 Task: Look for space in Lustenau, Austria from 12th June, 2023 to 15th June, 2023 for 2 adults in price range Rs.10000 to Rs.15000. Place can be entire place with 1  bedroom having 1 bed and 1 bathroom. Property type can be hotel. Amenities needed are: heating, . Booking option can be shelf check-in. Required host language is English.
Action: Mouse moved to (479, 111)
Screenshot: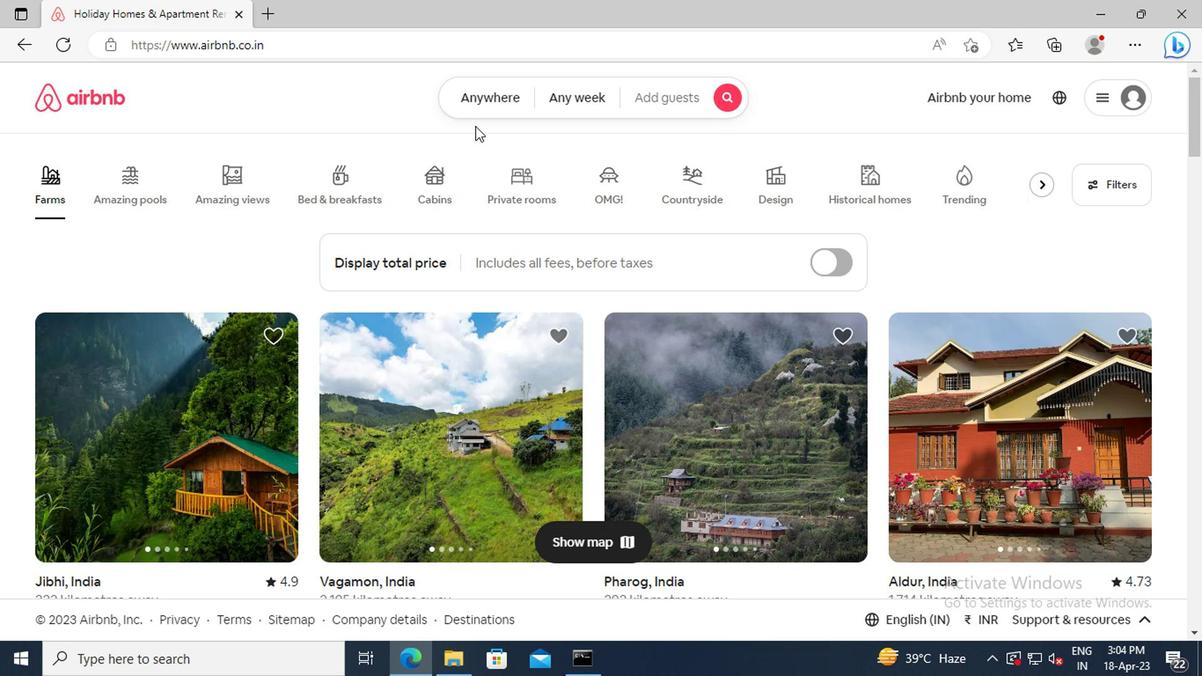 
Action: Mouse pressed left at (479, 111)
Screenshot: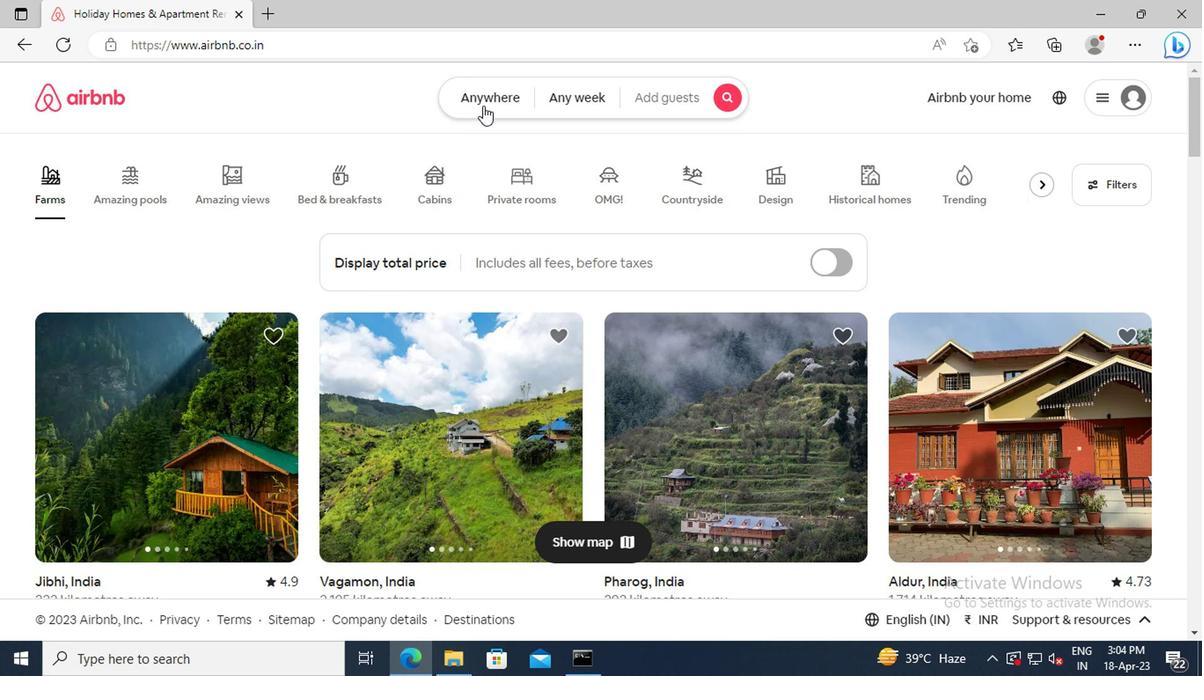 
Action: Mouse moved to (339, 179)
Screenshot: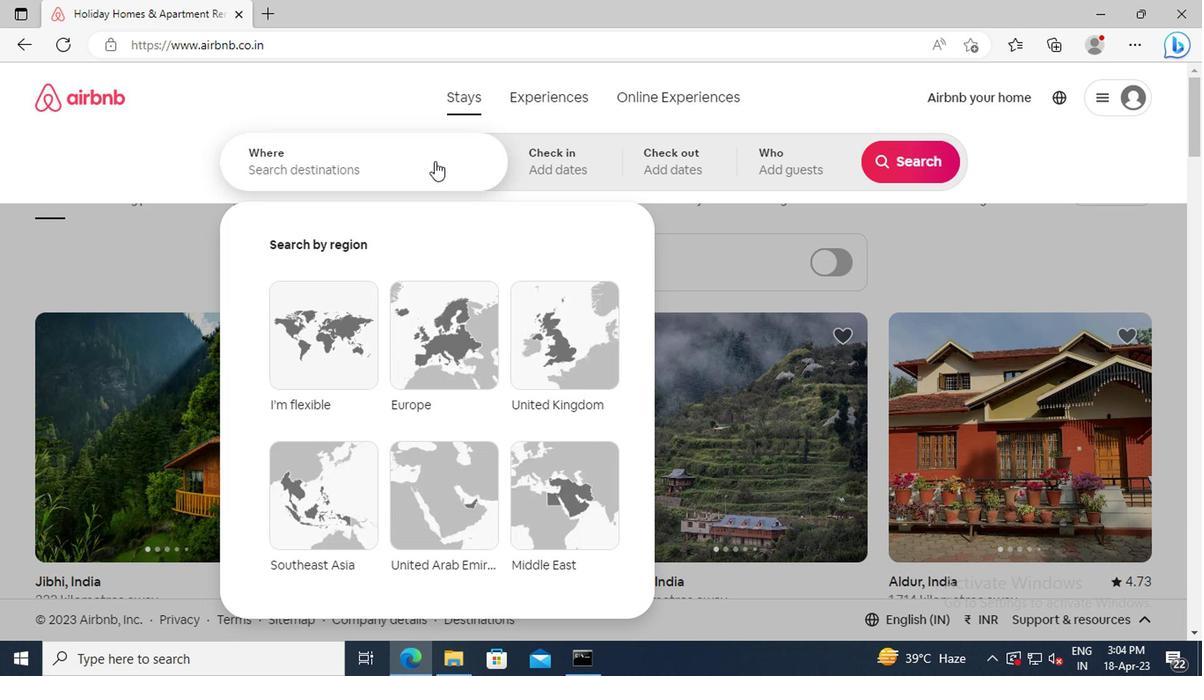 
Action: Mouse pressed left at (339, 179)
Screenshot: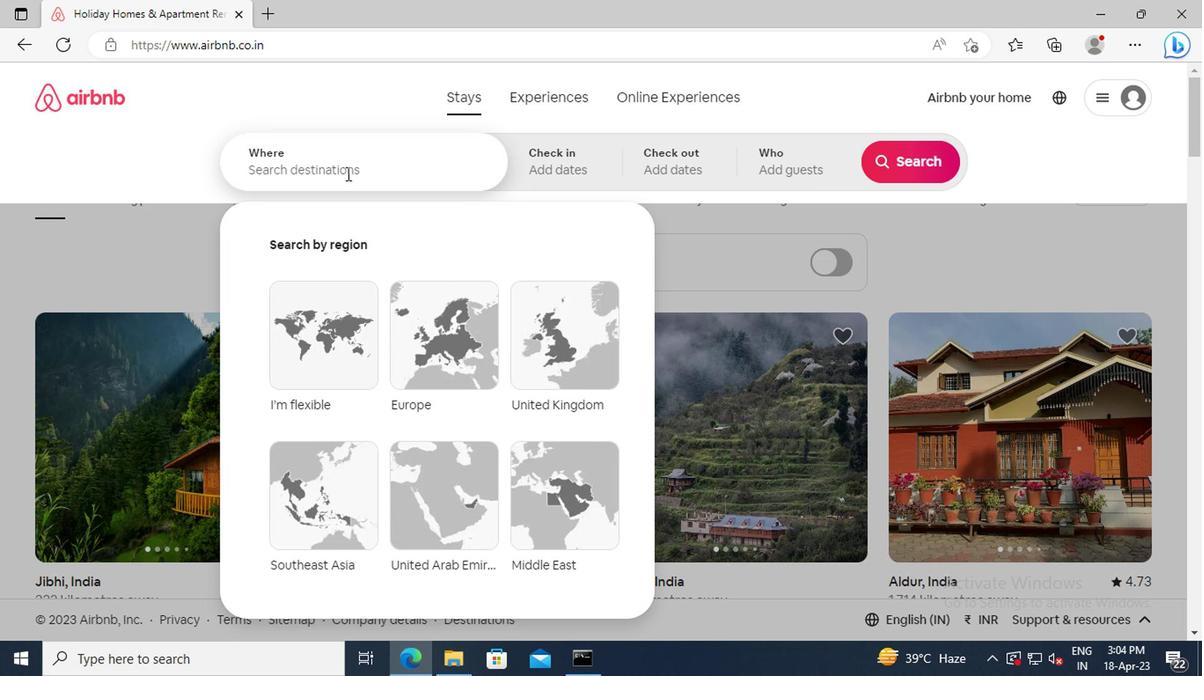 
Action: Key pressed <Key.shift>LUSTENAU,<Key.space><Key.shift_r>AUSTRIA<Key.enter>
Screenshot: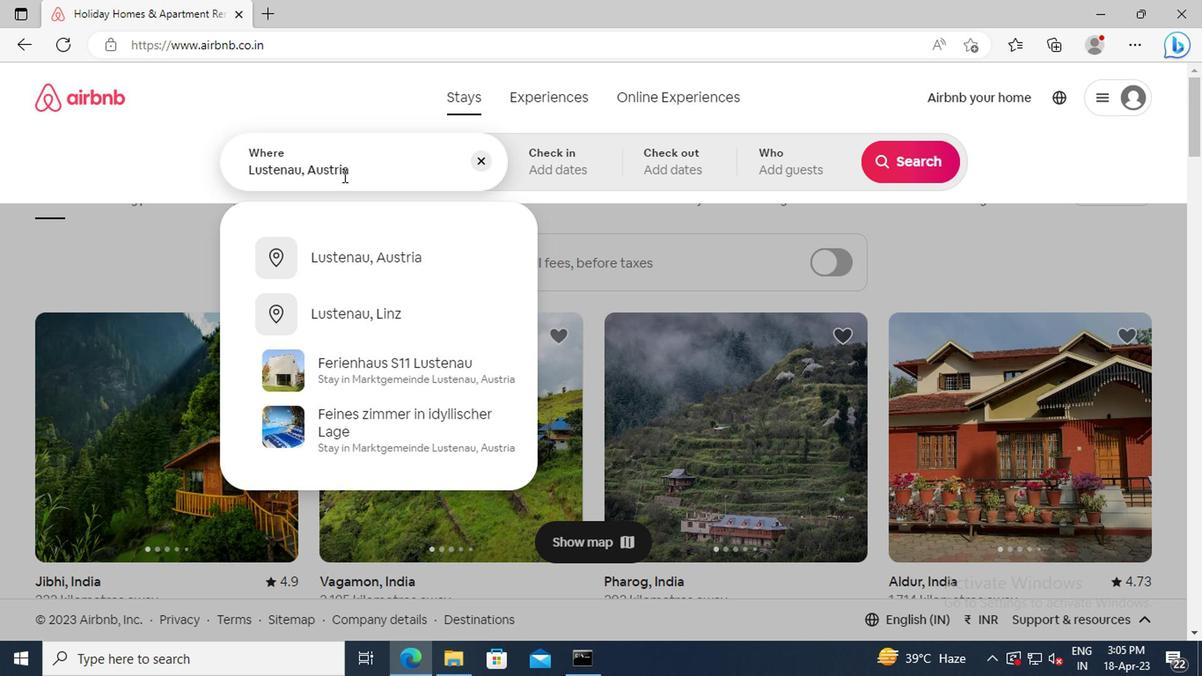 
Action: Mouse moved to (891, 295)
Screenshot: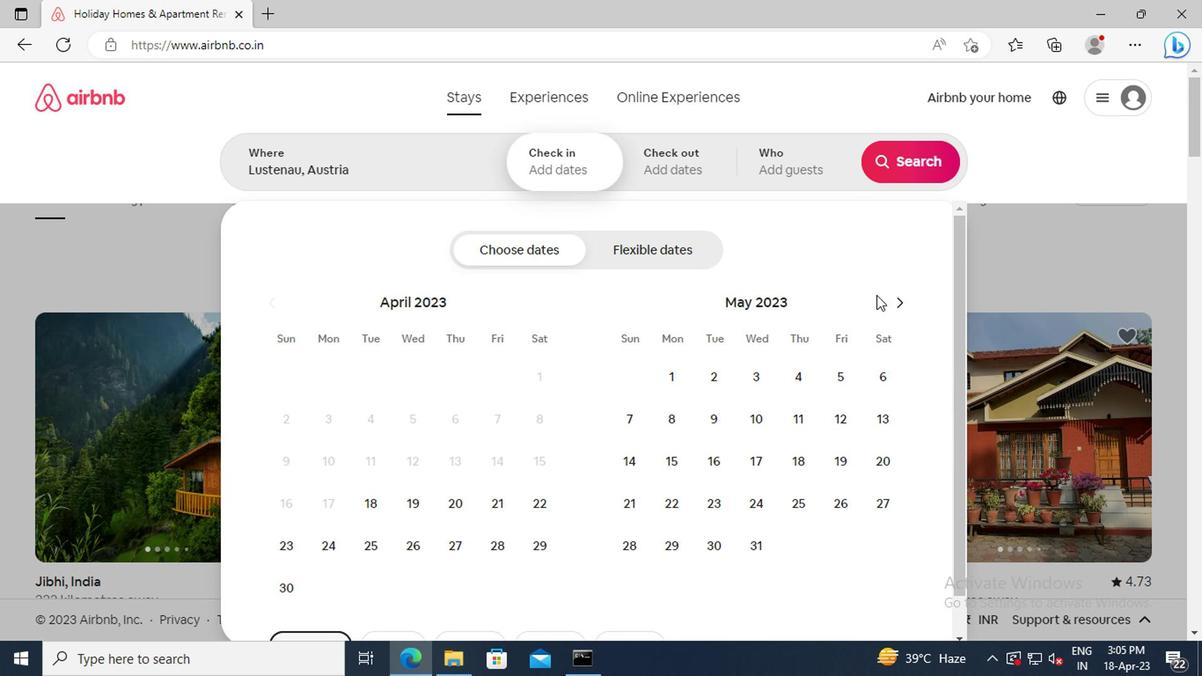 
Action: Mouse pressed left at (891, 295)
Screenshot: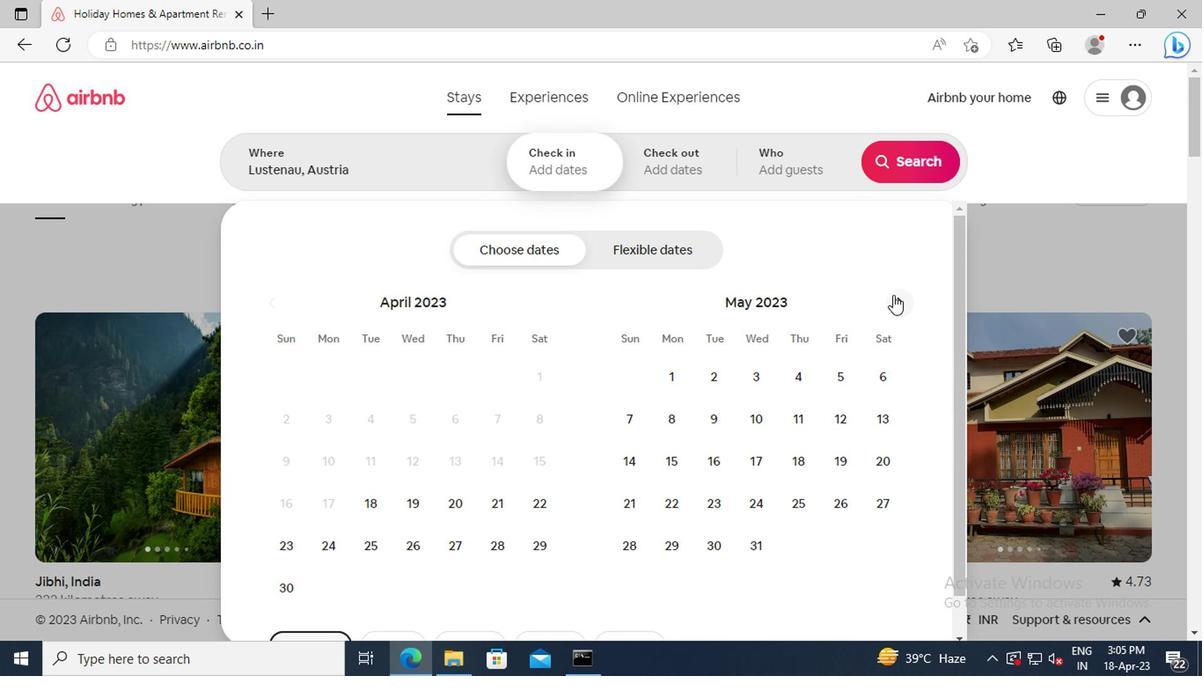 
Action: Mouse moved to (678, 451)
Screenshot: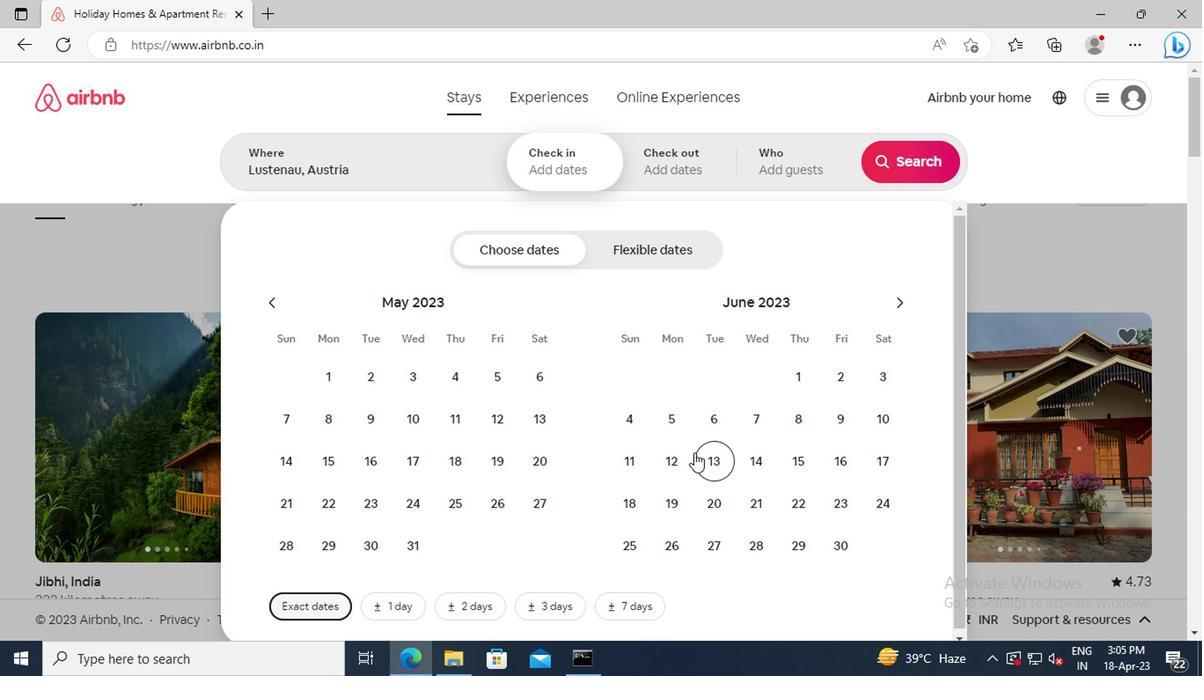 
Action: Mouse pressed left at (678, 451)
Screenshot: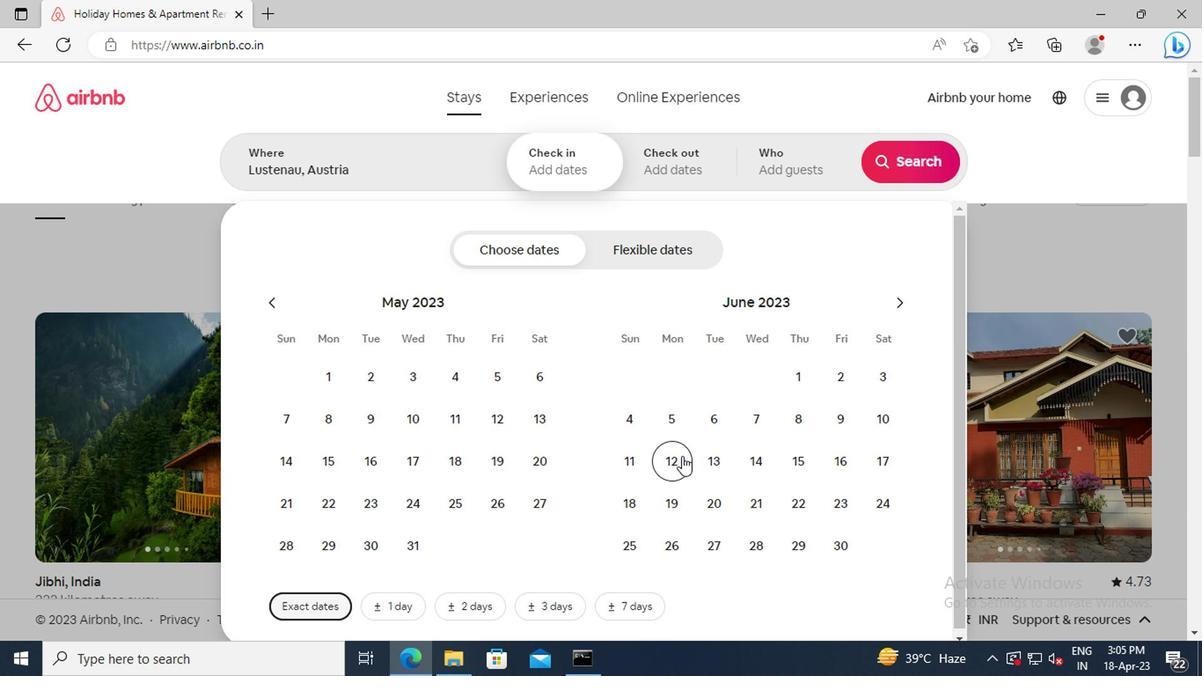 
Action: Mouse moved to (804, 463)
Screenshot: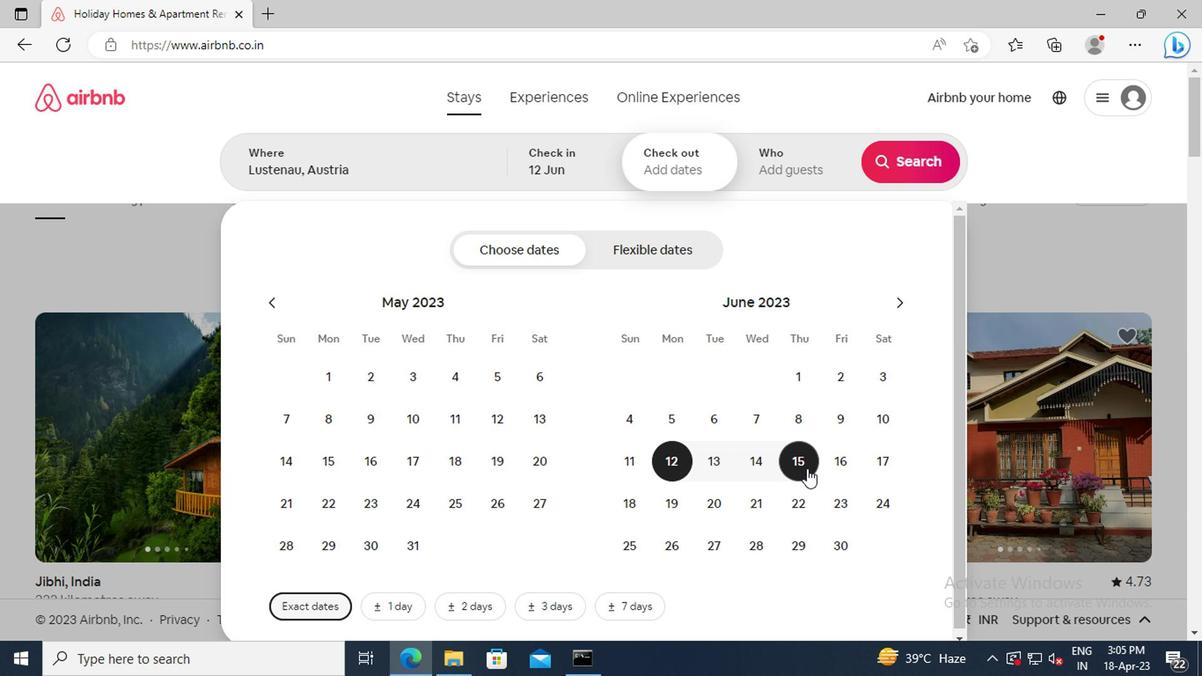 
Action: Mouse pressed left at (804, 463)
Screenshot: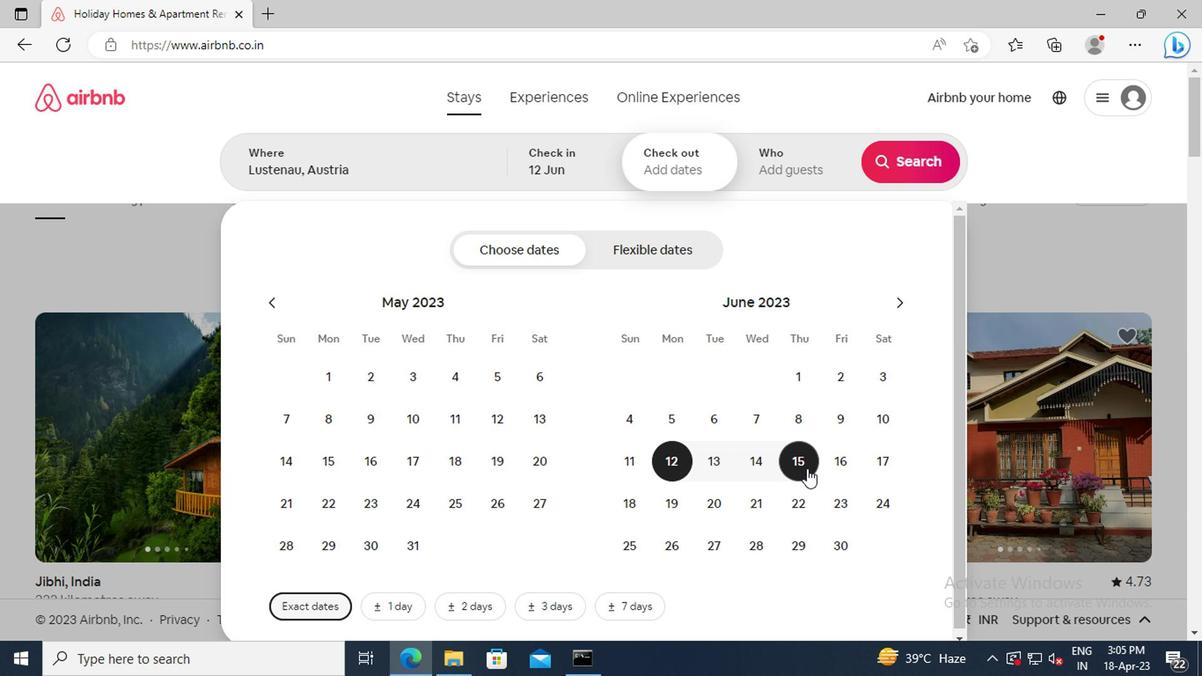 
Action: Mouse moved to (776, 174)
Screenshot: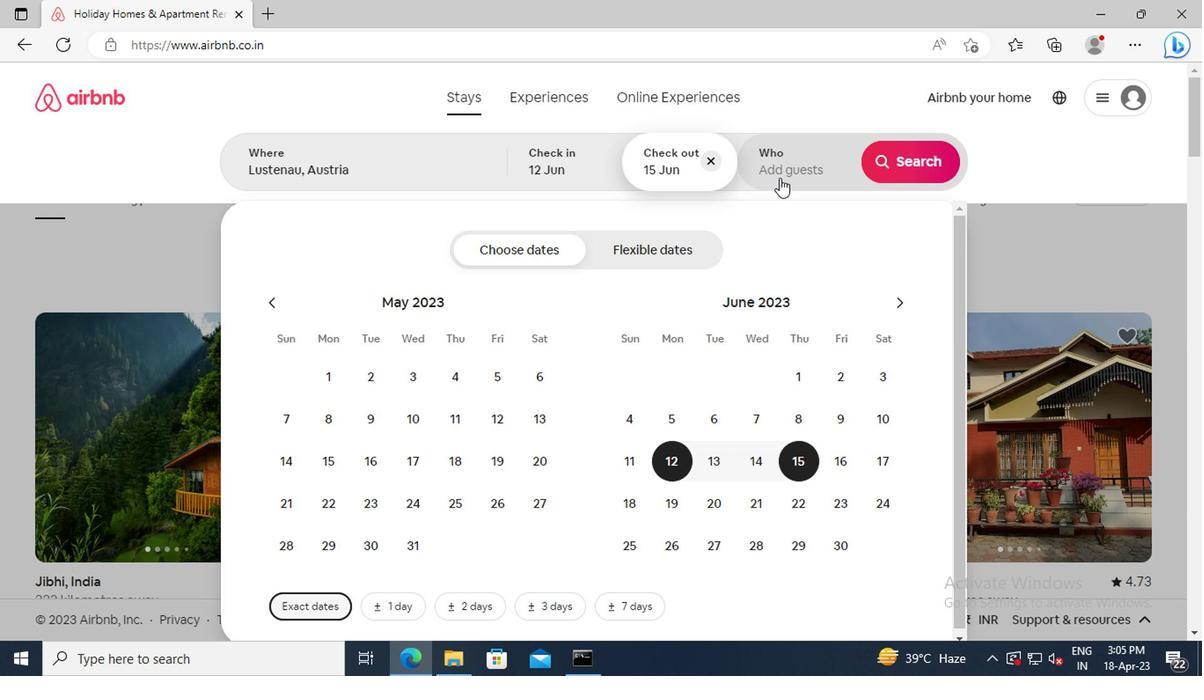 
Action: Mouse pressed left at (776, 174)
Screenshot: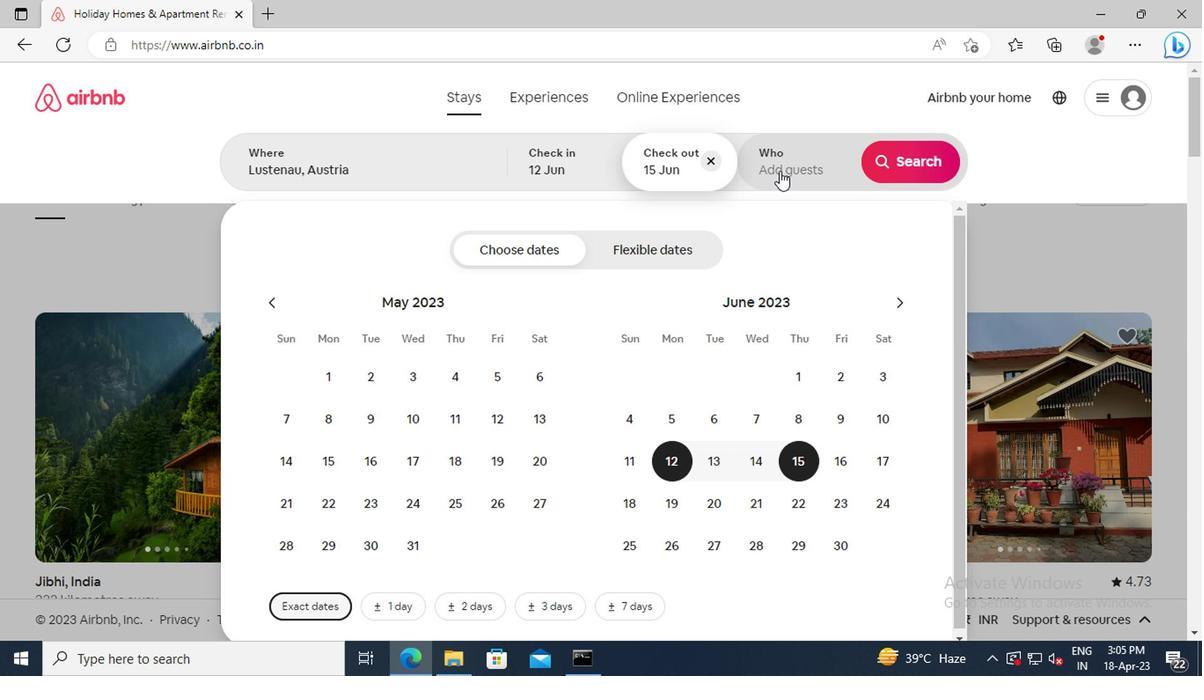 
Action: Mouse moved to (902, 254)
Screenshot: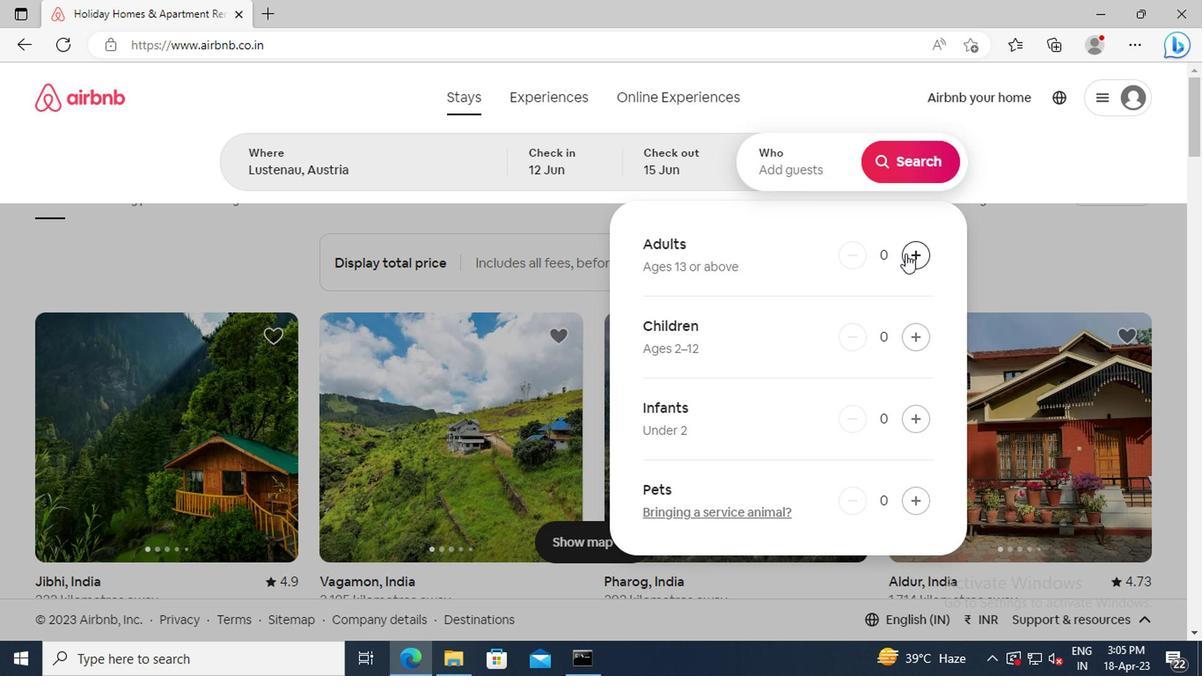 
Action: Mouse pressed left at (902, 254)
Screenshot: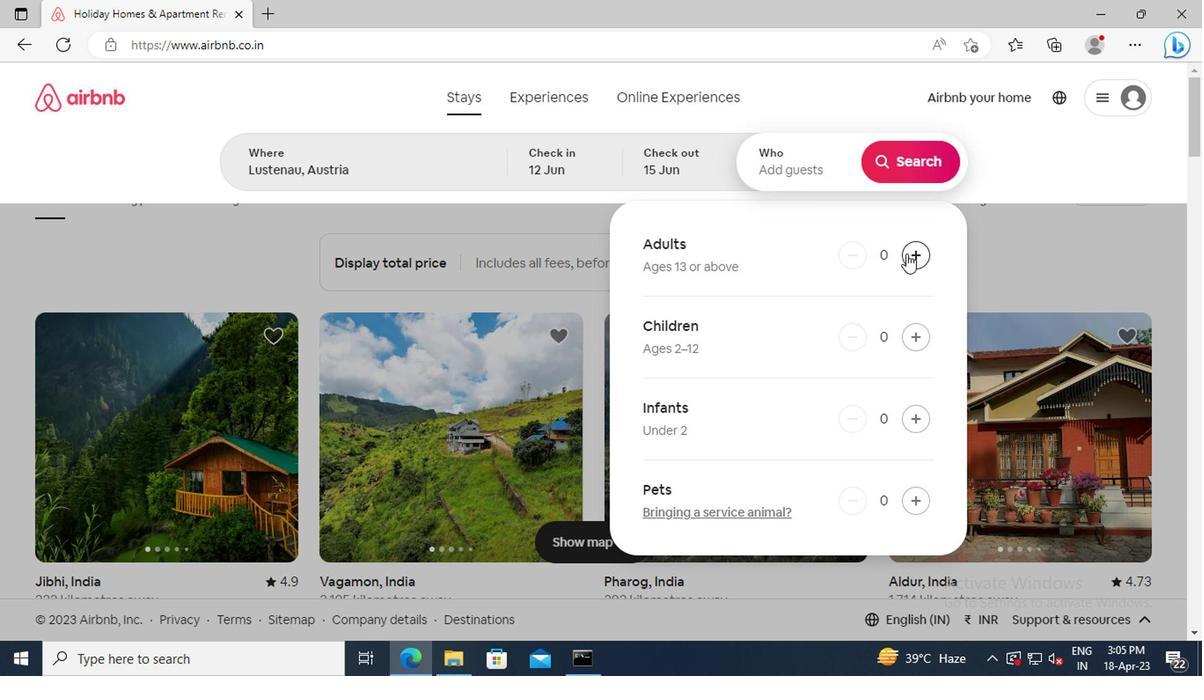 
Action: Mouse pressed left at (902, 254)
Screenshot: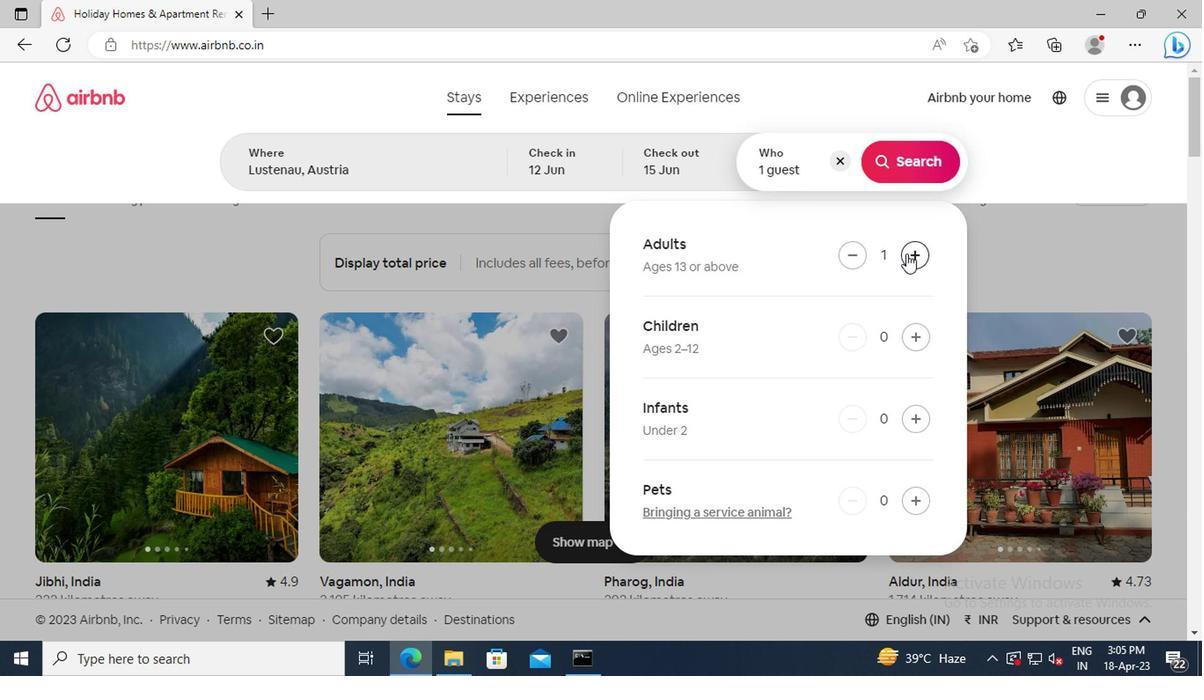 
Action: Mouse moved to (913, 164)
Screenshot: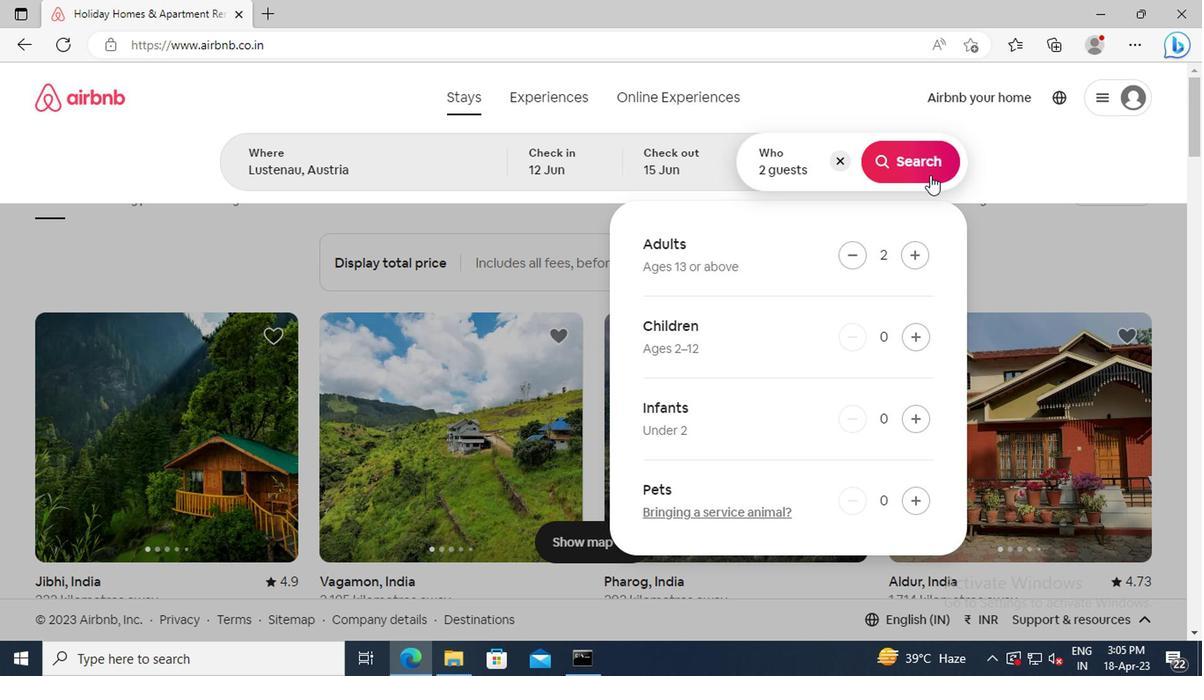 
Action: Mouse pressed left at (913, 164)
Screenshot: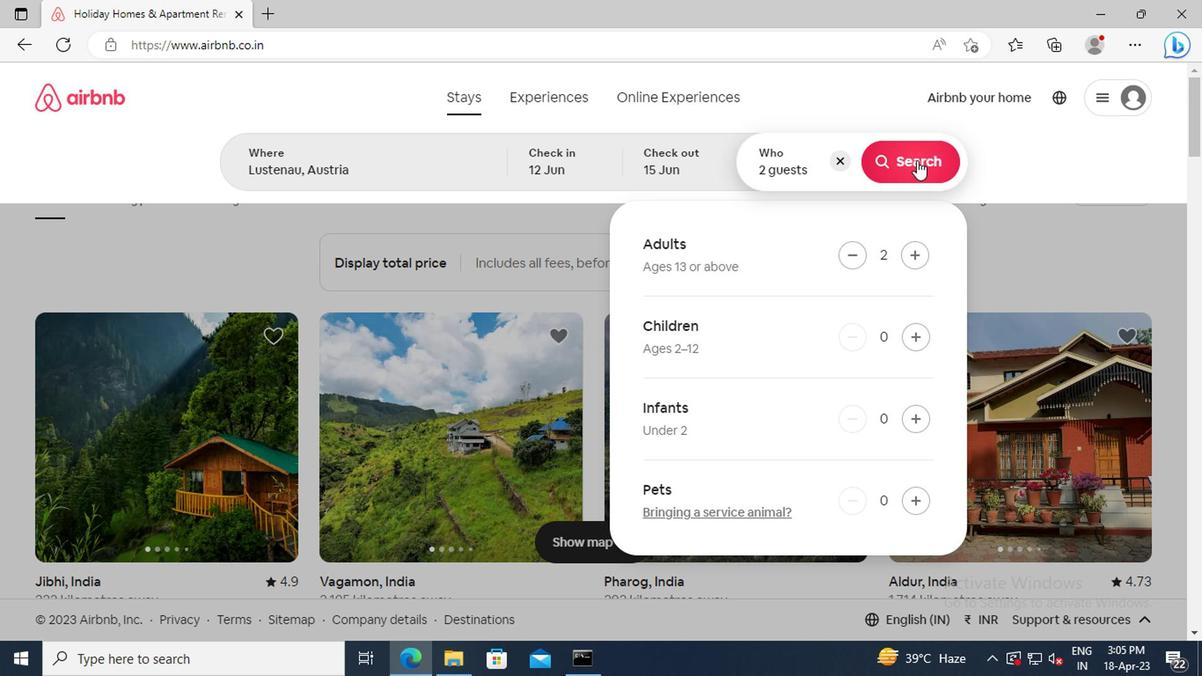 
Action: Mouse moved to (1143, 174)
Screenshot: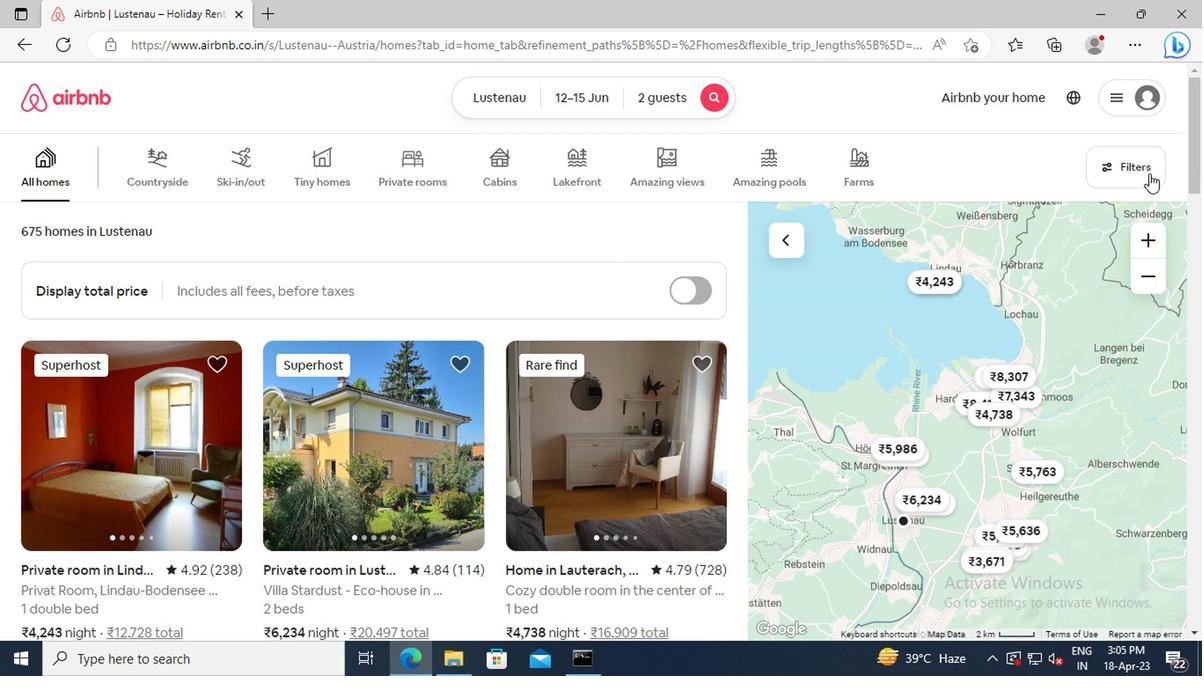 
Action: Mouse pressed left at (1143, 174)
Screenshot: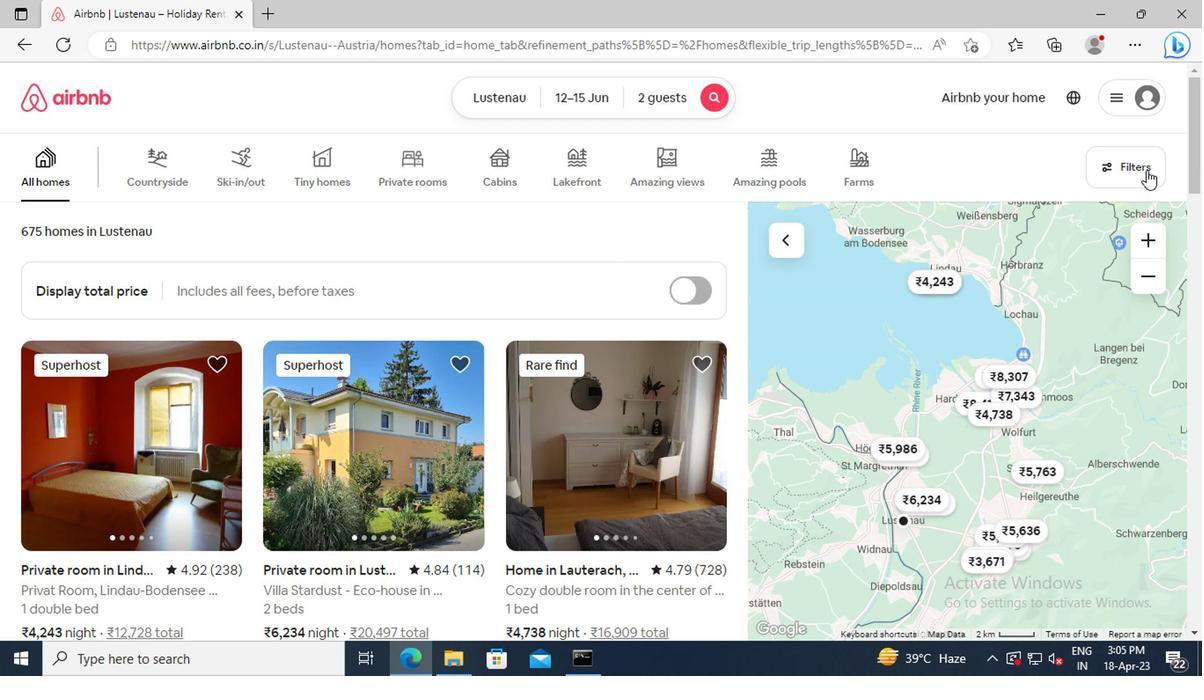 
Action: Mouse moved to (356, 387)
Screenshot: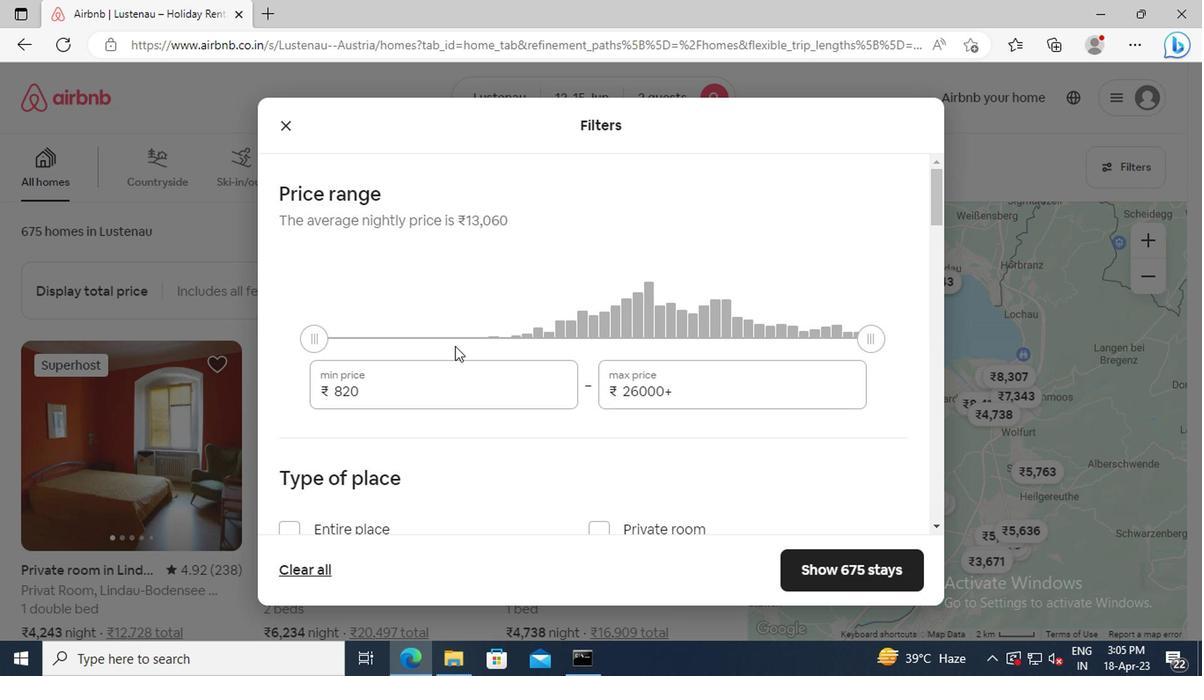 
Action: Mouse pressed left at (356, 387)
Screenshot: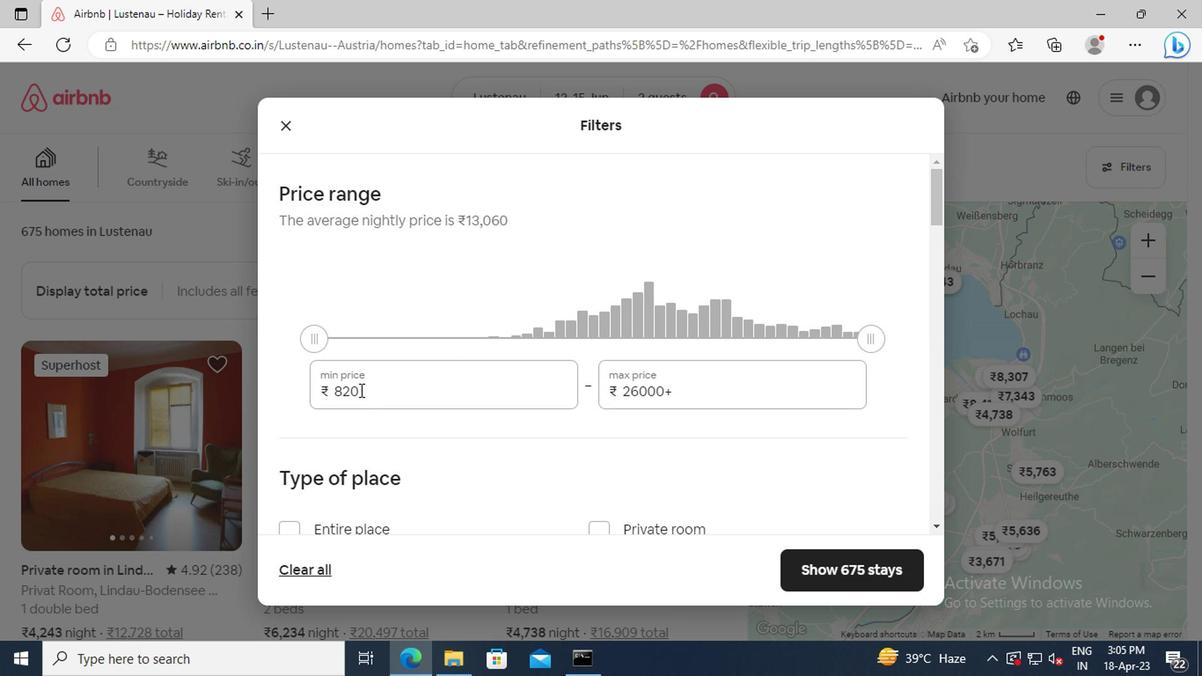 
Action: Key pressed <Key.backspace><Key.backspace><Key.backspace>10000<Key.tab><Key.delete>15000
Screenshot: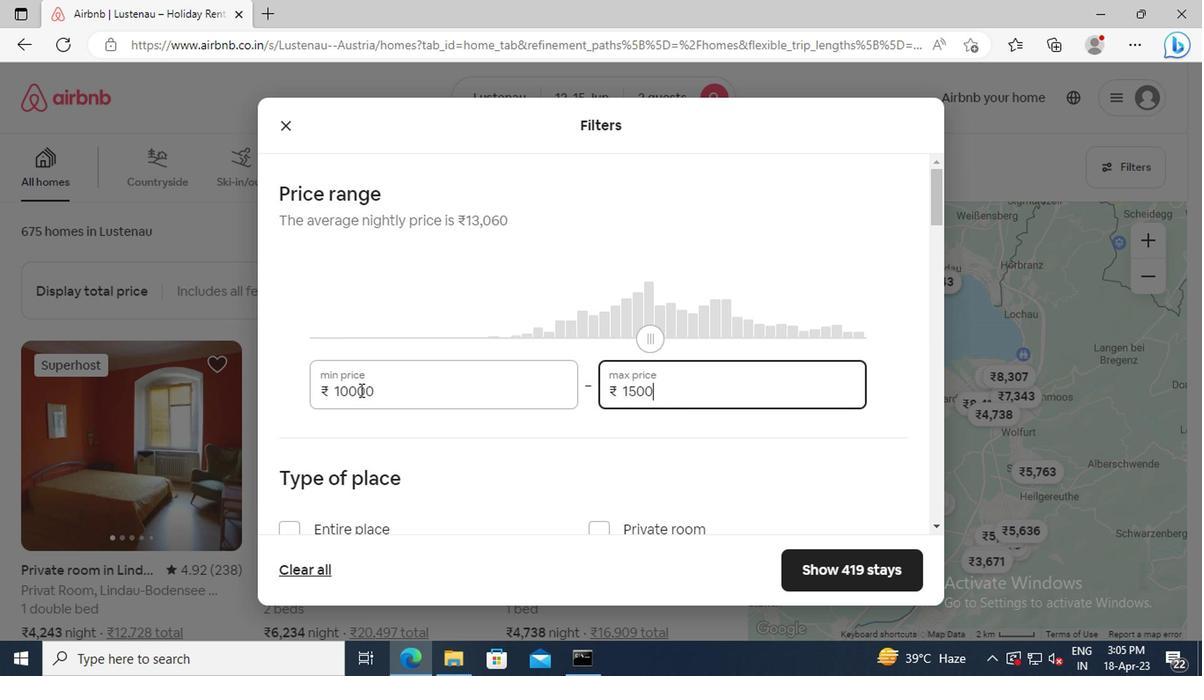 
Action: Mouse scrolled (356, 386) with delta (0, -1)
Screenshot: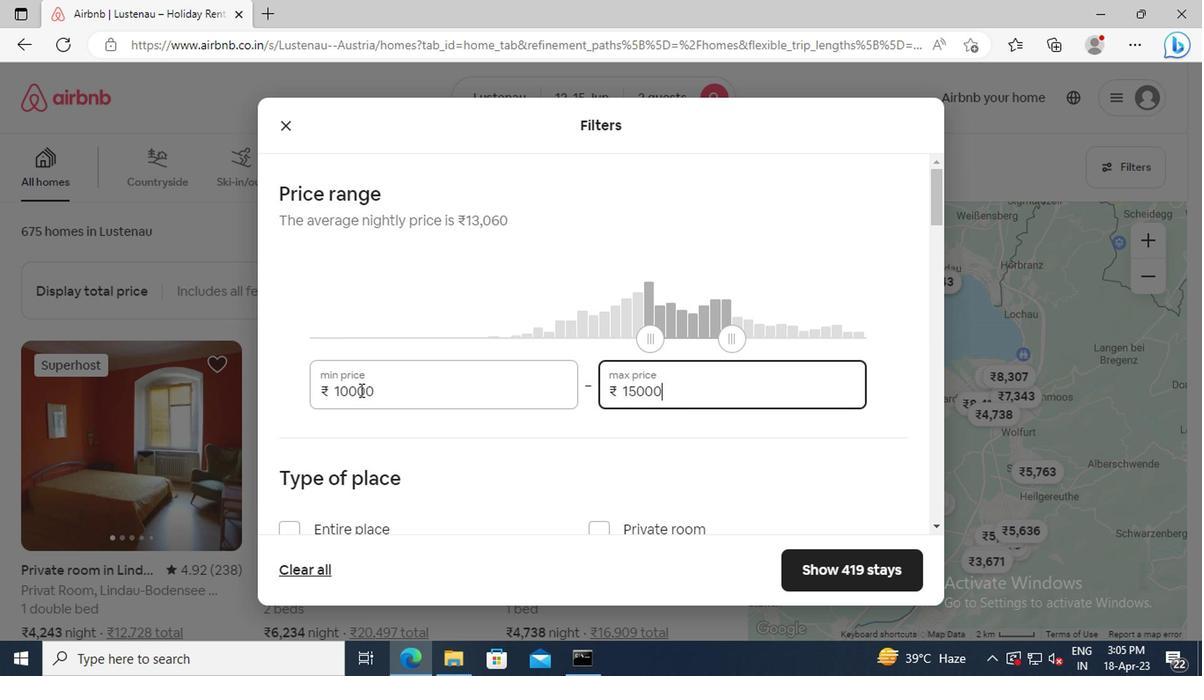 
Action: Mouse scrolled (356, 386) with delta (0, -1)
Screenshot: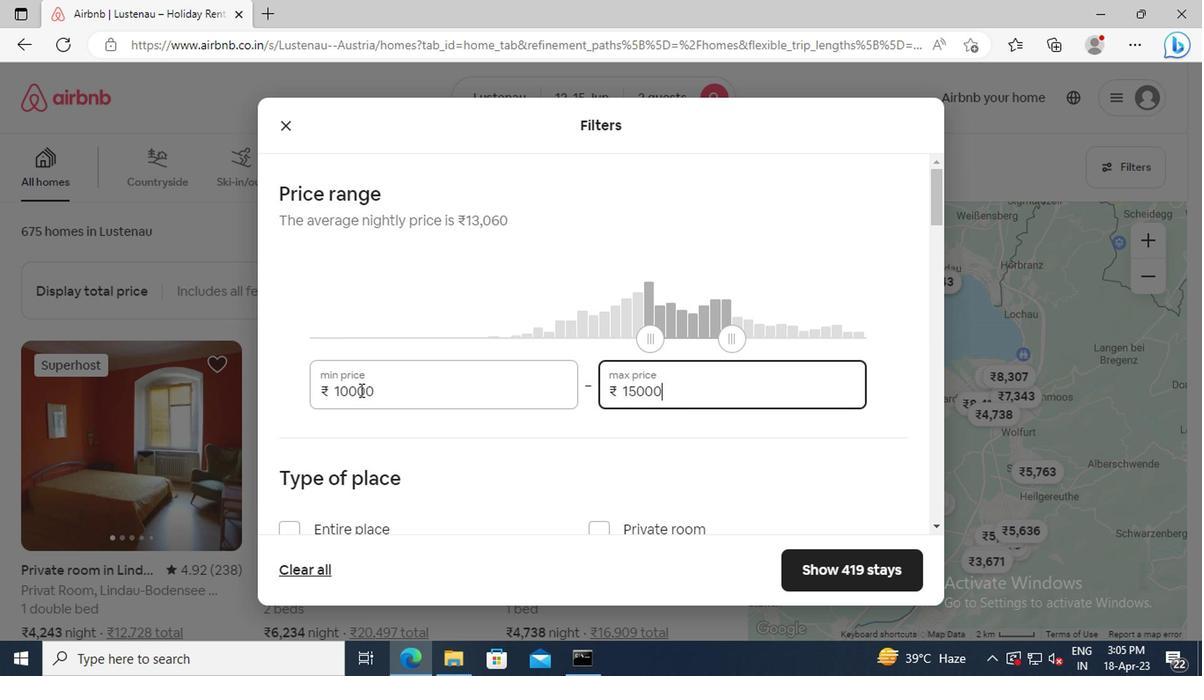 
Action: Mouse scrolled (356, 386) with delta (0, -1)
Screenshot: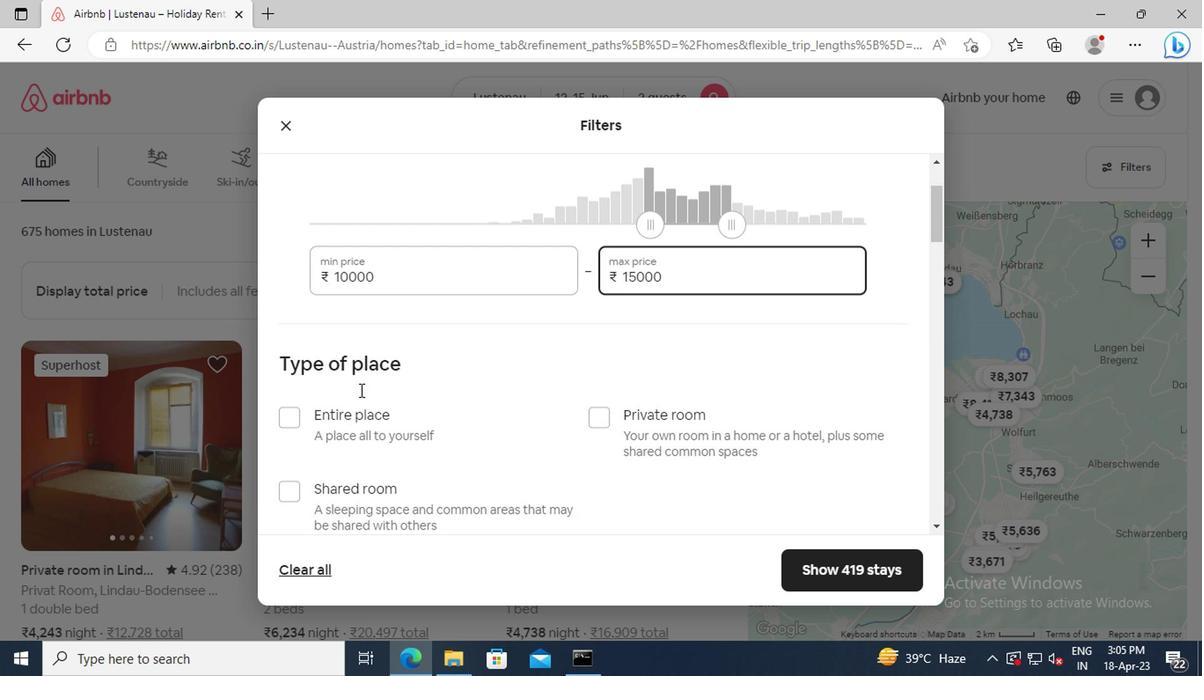 
Action: Mouse scrolled (356, 386) with delta (0, -1)
Screenshot: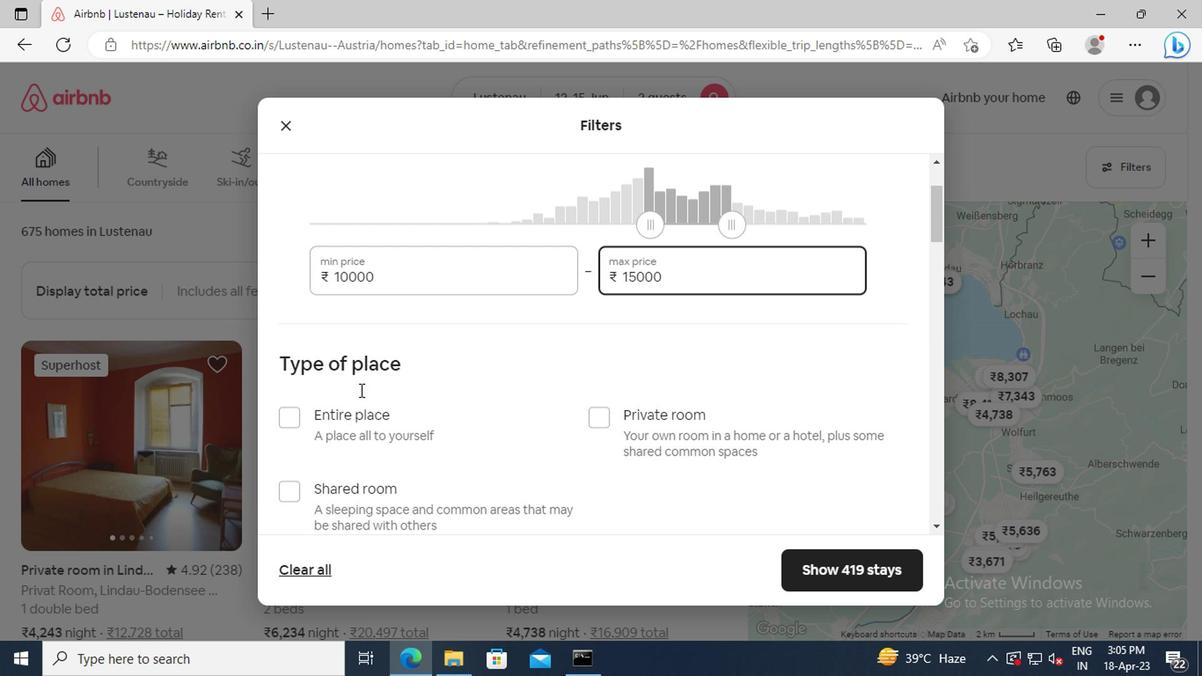 
Action: Mouse moved to (283, 308)
Screenshot: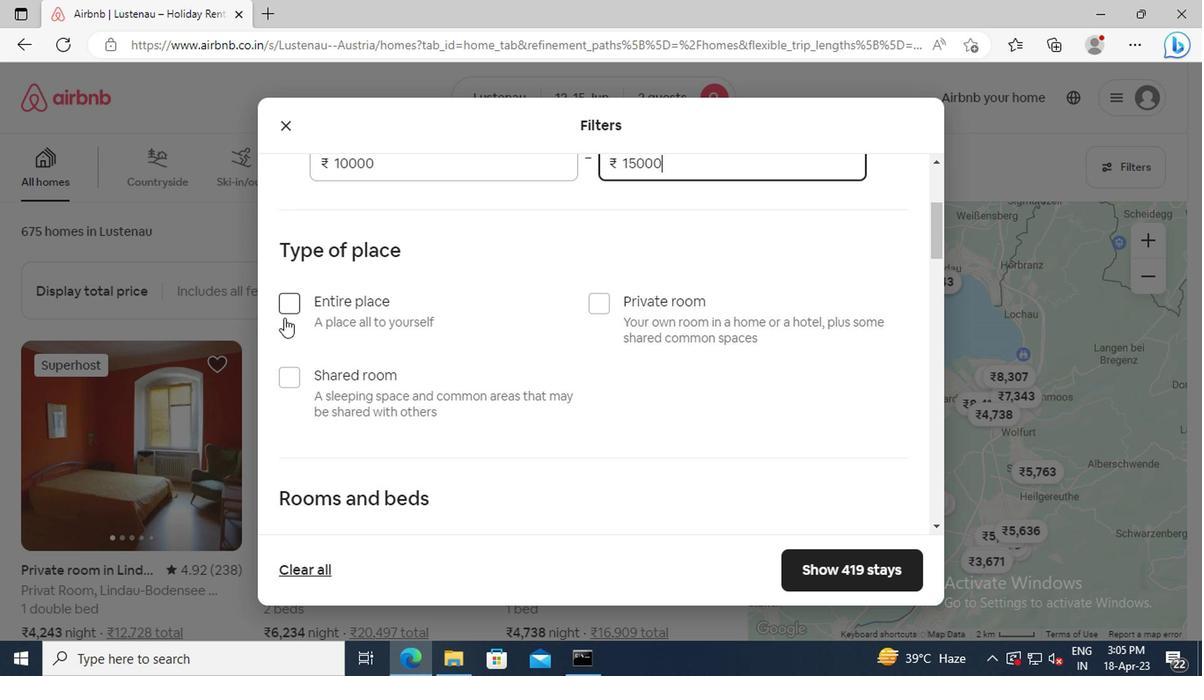 
Action: Mouse pressed left at (283, 308)
Screenshot: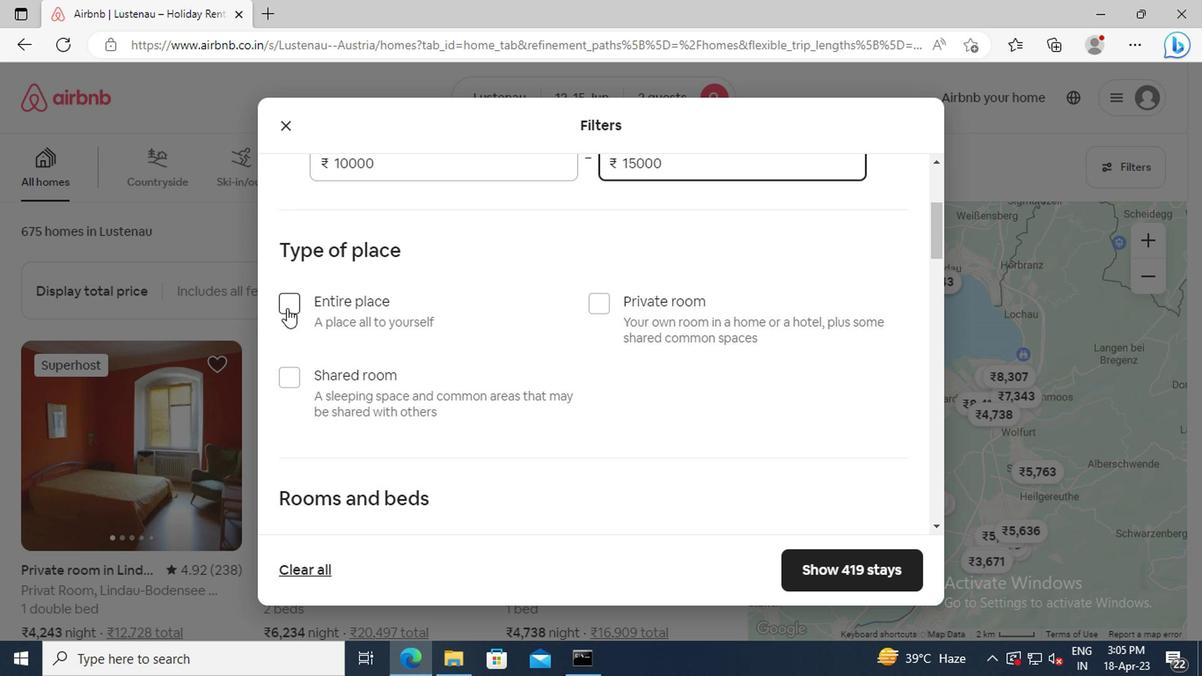 
Action: Mouse moved to (371, 323)
Screenshot: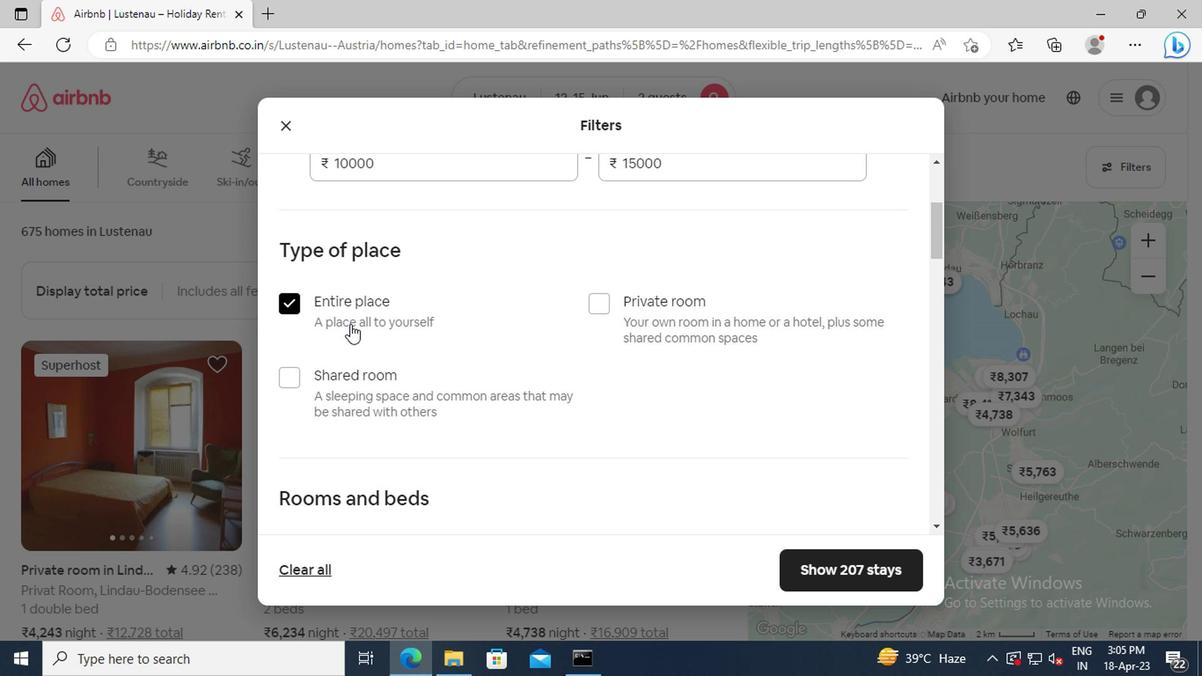 
Action: Mouse scrolled (371, 322) with delta (0, -1)
Screenshot: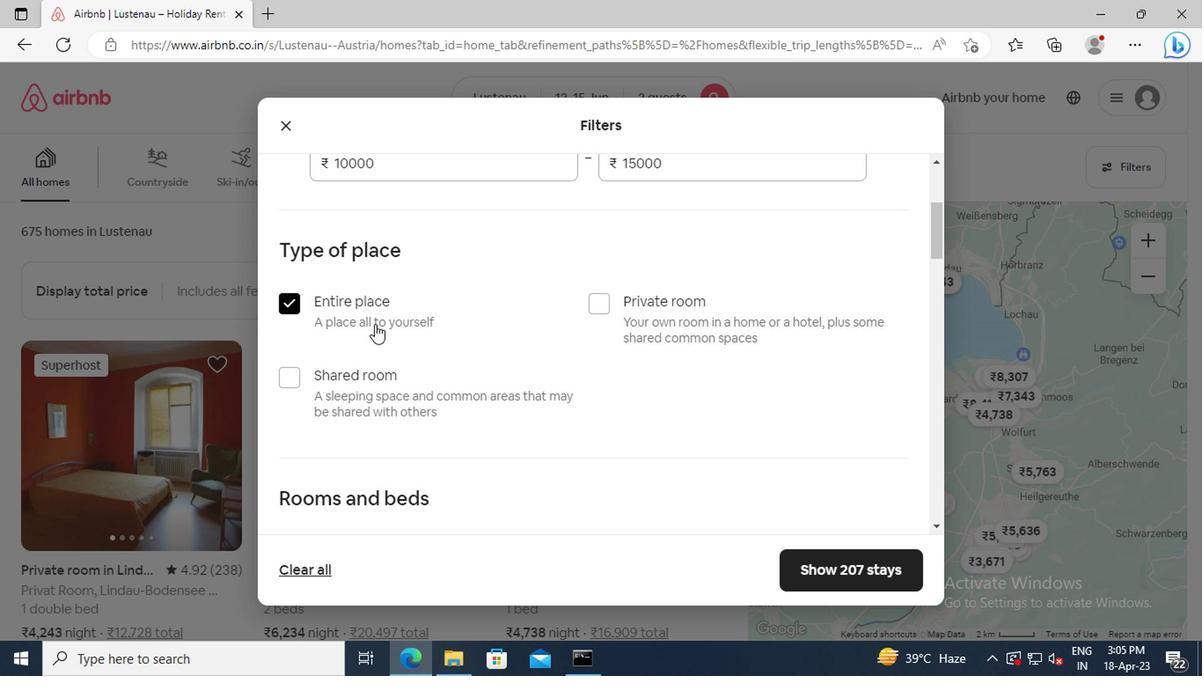 
Action: Mouse scrolled (371, 322) with delta (0, -1)
Screenshot: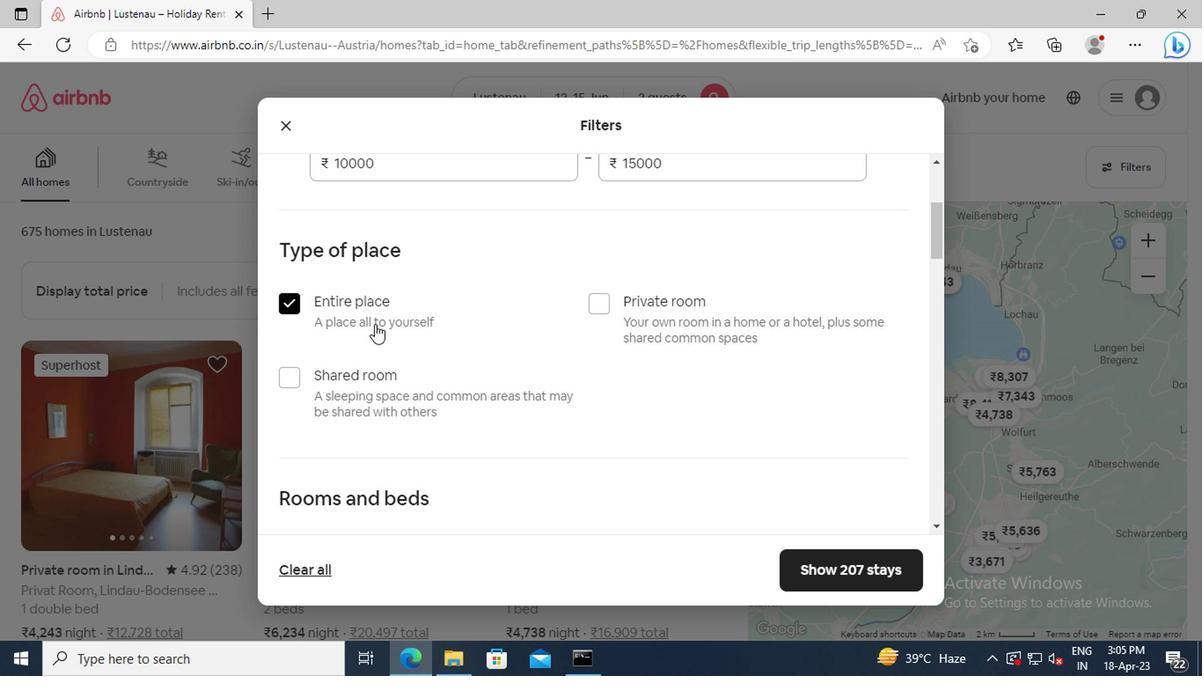 
Action: Mouse scrolled (371, 322) with delta (0, -1)
Screenshot: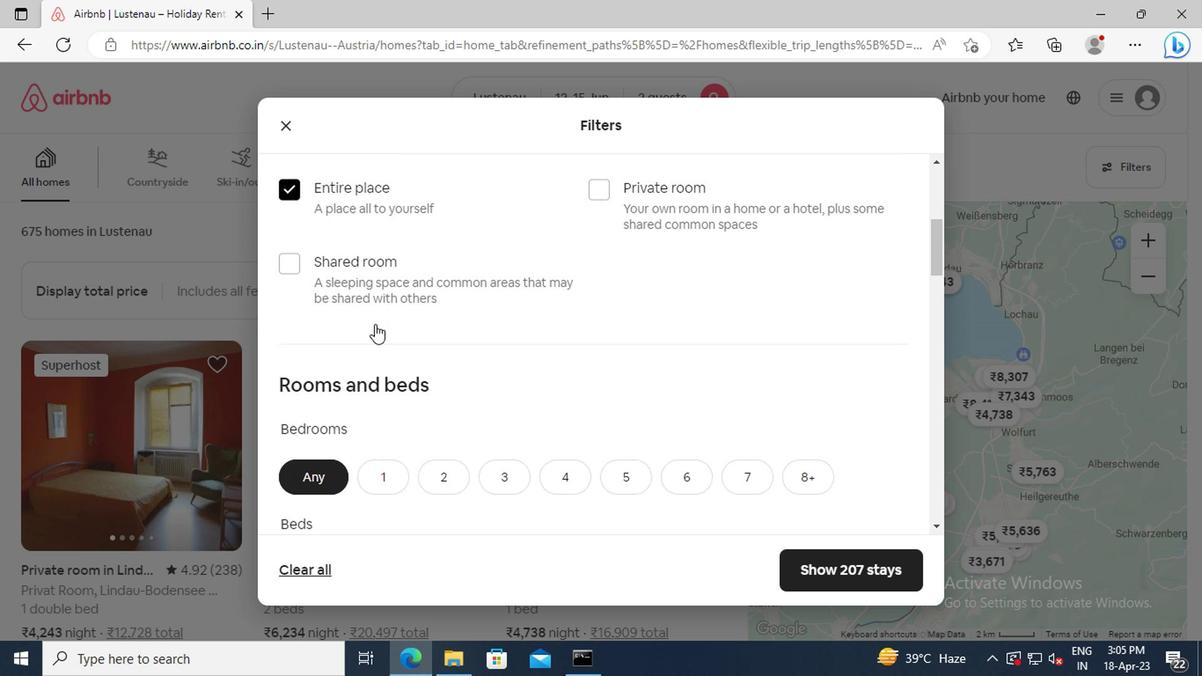 
Action: Mouse scrolled (371, 322) with delta (0, -1)
Screenshot: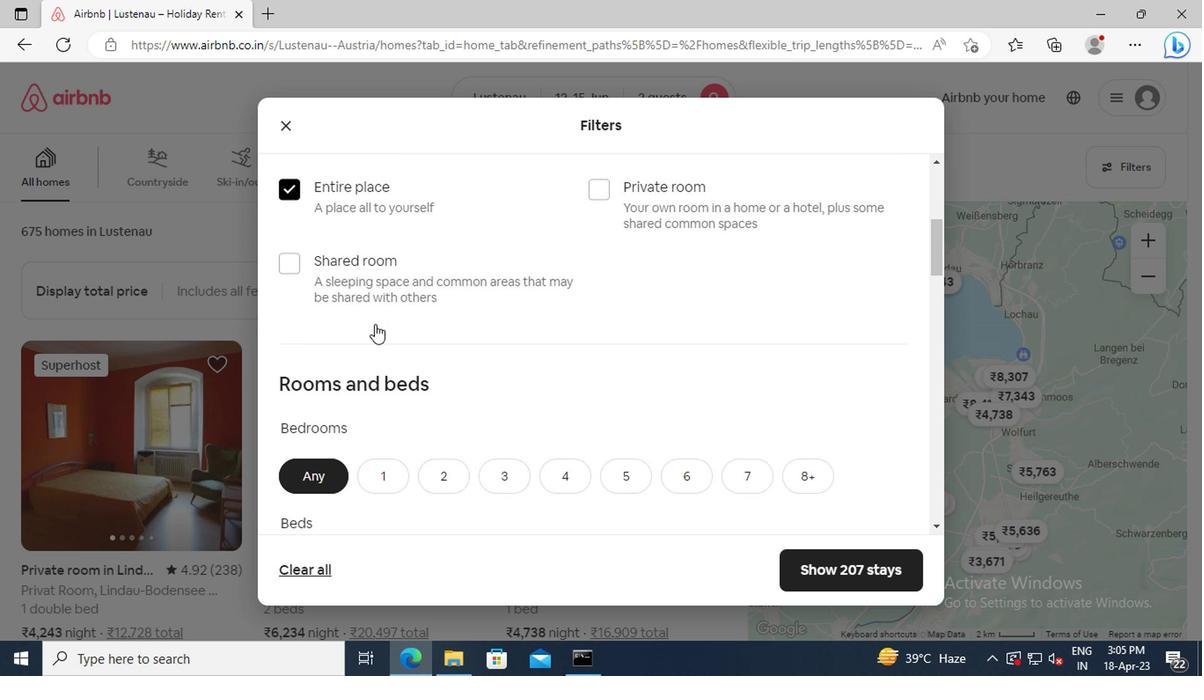 
Action: Mouse moved to (377, 350)
Screenshot: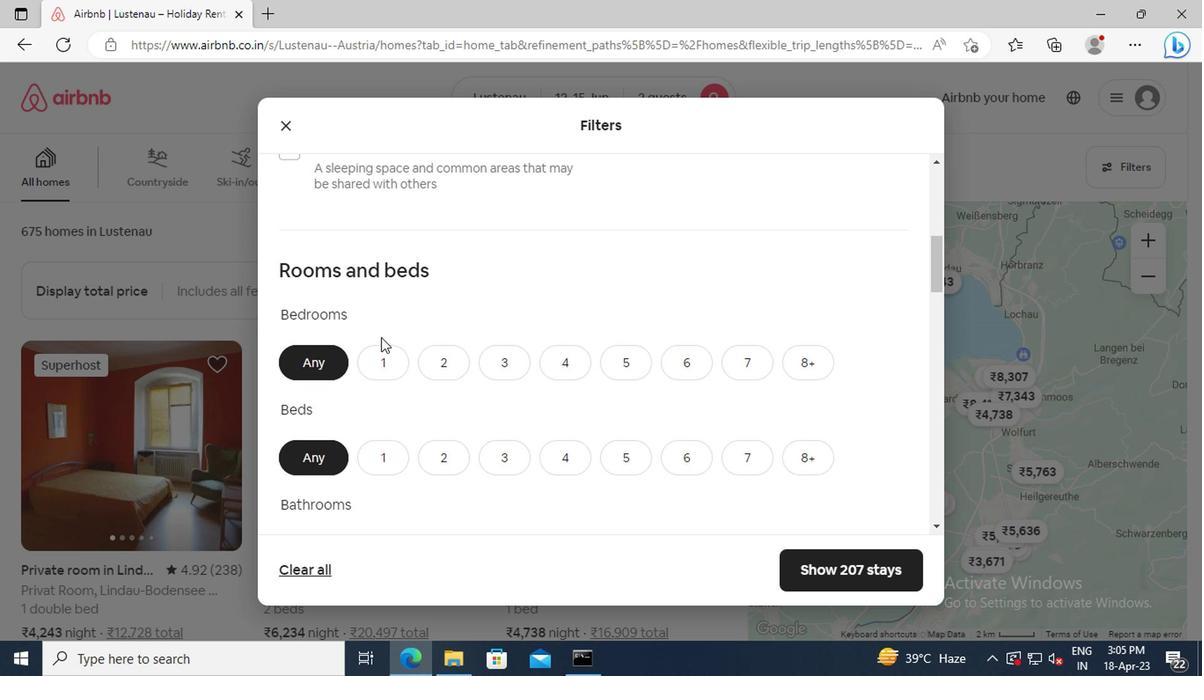 
Action: Mouse pressed left at (377, 350)
Screenshot: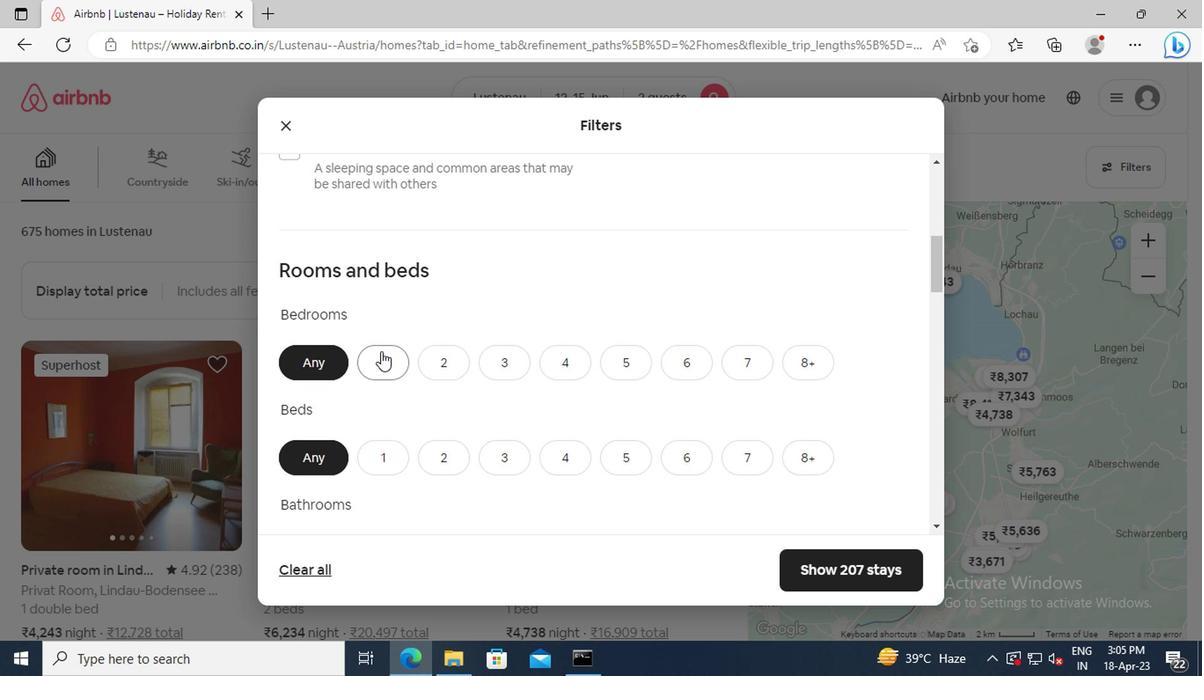 
Action: Mouse moved to (378, 350)
Screenshot: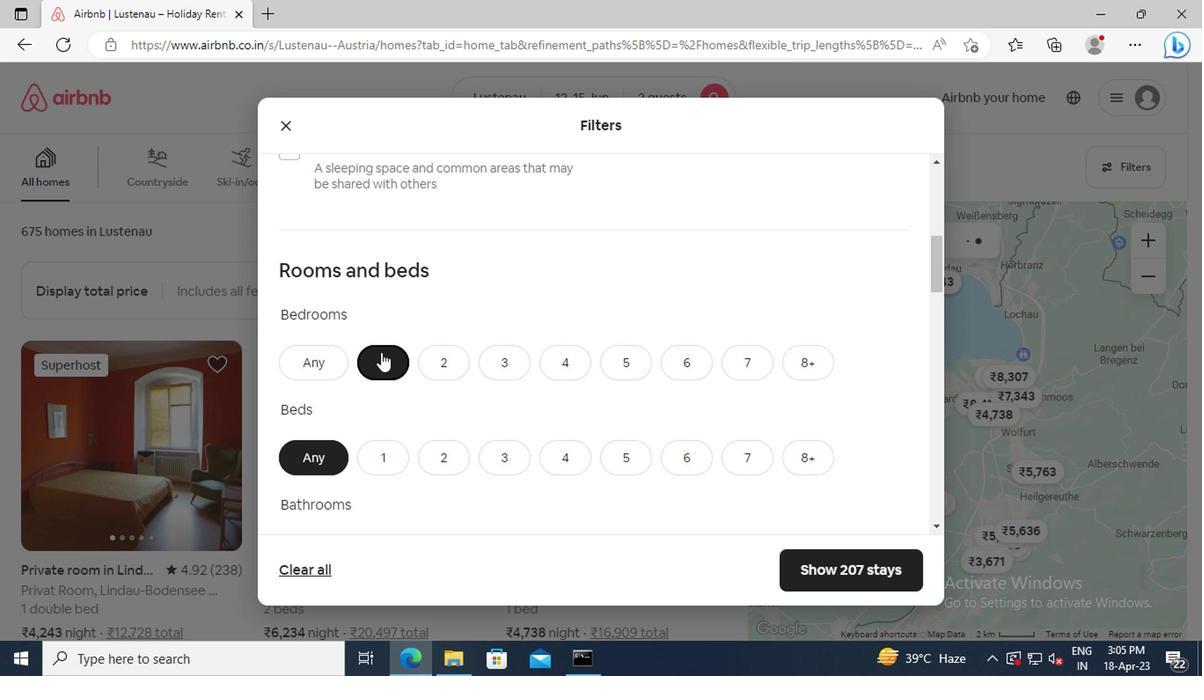 
Action: Mouse scrolled (378, 350) with delta (0, 0)
Screenshot: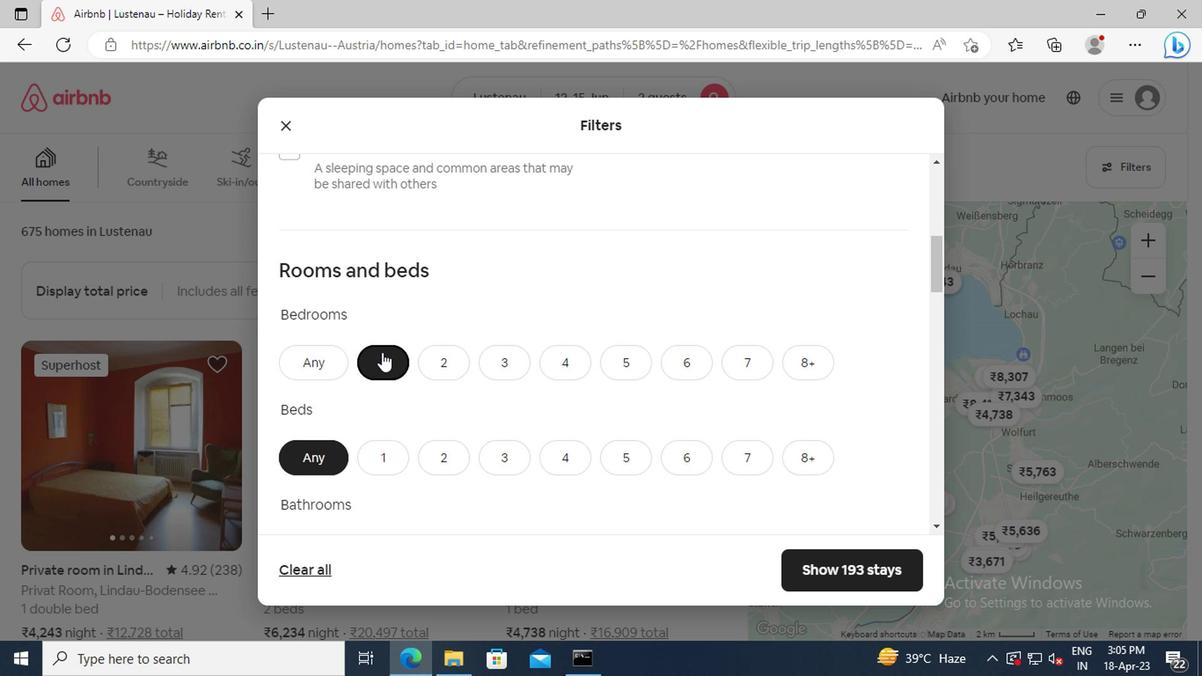 
Action: Mouse scrolled (378, 350) with delta (0, 0)
Screenshot: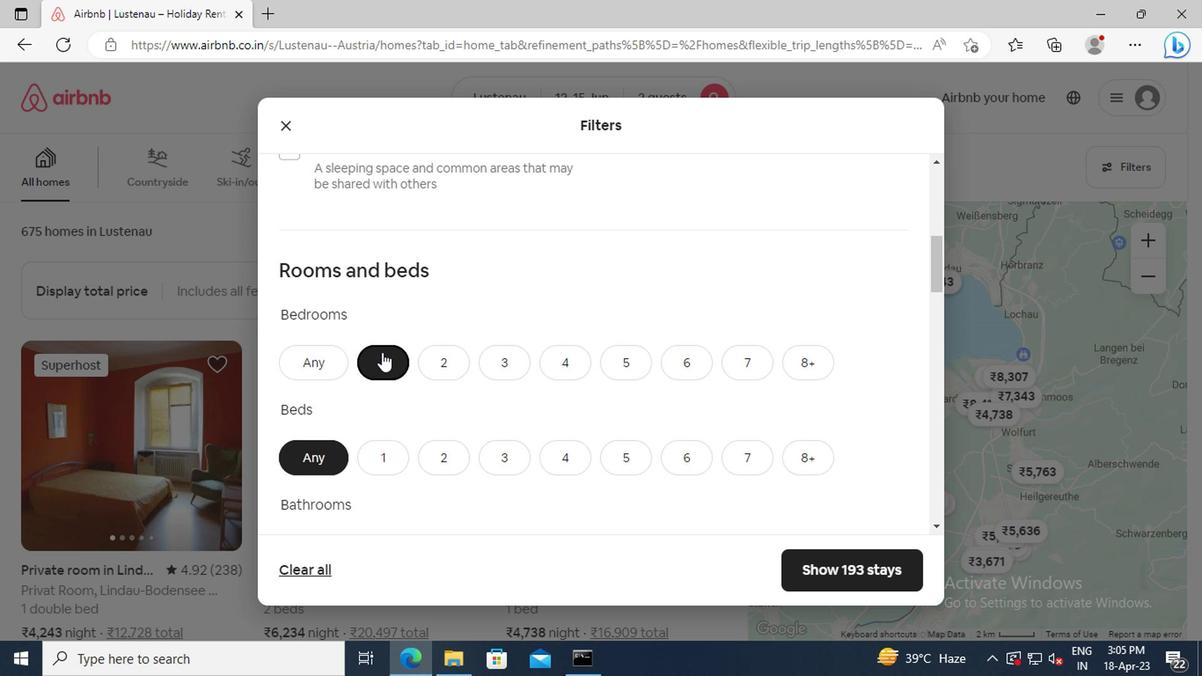
Action: Mouse moved to (375, 353)
Screenshot: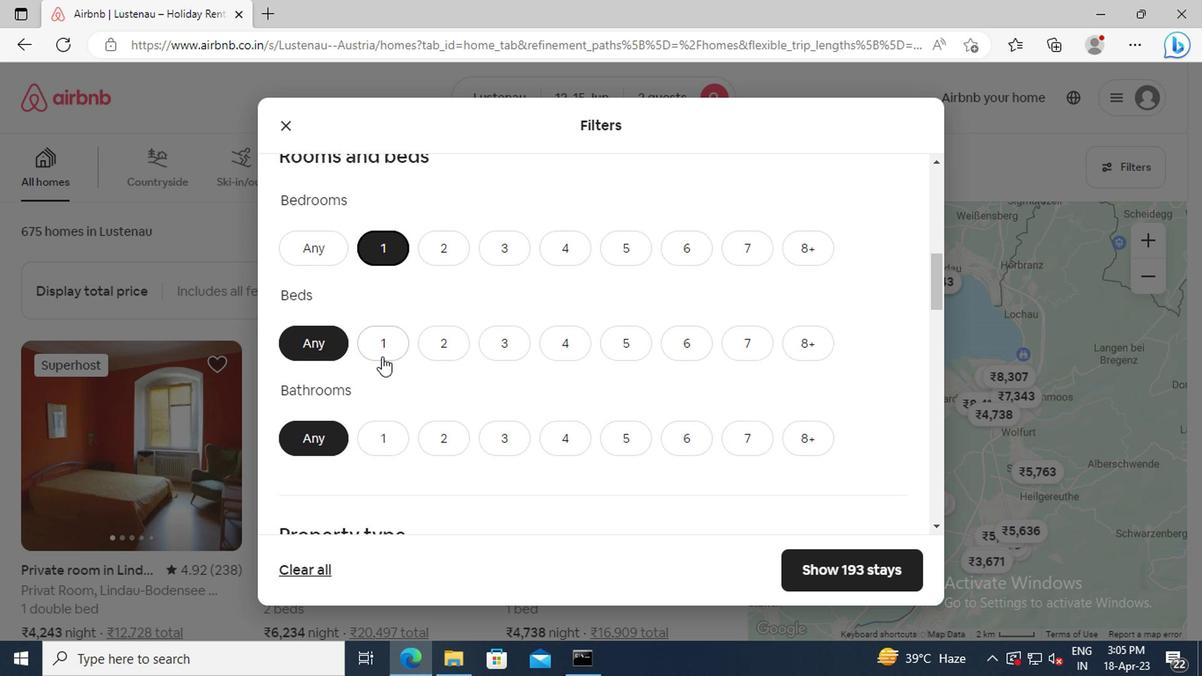 
Action: Mouse pressed left at (375, 353)
Screenshot: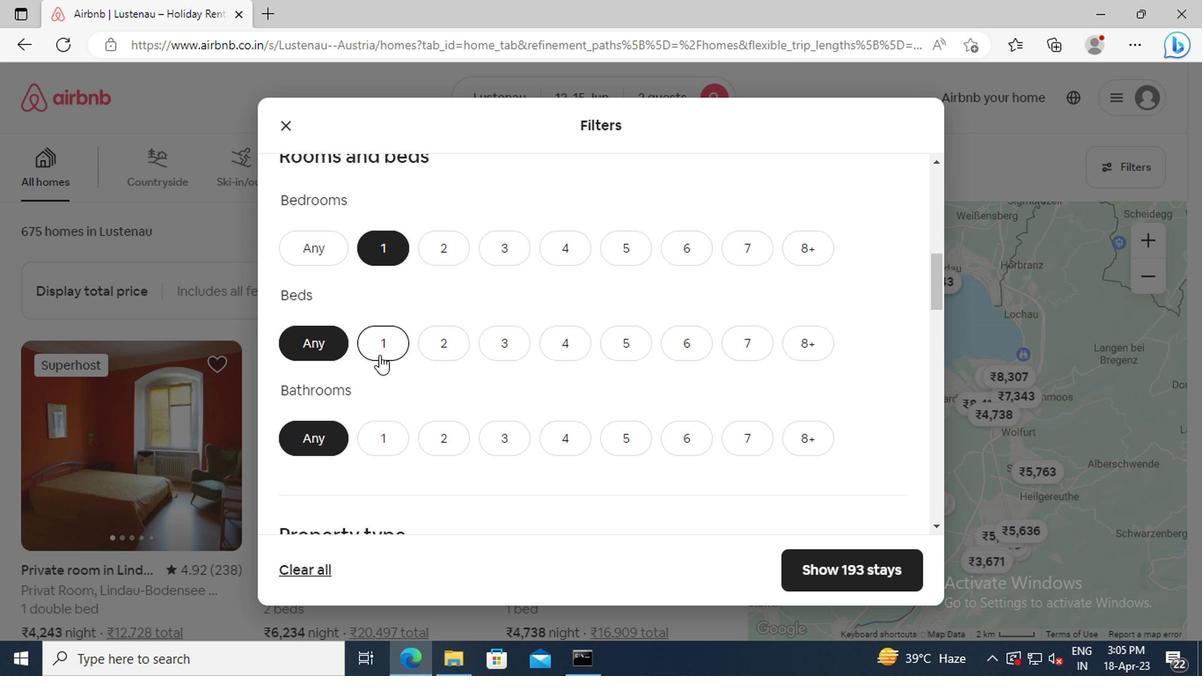 
Action: Mouse scrolled (375, 352) with delta (0, 0)
Screenshot: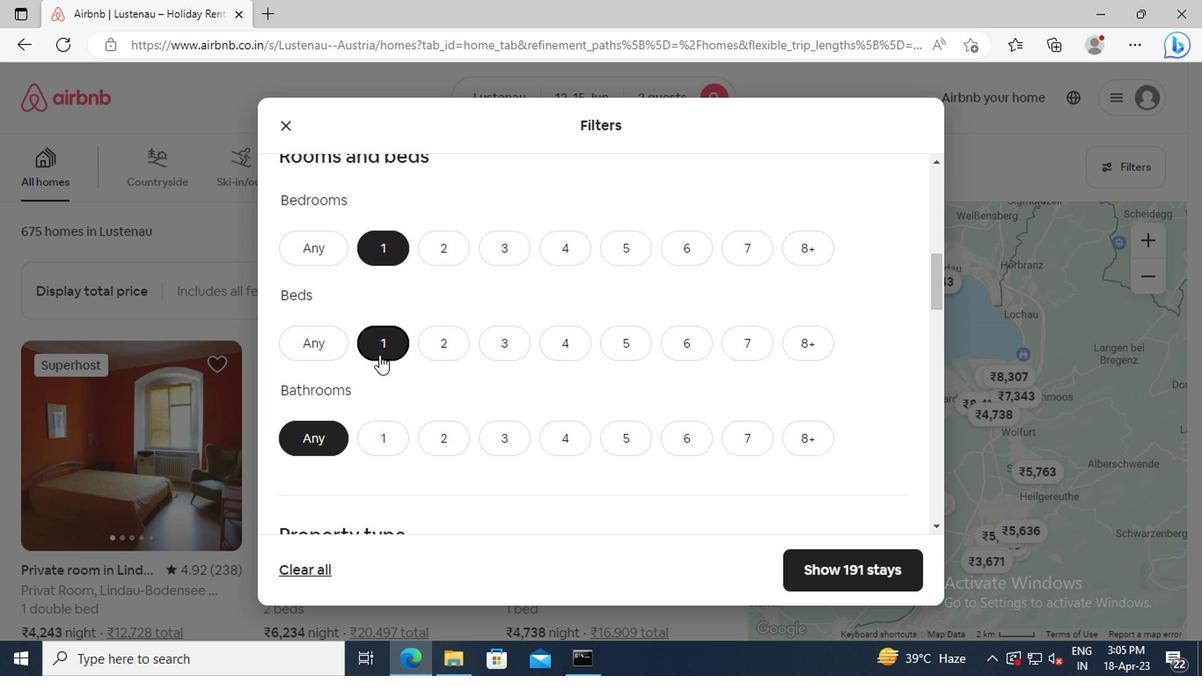 
Action: Mouse moved to (375, 366)
Screenshot: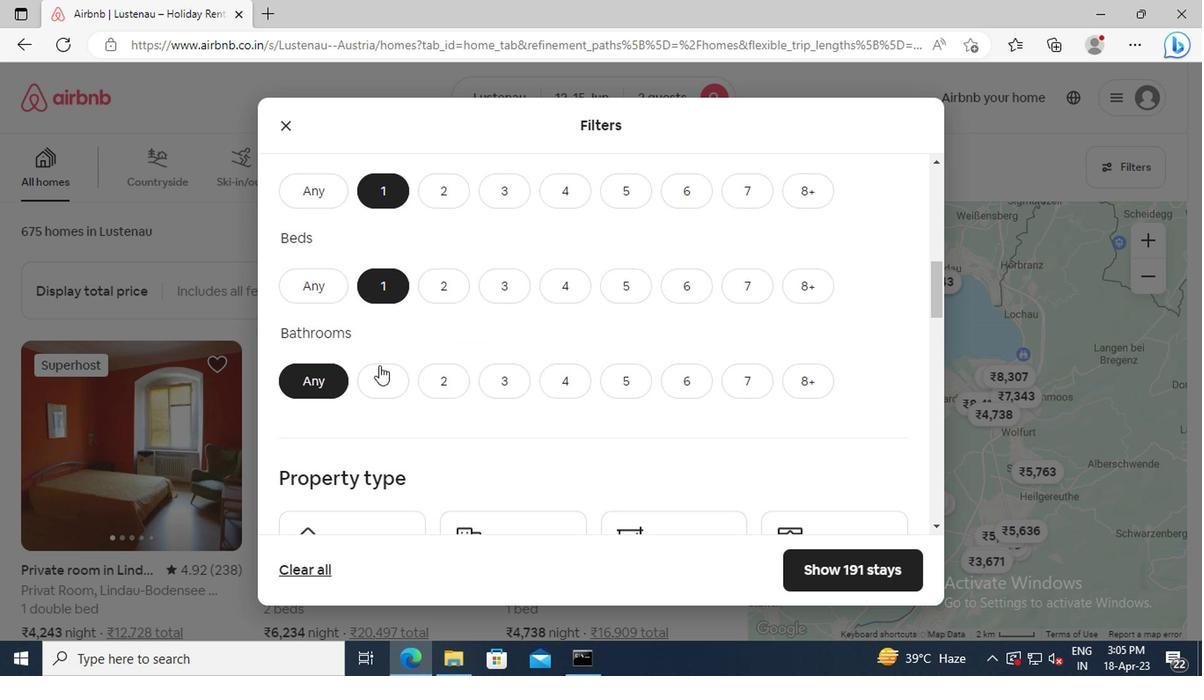 
Action: Mouse pressed left at (375, 366)
Screenshot: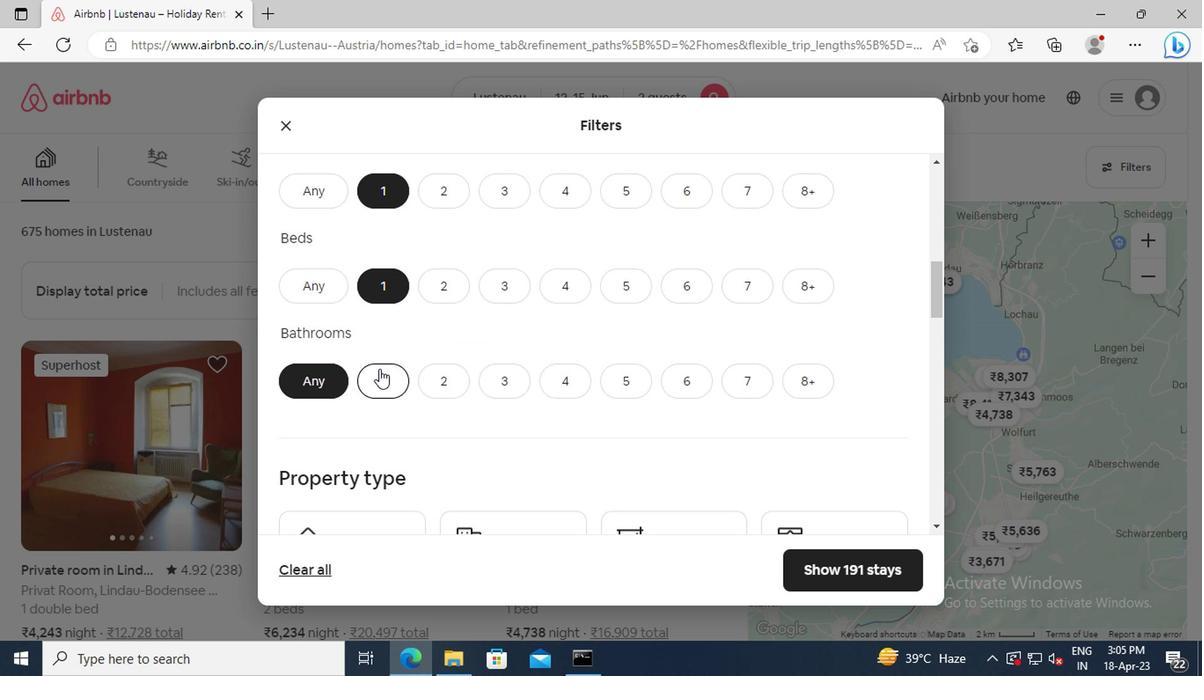 
Action: Mouse scrolled (375, 366) with delta (0, 0)
Screenshot: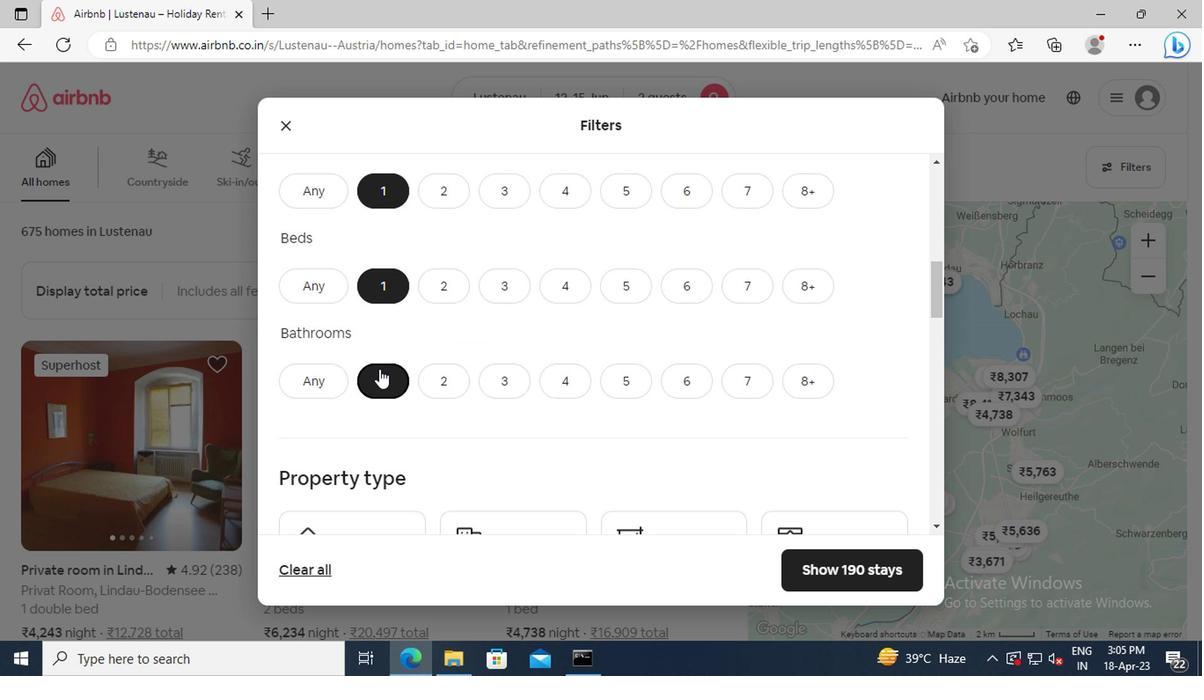 
Action: Mouse scrolled (375, 366) with delta (0, 0)
Screenshot: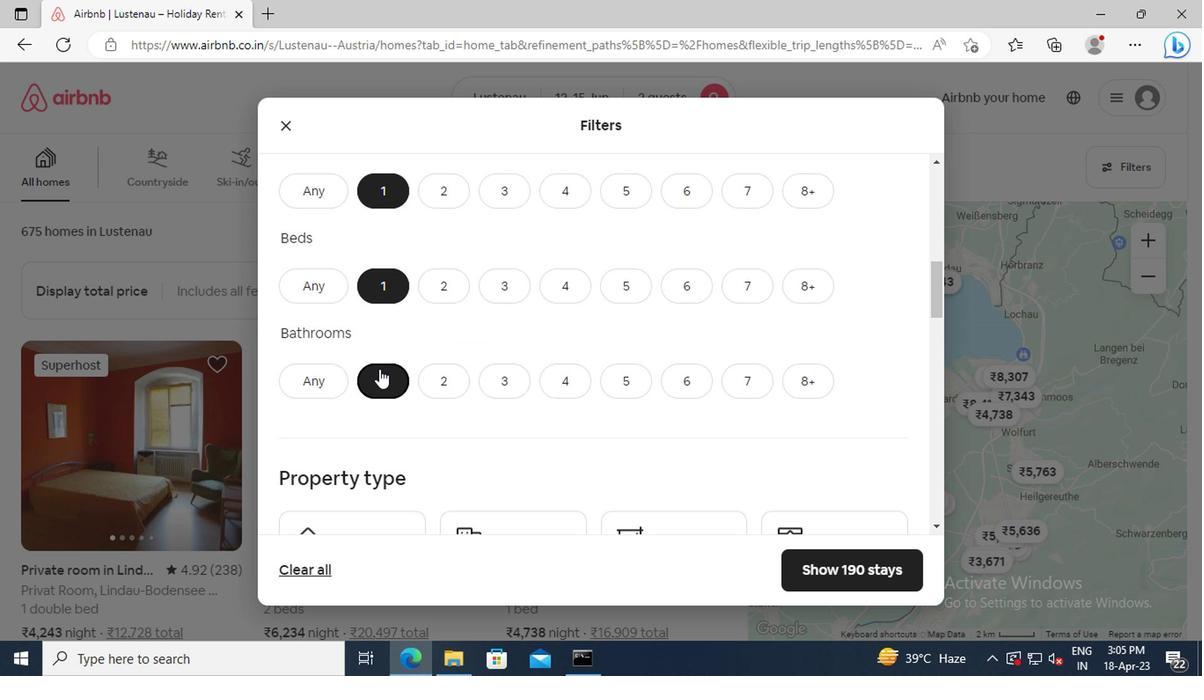 
Action: Mouse scrolled (375, 366) with delta (0, 0)
Screenshot: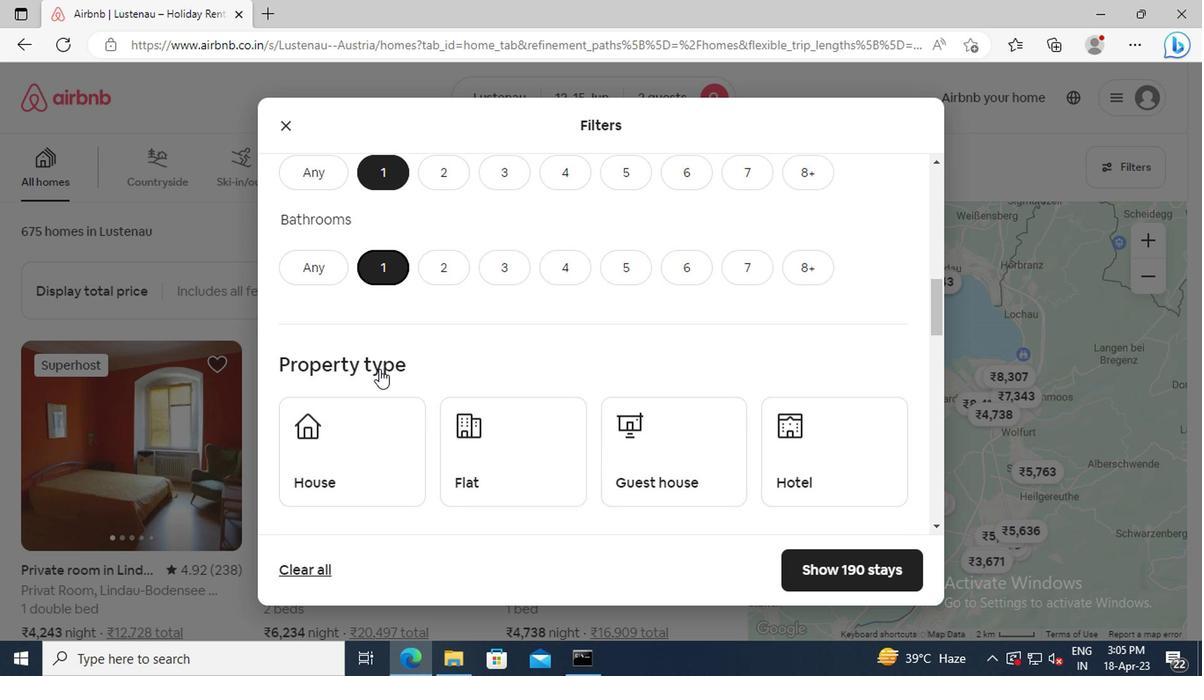 
Action: Mouse moved to (798, 376)
Screenshot: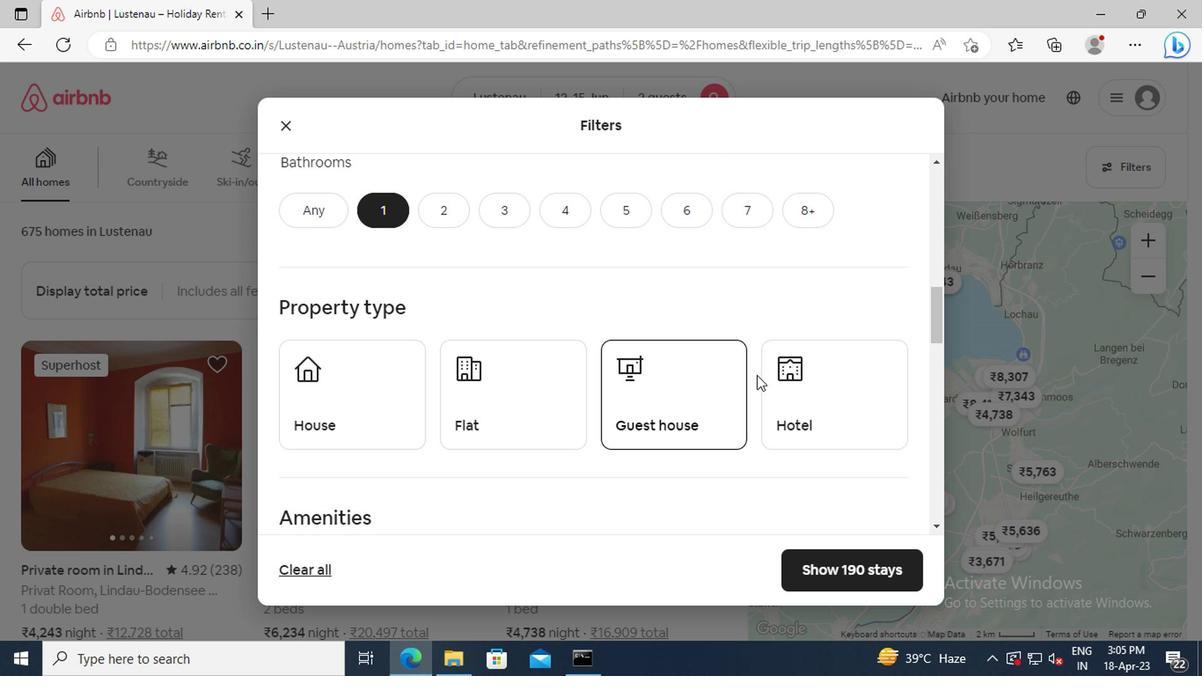 
Action: Mouse pressed left at (798, 376)
Screenshot: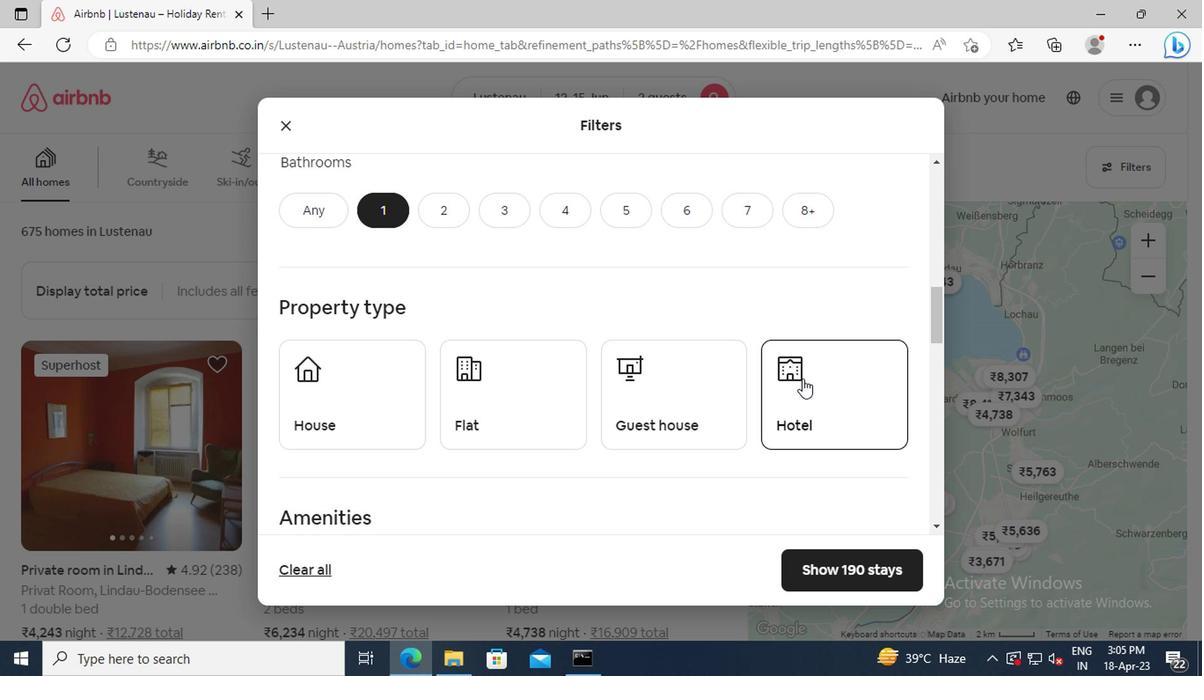 
Action: Mouse moved to (575, 354)
Screenshot: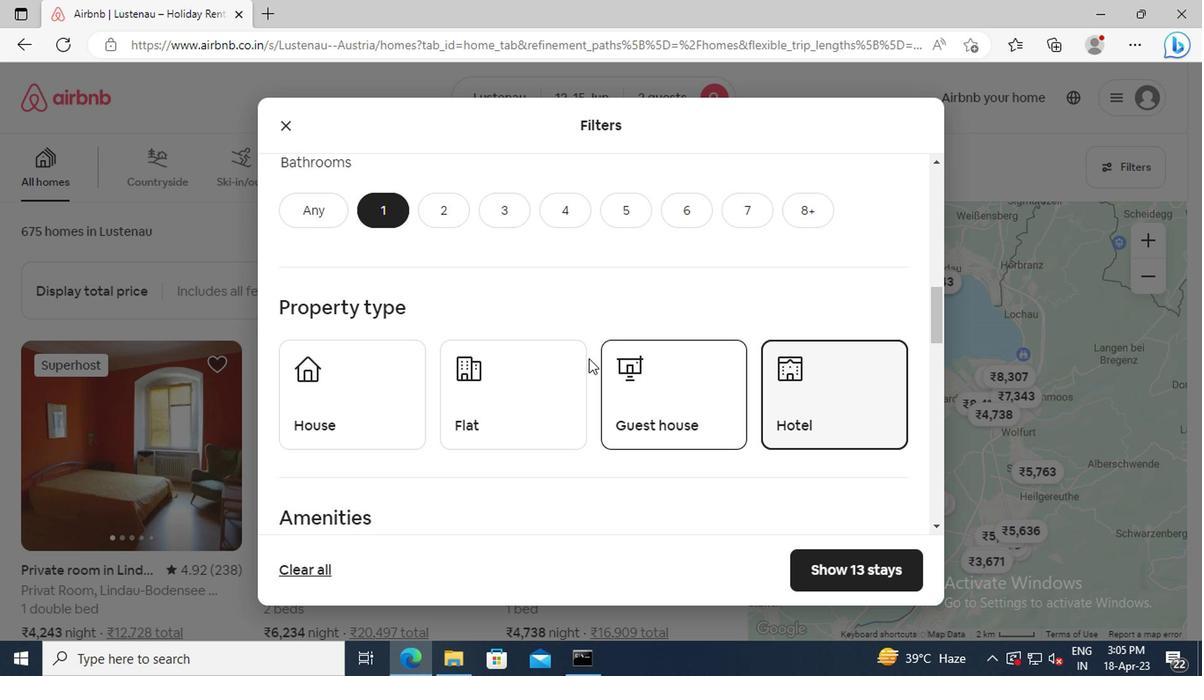 
Action: Mouse scrolled (575, 353) with delta (0, -1)
Screenshot: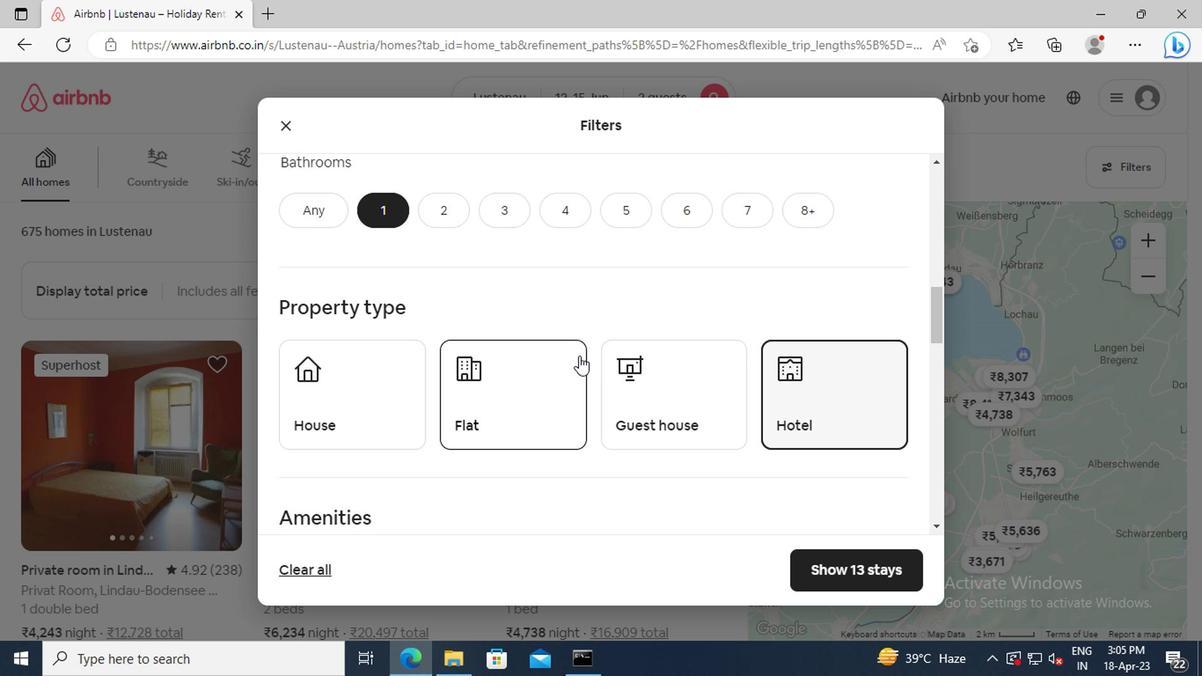
Action: Mouse scrolled (575, 353) with delta (0, -1)
Screenshot: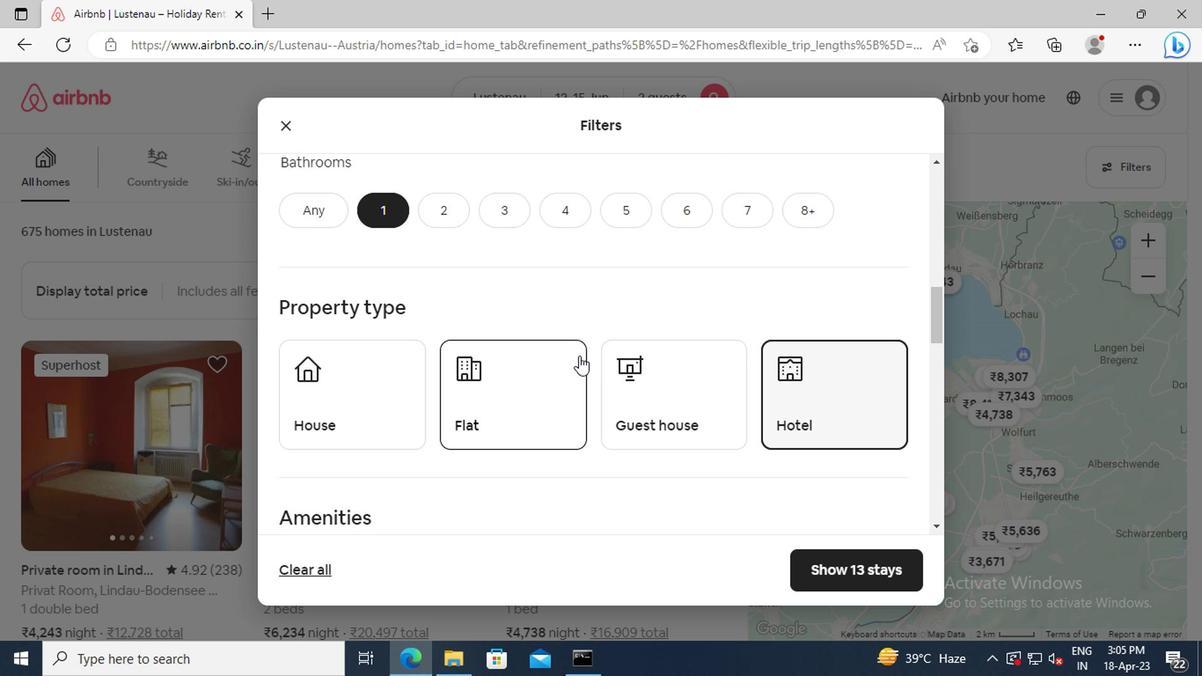 
Action: Mouse scrolled (575, 353) with delta (0, -1)
Screenshot: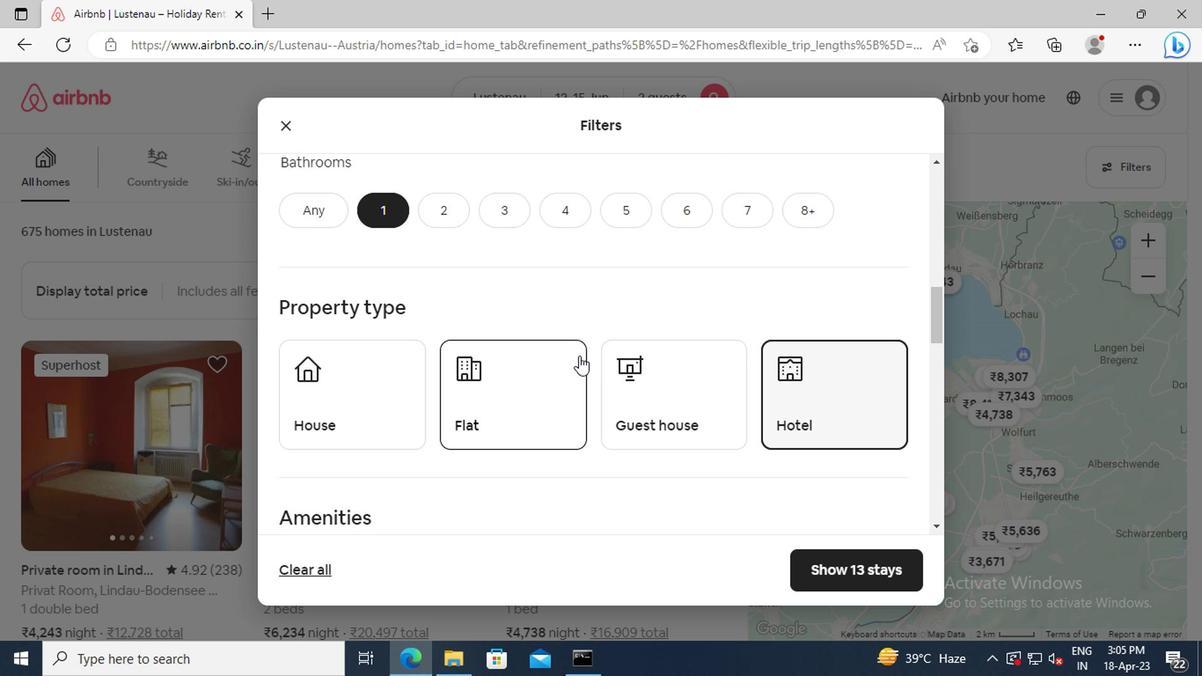 
Action: Mouse scrolled (575, 353) with delta (0, -1)
Screenshot: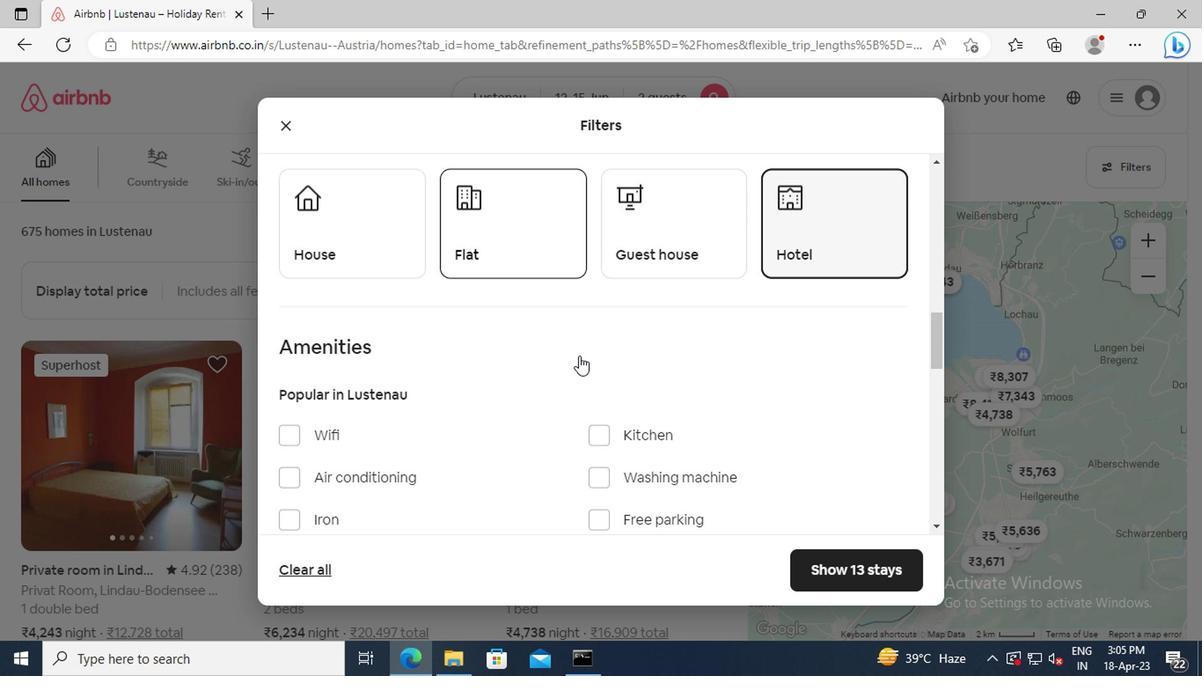 
Action: Mouse moved to (396, 441)
Screenshot: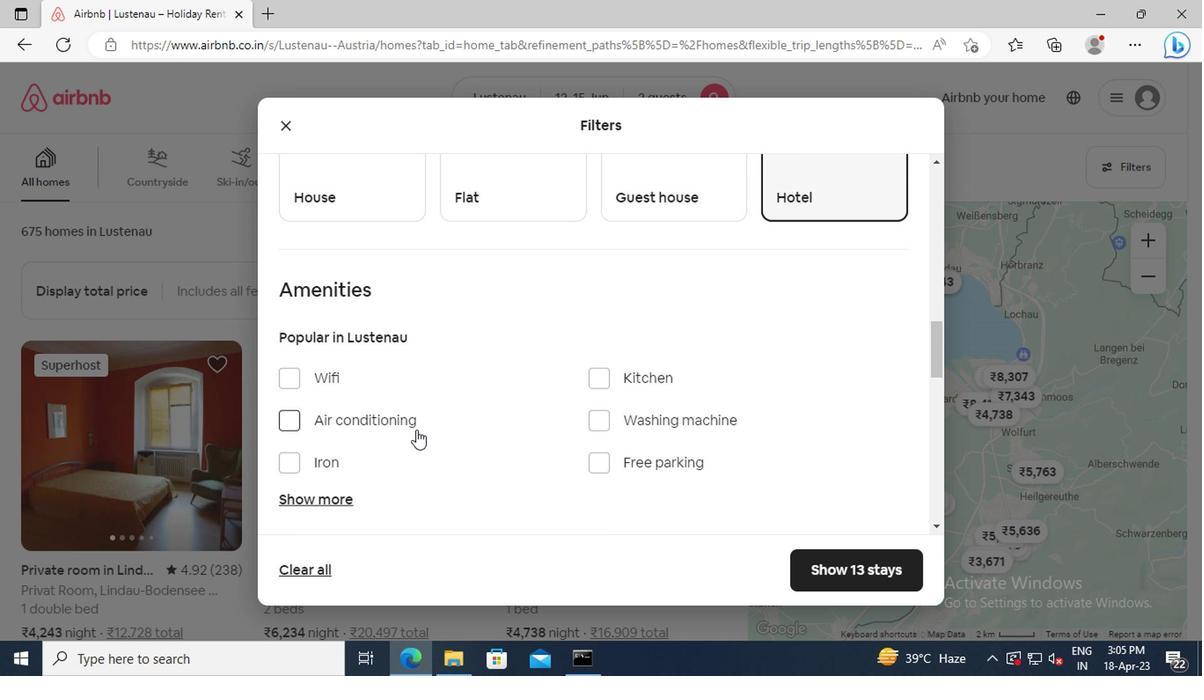 
Action: Mouse scrolled (396, 440) with delta (0, -1)
Screenshot: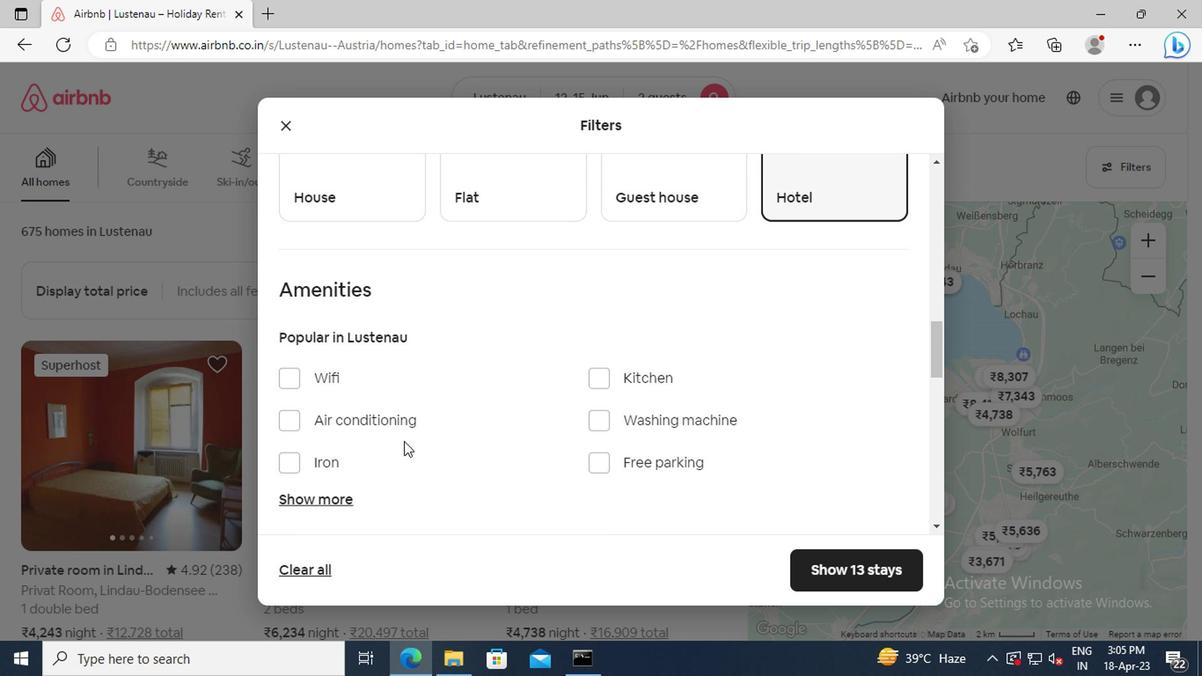 
Action: Mouse moved to (334, 440)
Screenshot: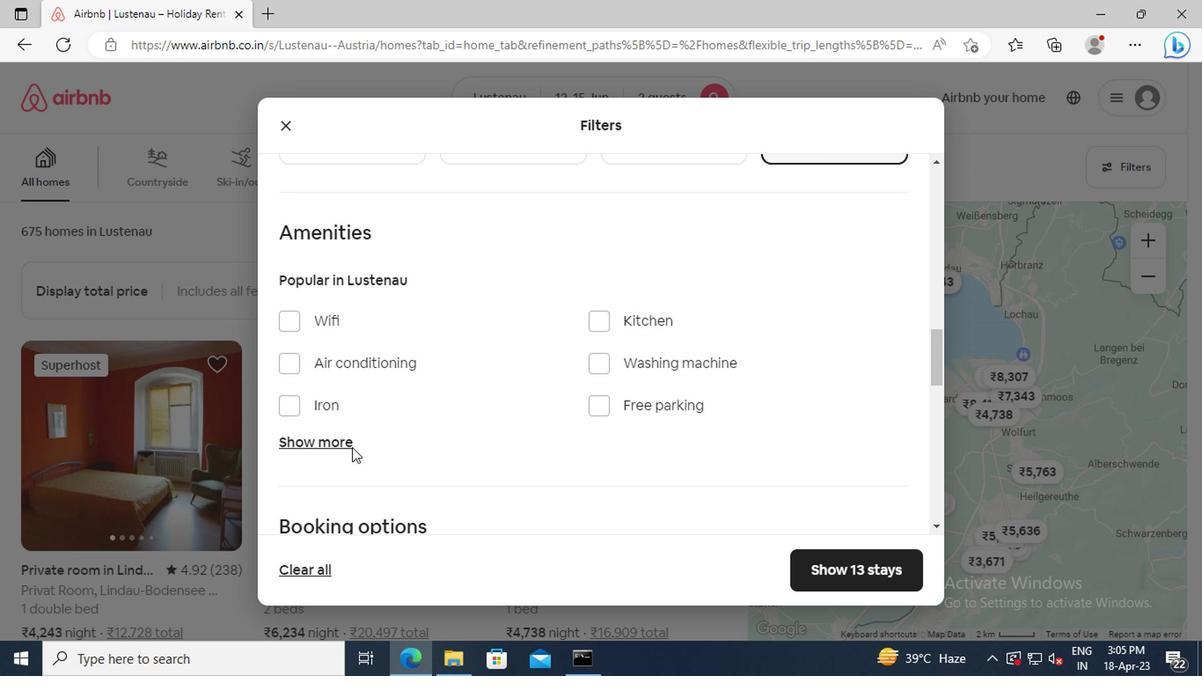 
Action: Mouse pressed left at (334, 440)
Screenshot: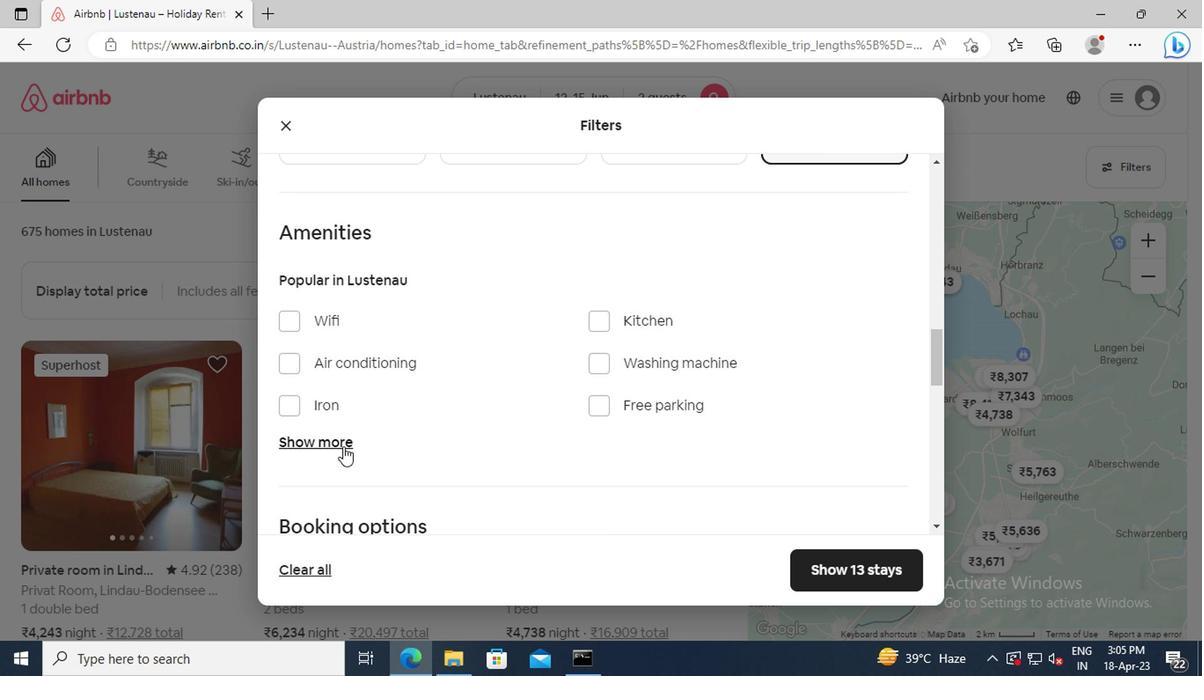
Action: Mouse scrolled (334, 439) with delta (0, 0)
Screenshot: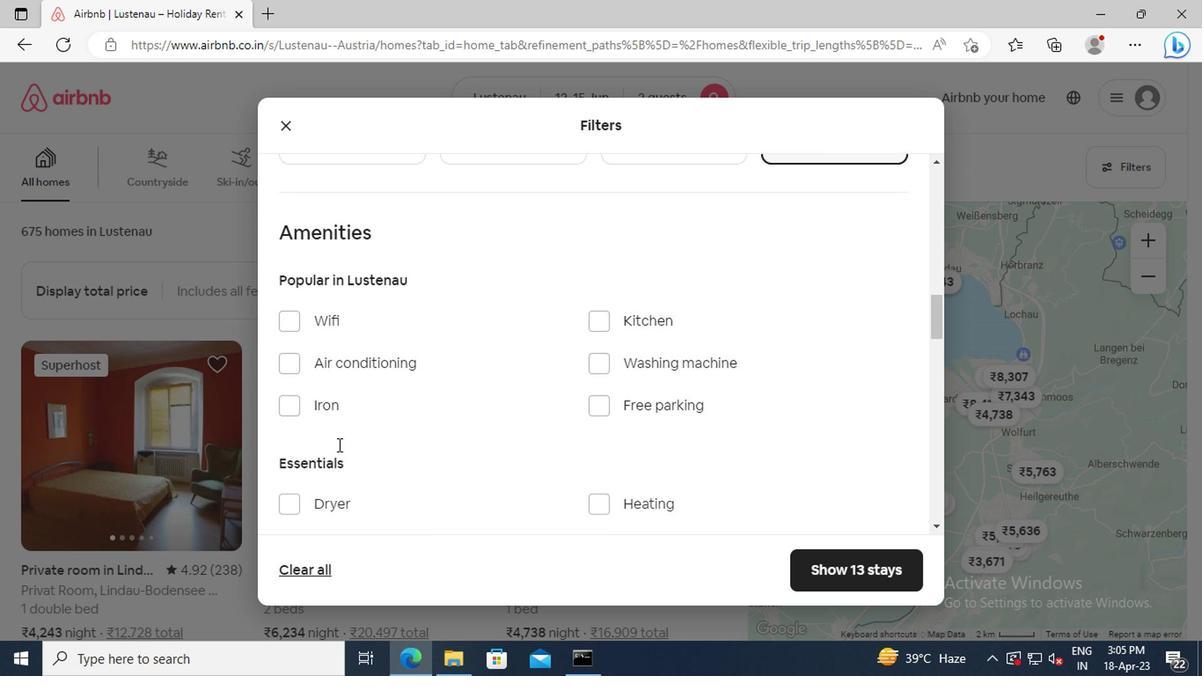 
Action: Mouse scrolled (334, 439) with delta (0, 0)
Screenshot: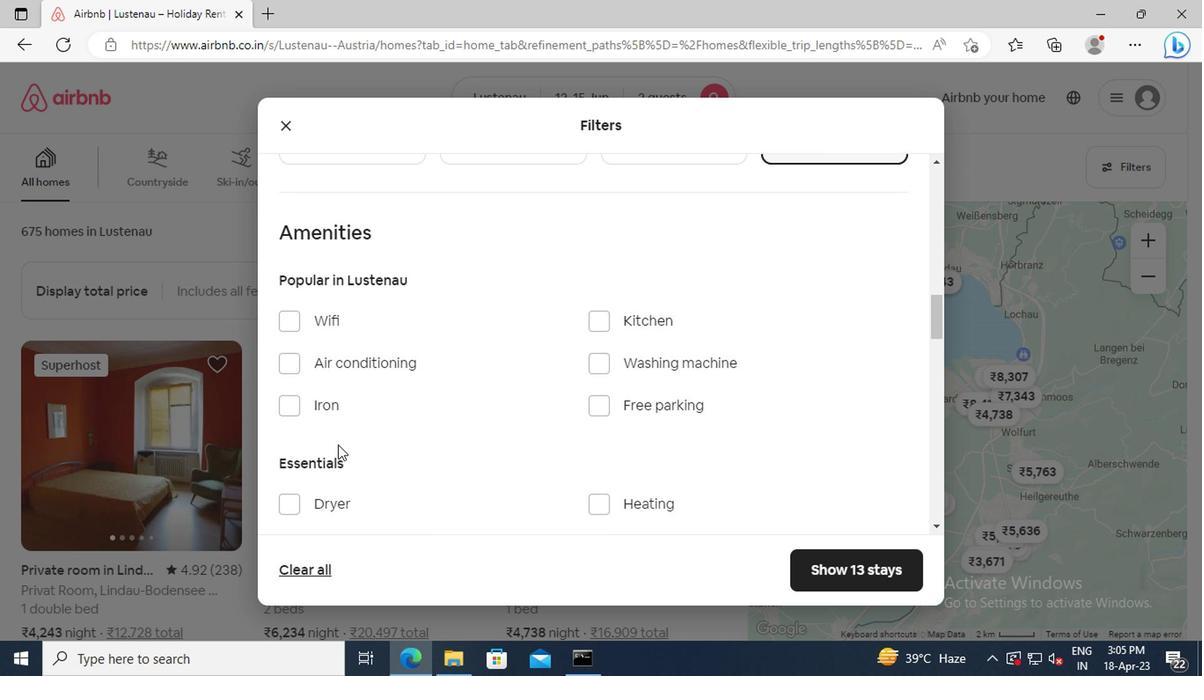 
Action: Mouse moved to (589, 391)
Screenshot: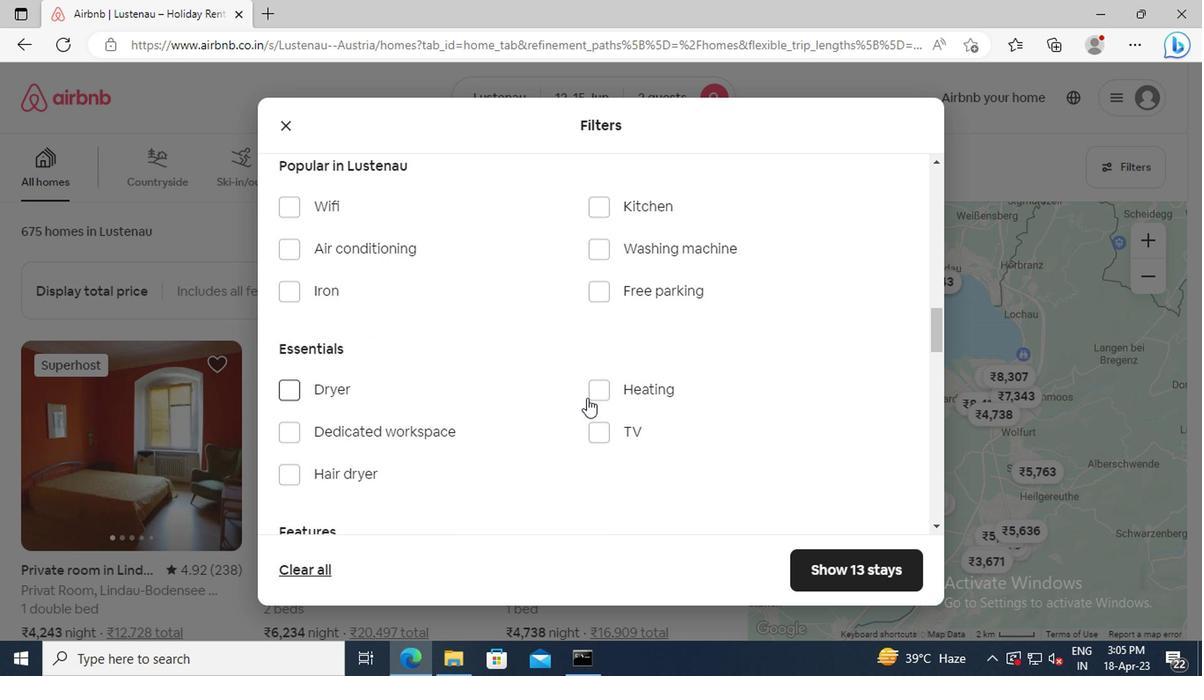 
Action: Mouse pressed left at (589, 391)
Screenshot: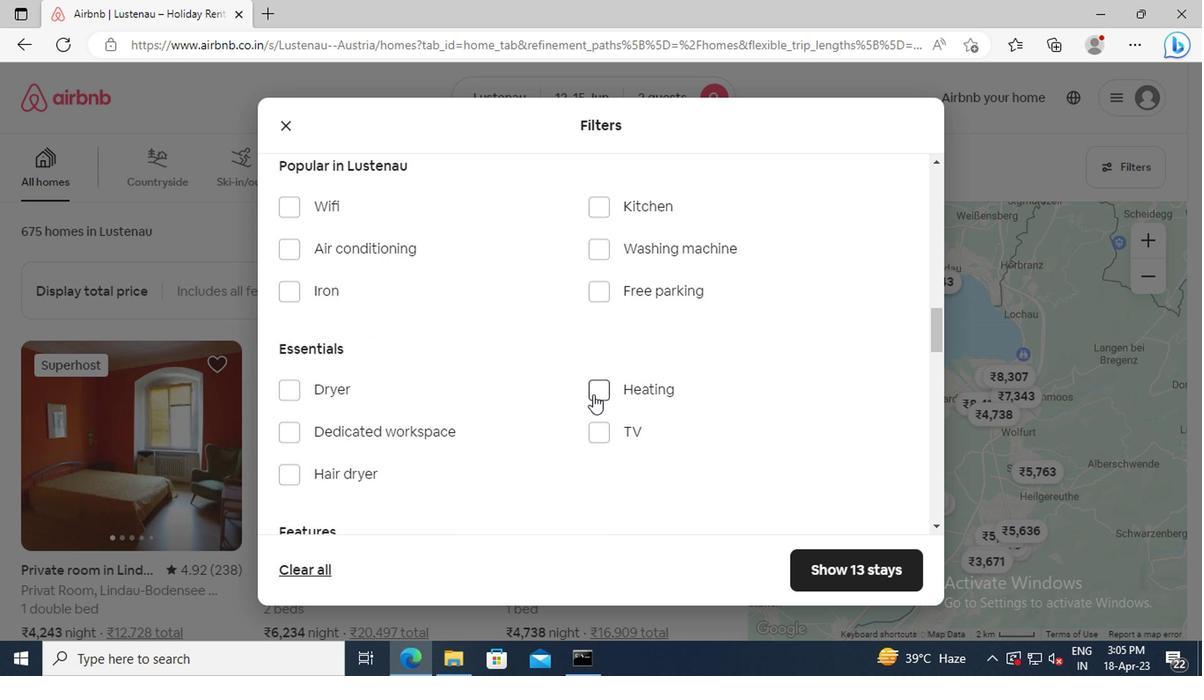 
Action: Mouse moved to (524, 375)
Screenshot: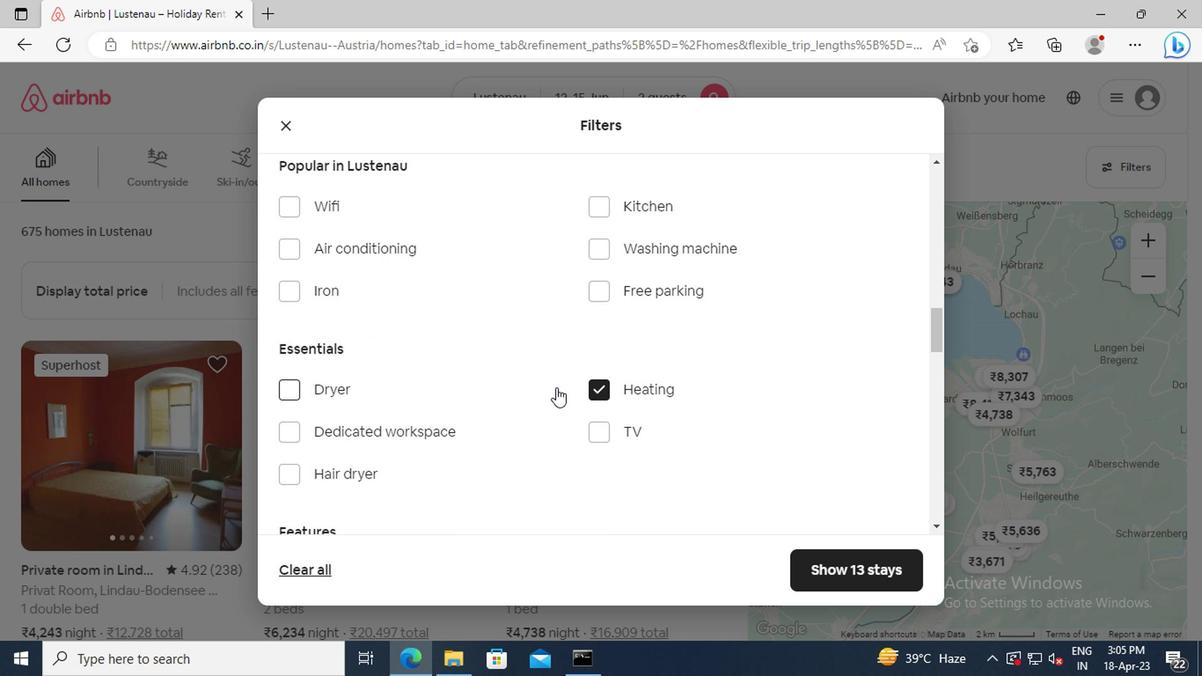 
Action: Mouse scrolled (524, 374) with delta (0, -1)
Screenshot: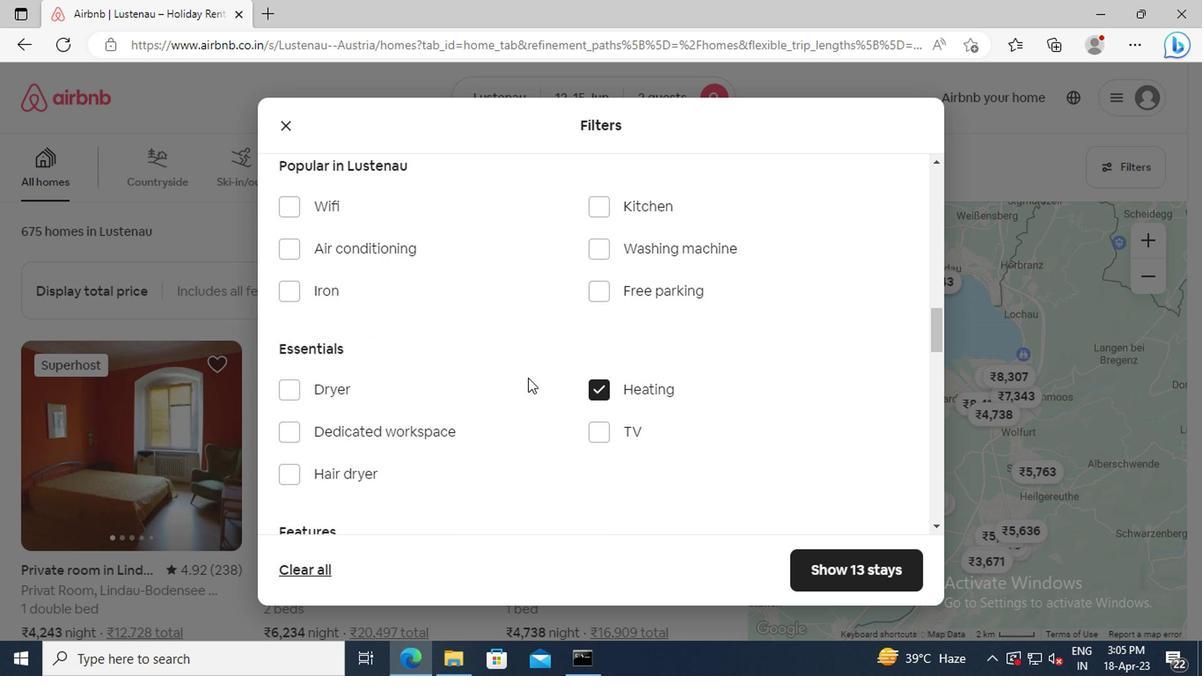 
Action: Mouse scrolled (524, 374) with delta (0, -1)
Screenshot: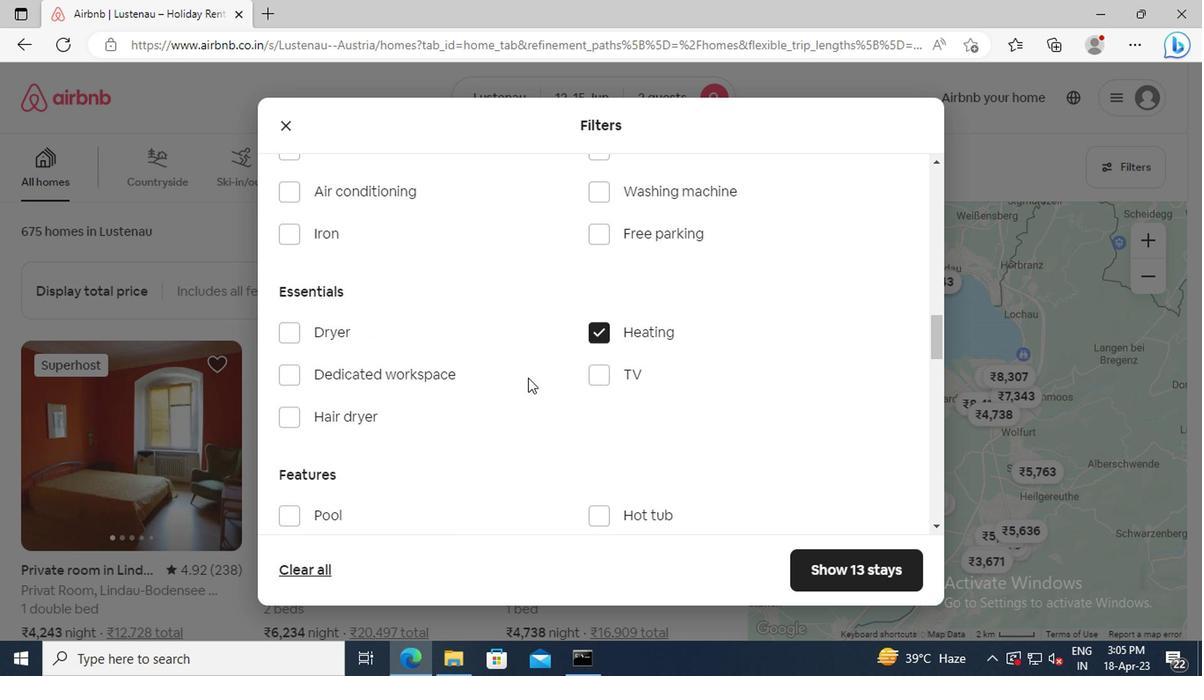 
Action: Mouse scrolled (524, 374) with delta (0, -1)
Screenshot: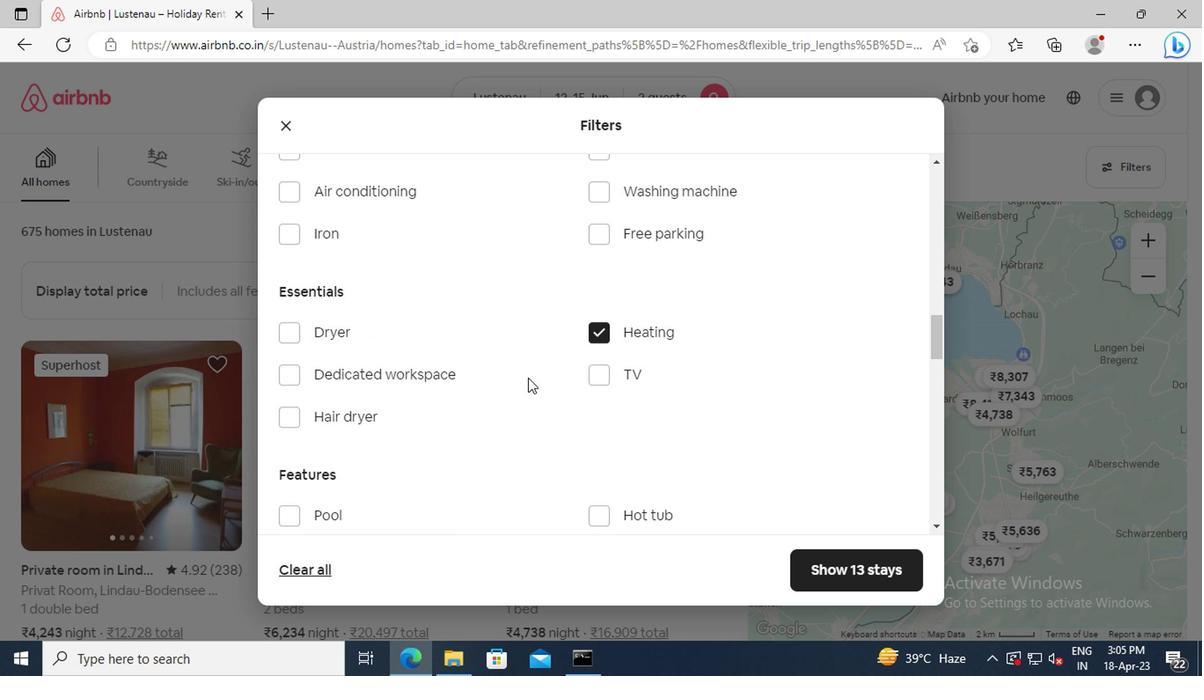 
Action: Mouse scrolled (524, 374) with delta (0, -1)
Screenshot: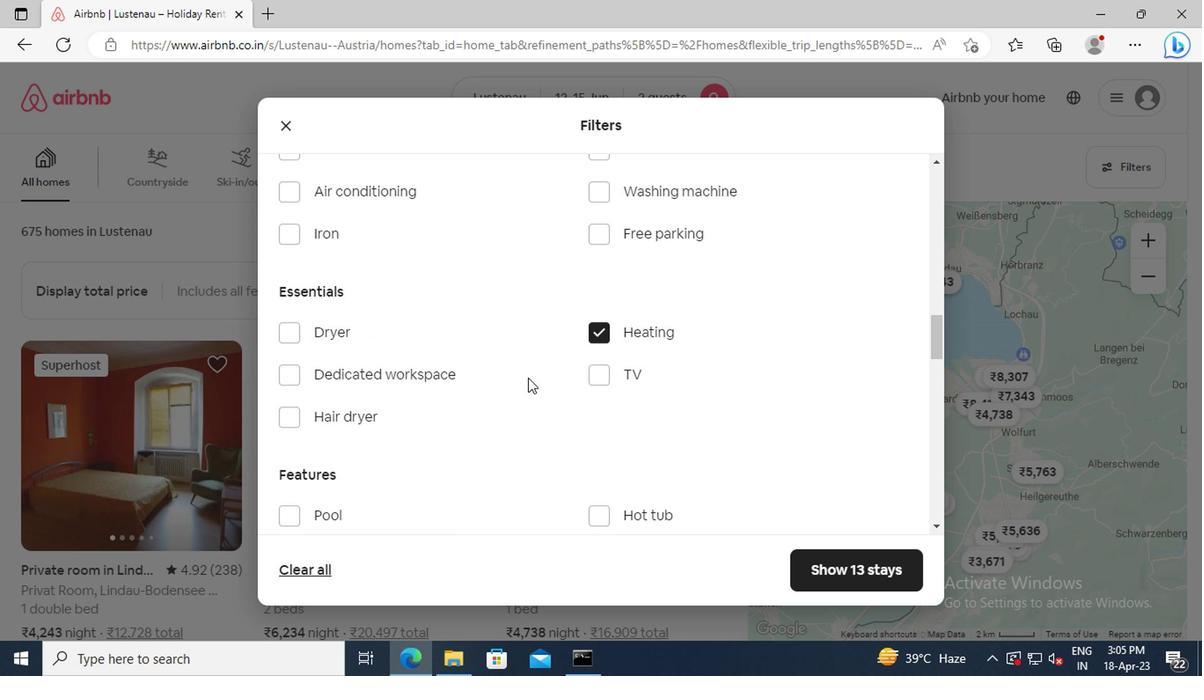 
Action: Mouse moved to (523, 374)
Screenshot: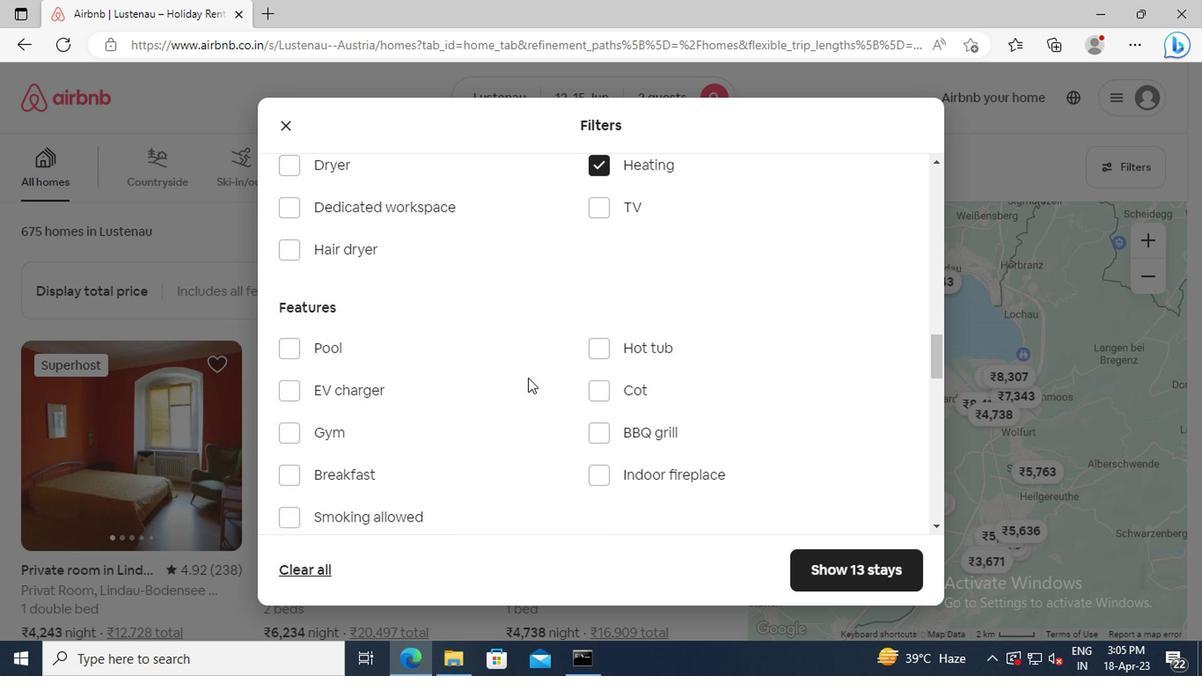 
Action: Mouse scrolled (523, 373) with delta (0, 0)
Screenshot: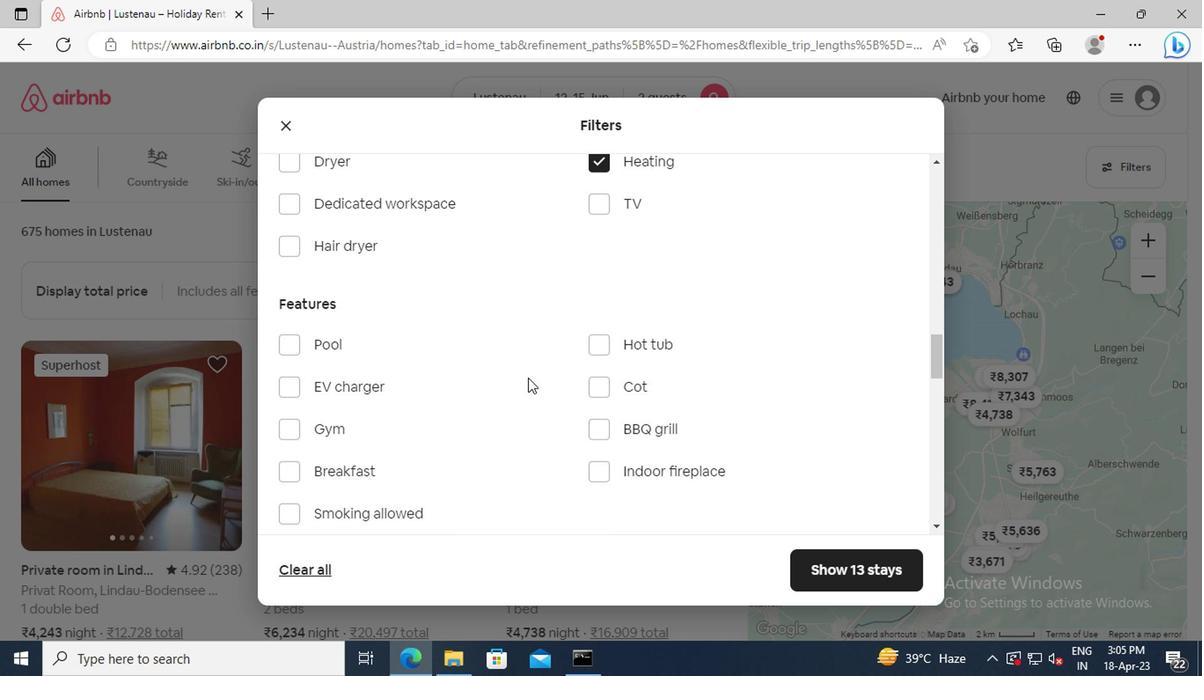 
Action: Mouse scrolled (523, 373) with delta (0, 0)
Screenshot: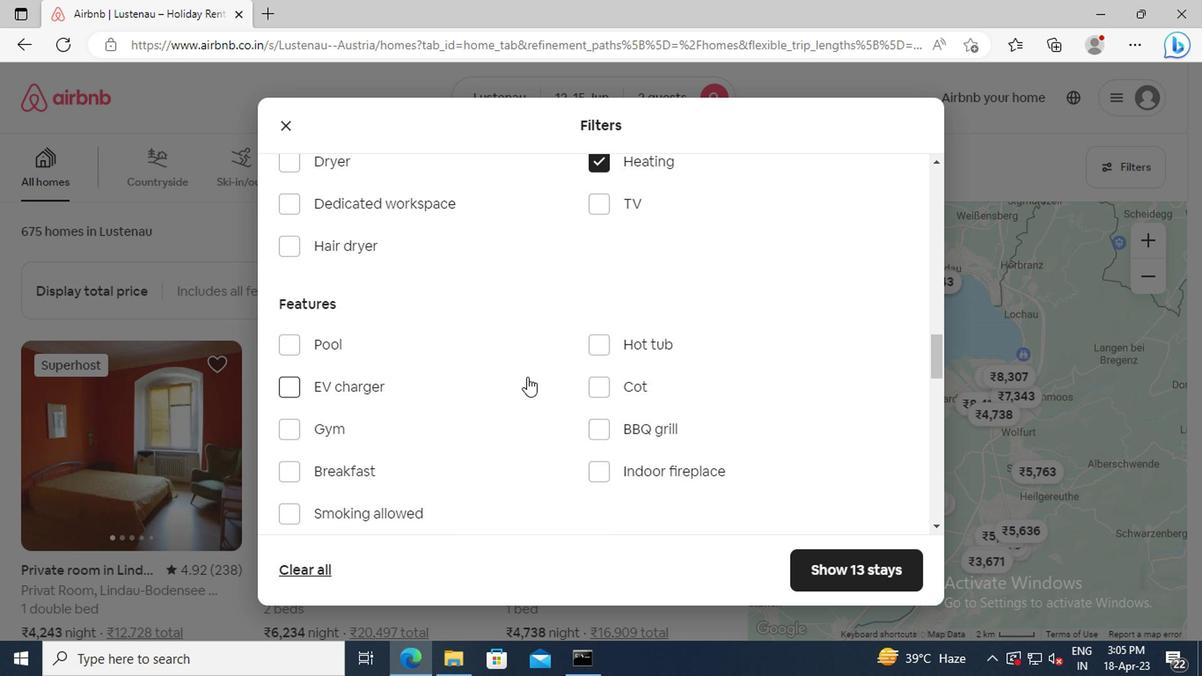 
Action: Mouse scrolled (523, 373) with delta (0, 0)
Screenshot: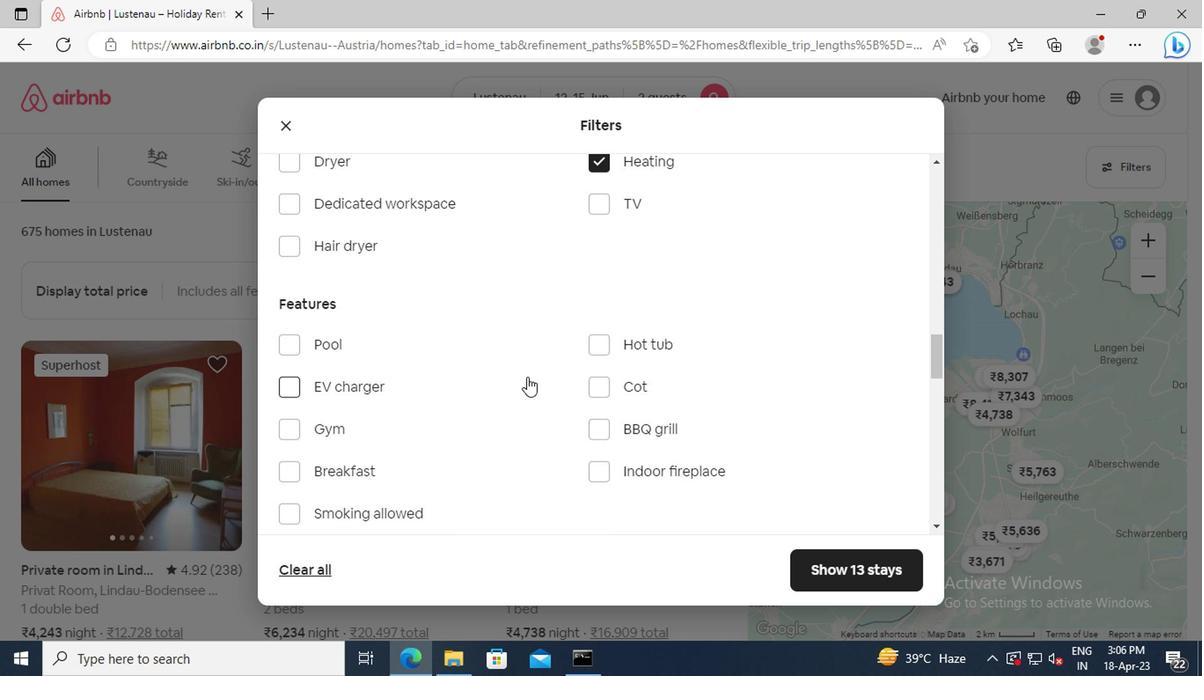 
Action: Mouse scrolled (523, 373) with delta (0, 0)
Screenshot: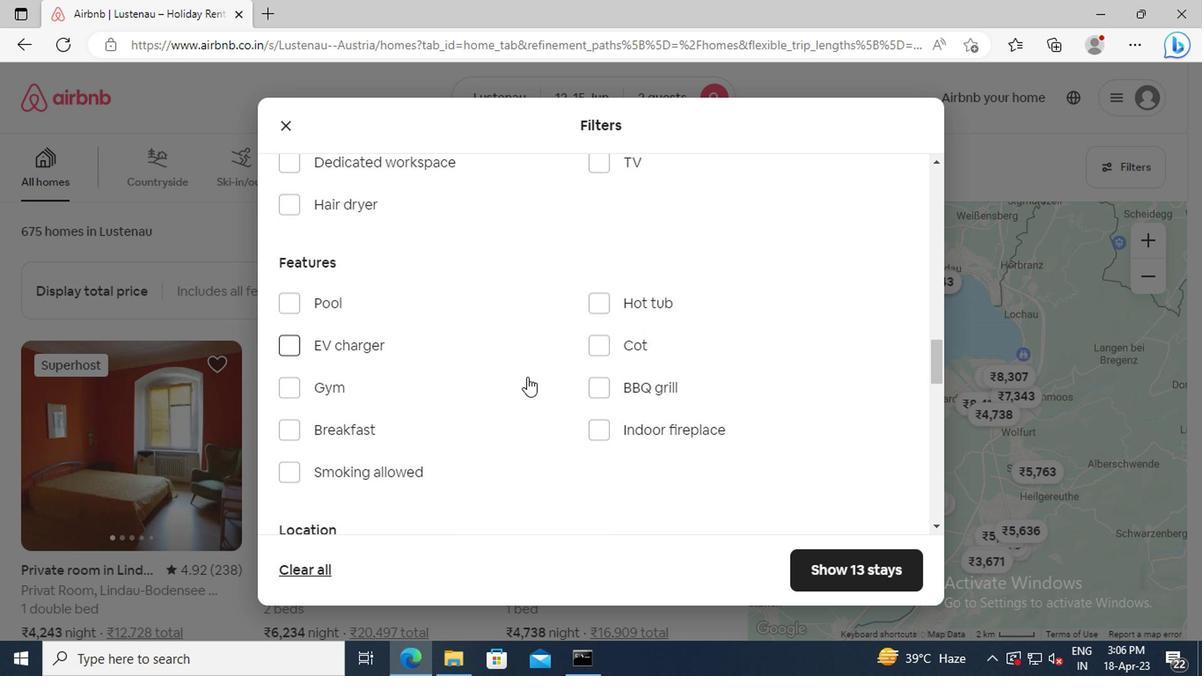 
Action: Mouse scrolled (523, 373) with delta (0, 0)
Screenshot: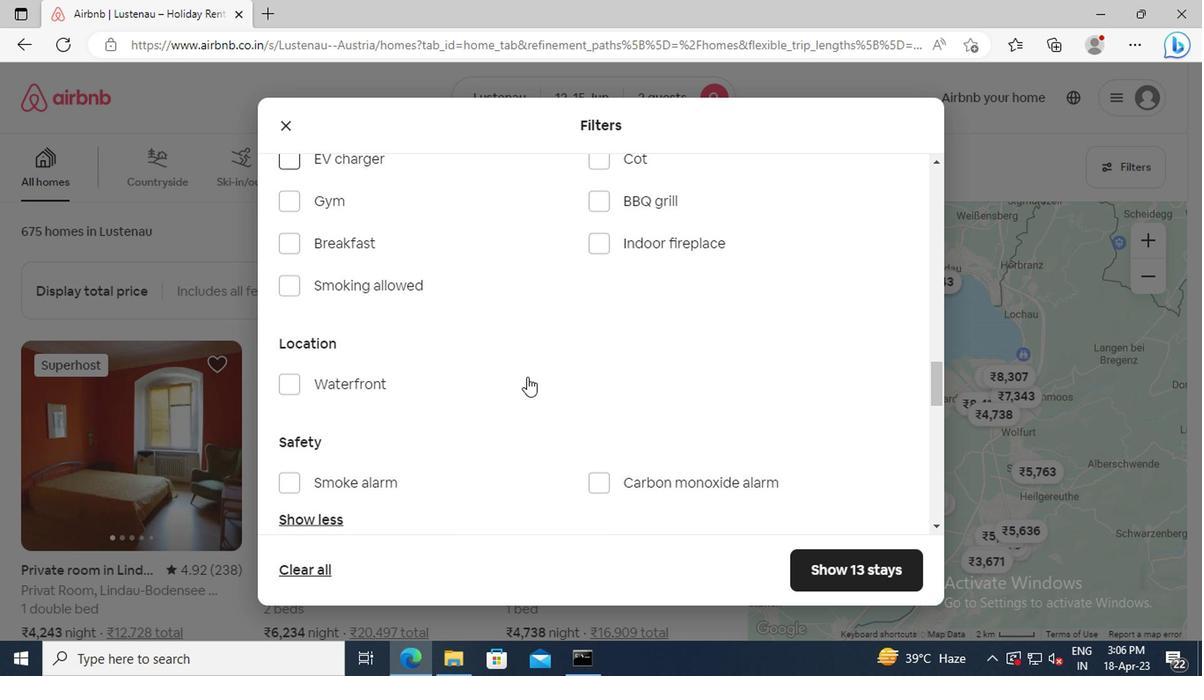 
Action: Mouse scrolled (523, 373) with delta (0, 0)
Screenshot: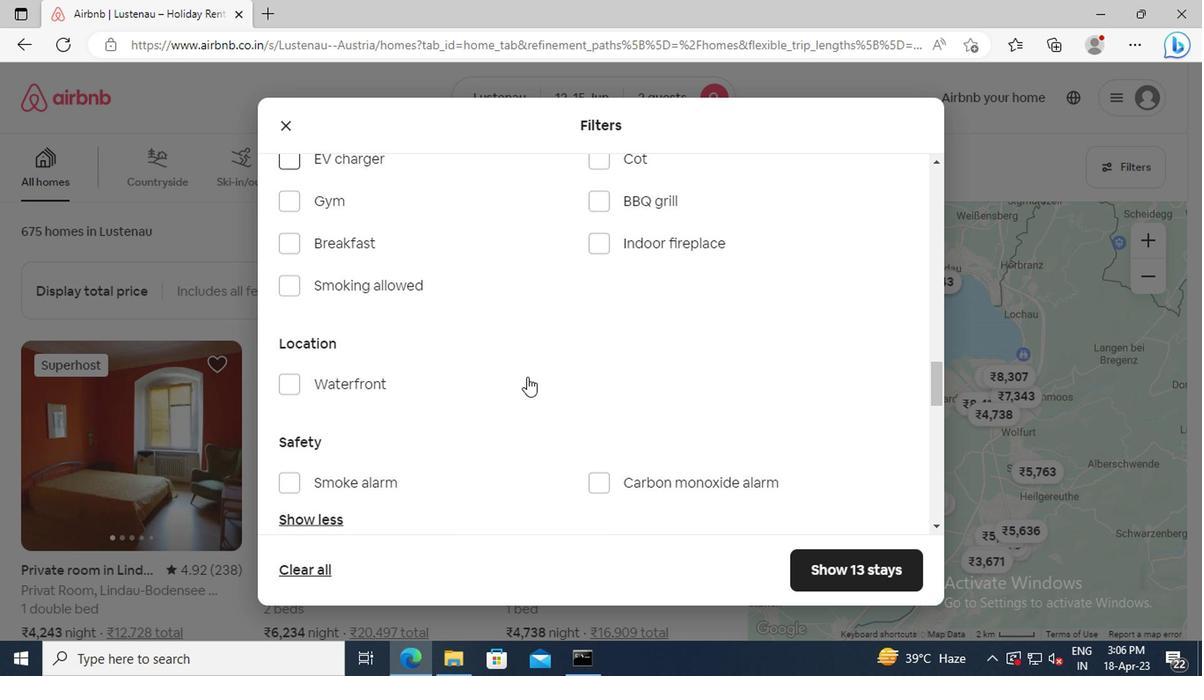 
Action: Mouse scrolled (523, 373) with delta (0, 0)
Screenshot: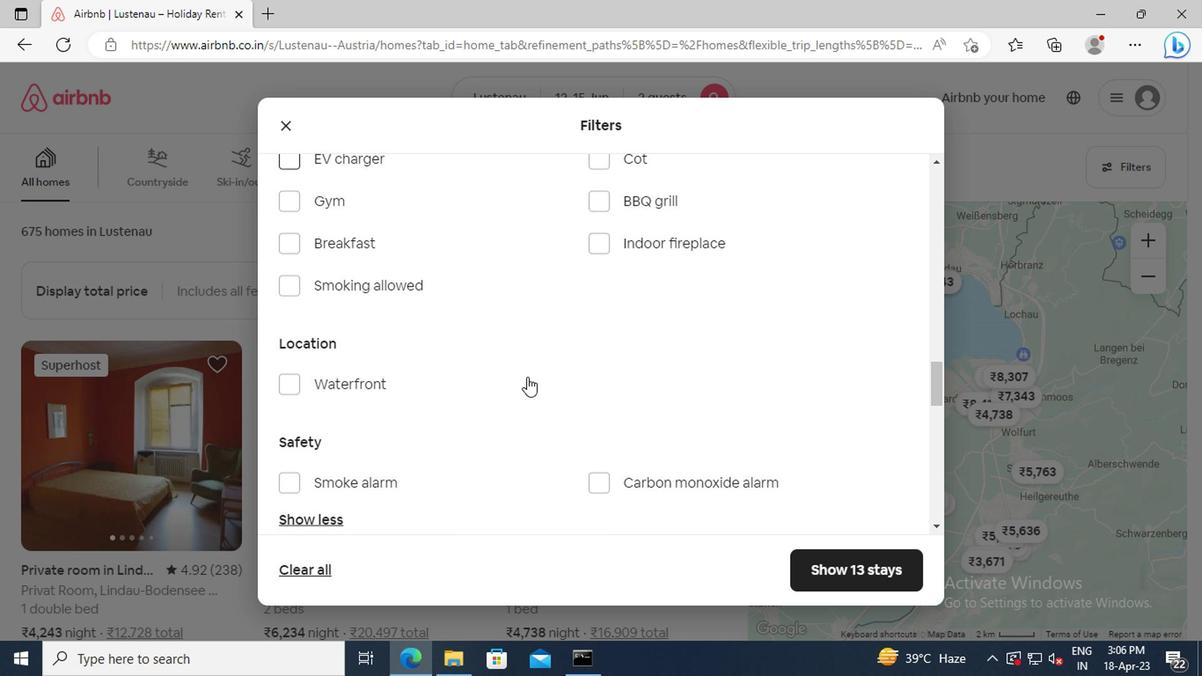 
Action: Mouse scrolled (523, 373) with delta (0, 0)
Screenshot: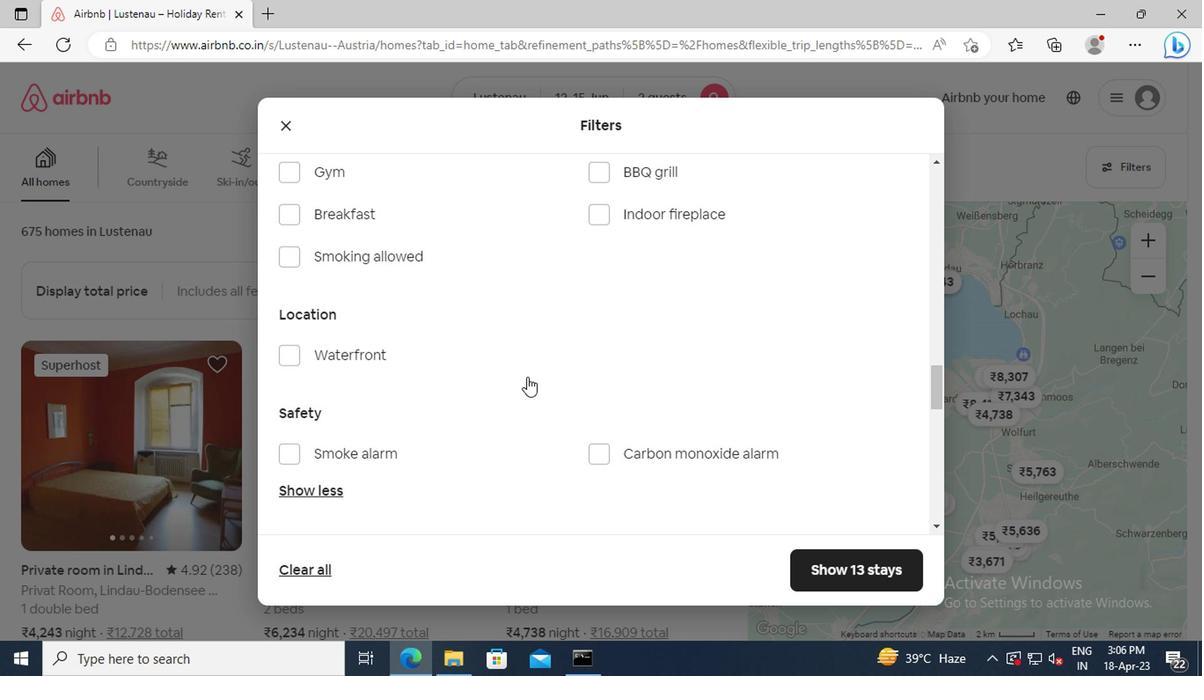 
Action: Mouse scrolled (523, 373) with delta (0, 0)
Screenshot: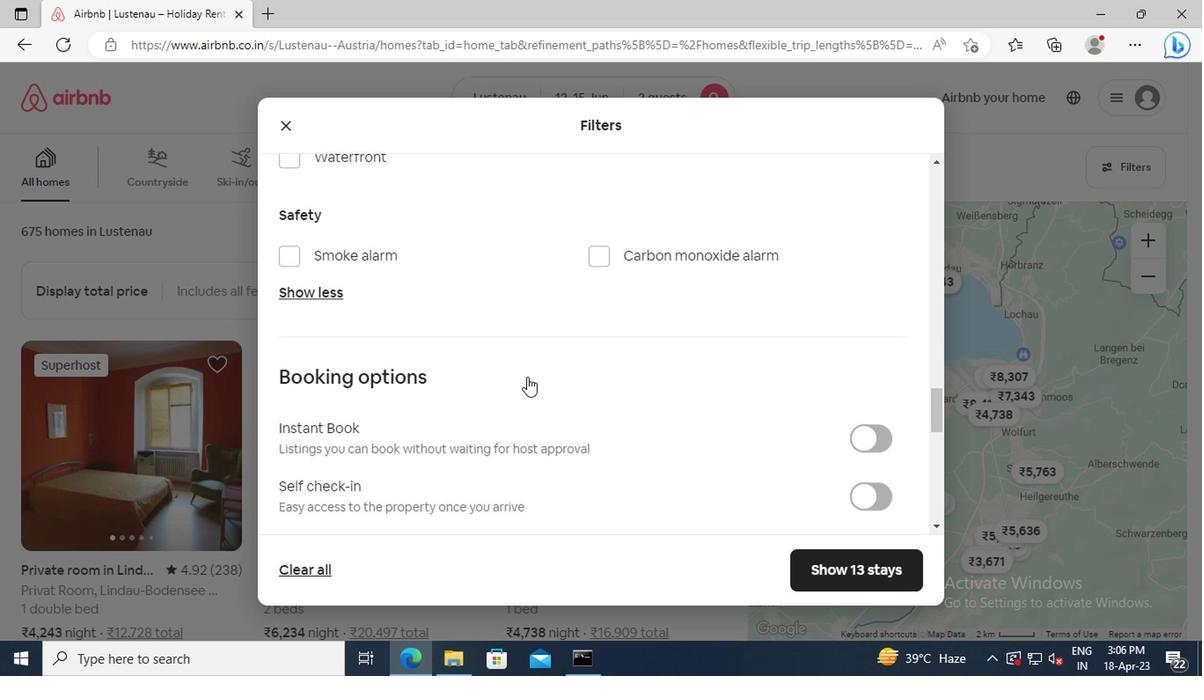 
Action: Mouse scrolled (523, 373) with delta (0, 0)
Screenshot: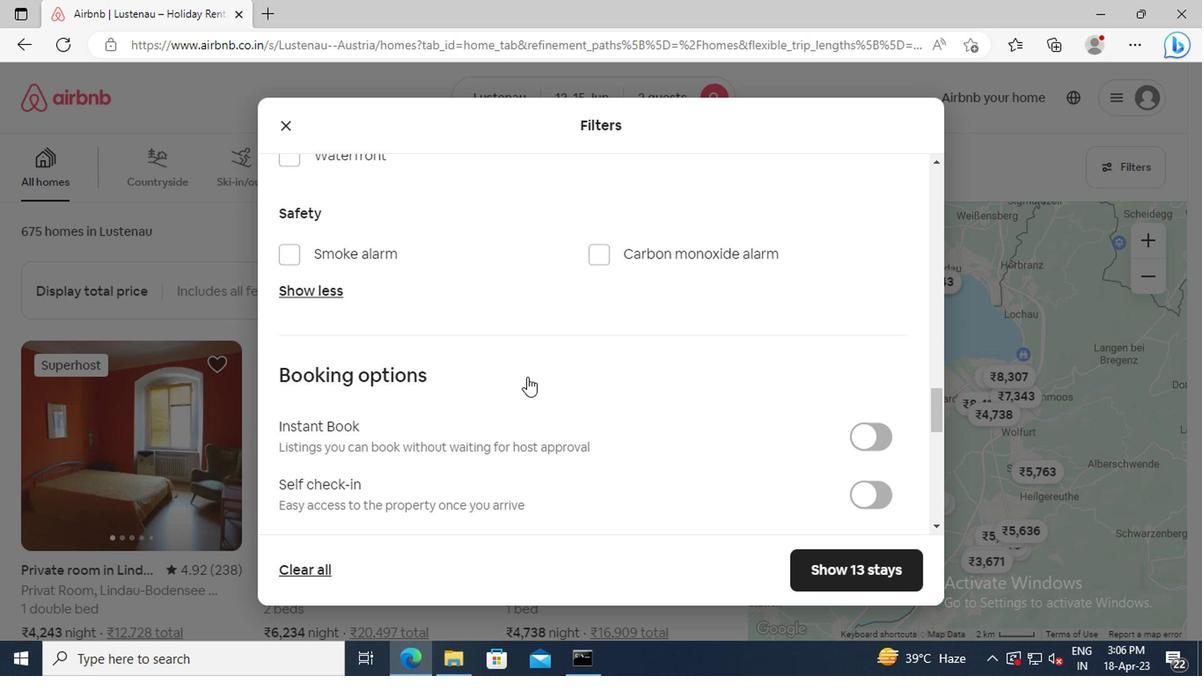
Action: Mouse moved to (868, 378)
Screenshot: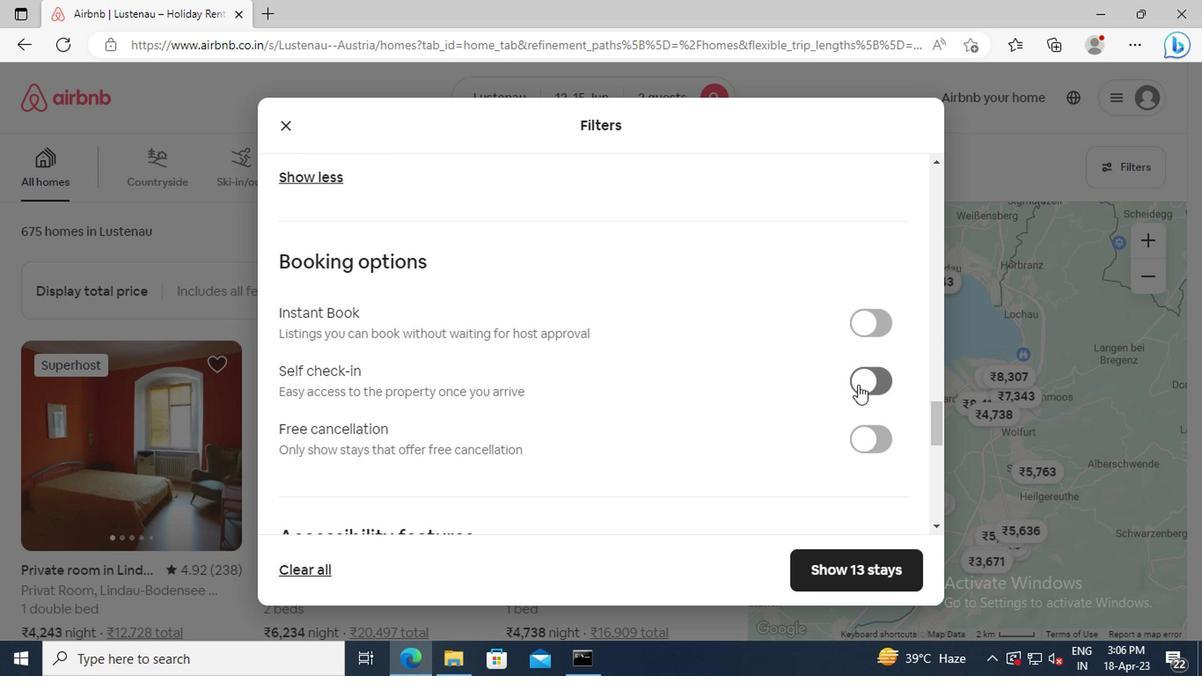 
Action: Mouse pressed left at (868, 378)
Screenshot: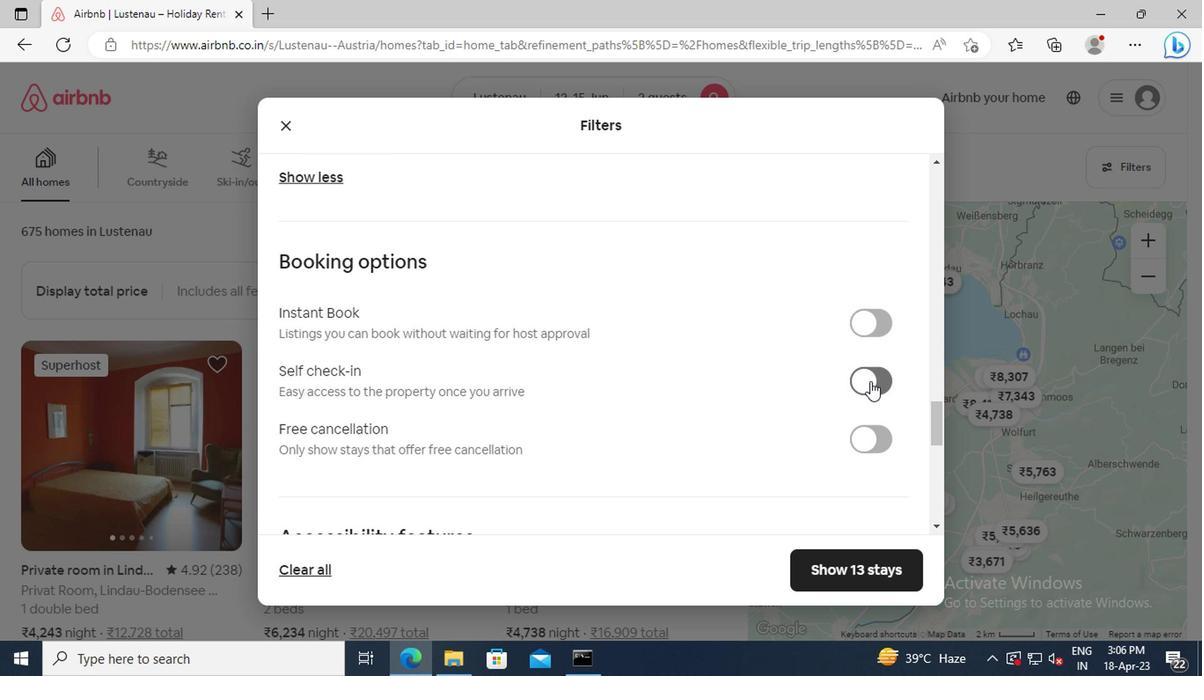 
Action: Mouse moved to (556, 375)
Screenshot: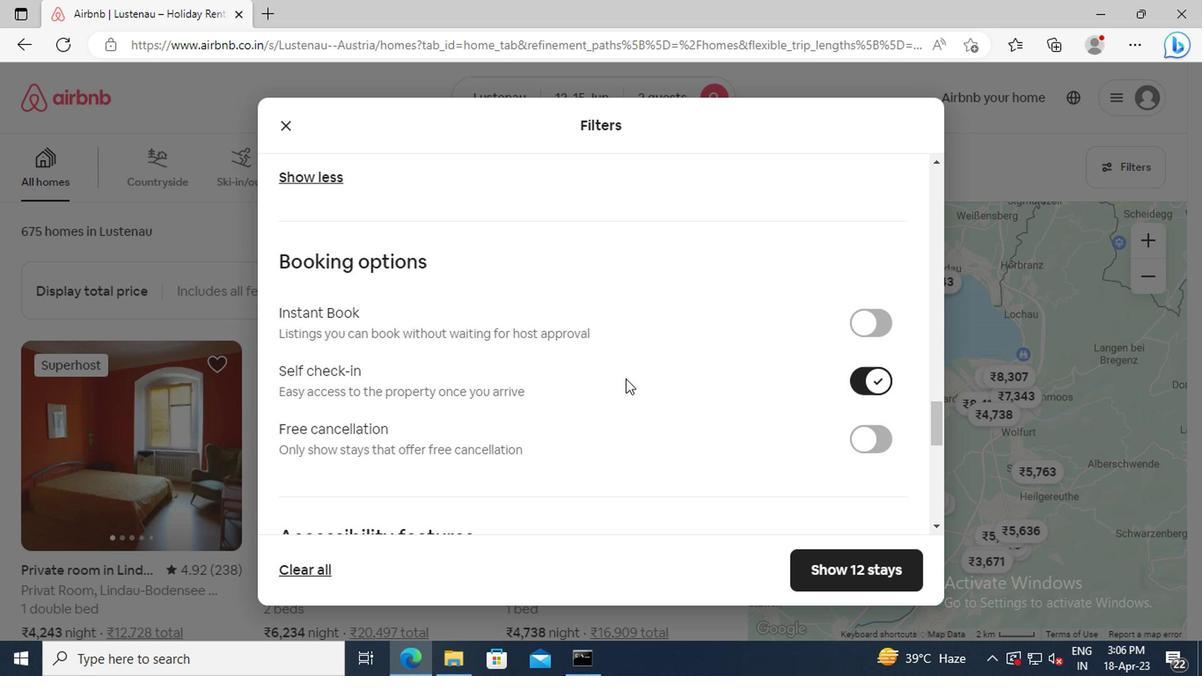 
Action: Mouse scrolled (556, 374) with delta (0, -1)
Screenshot: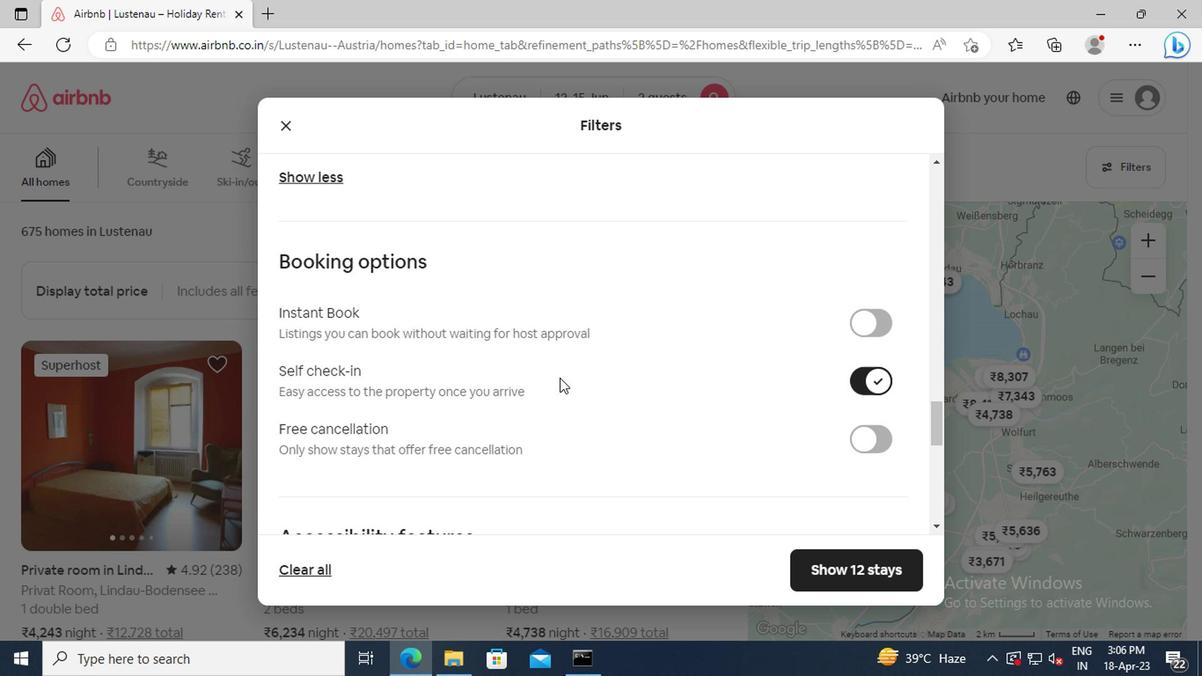 
Action: Mouse scrolled (556, 374) with delta (0, -1)
Screenshot: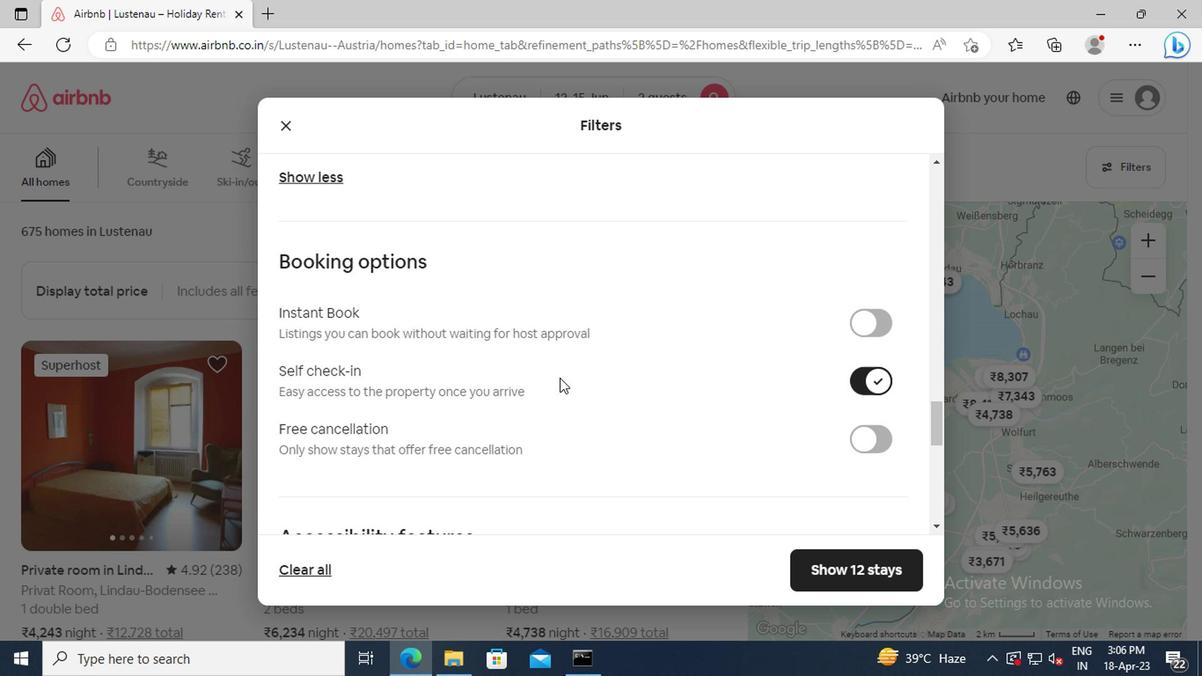 
Action: Mouse scrolled (556, 374) with delta (0, -1)
Screenshot: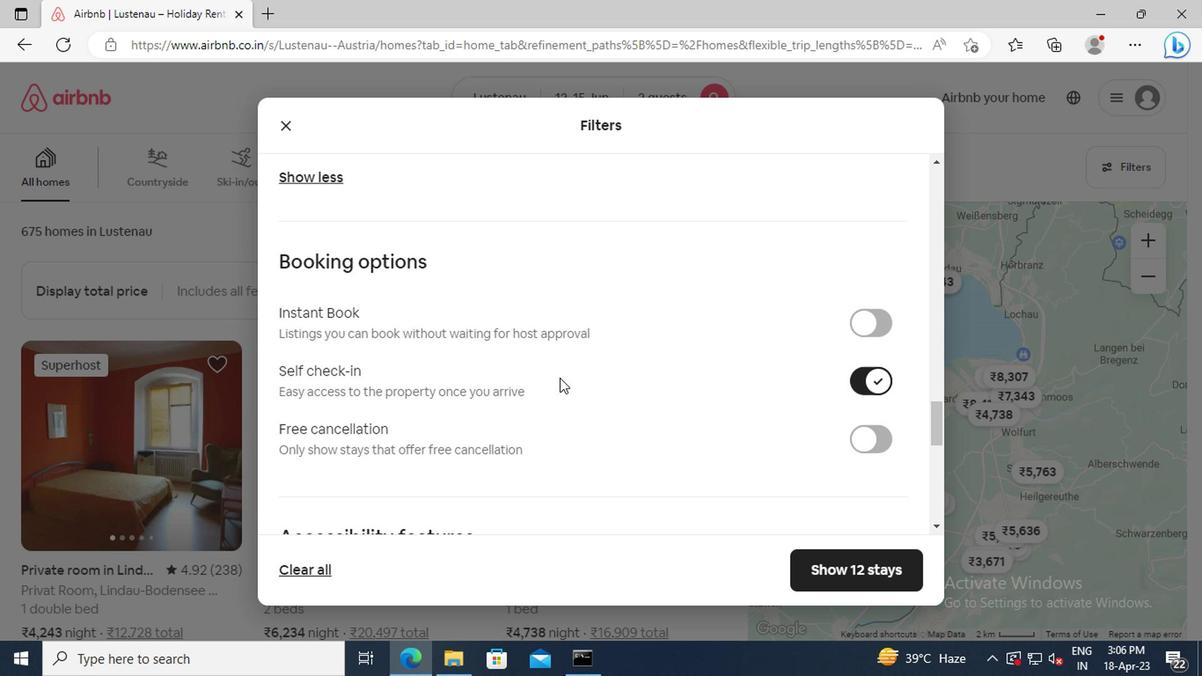 
Action: Mouse scrolled (556, 374) with delta (0, -1)
Screenshot: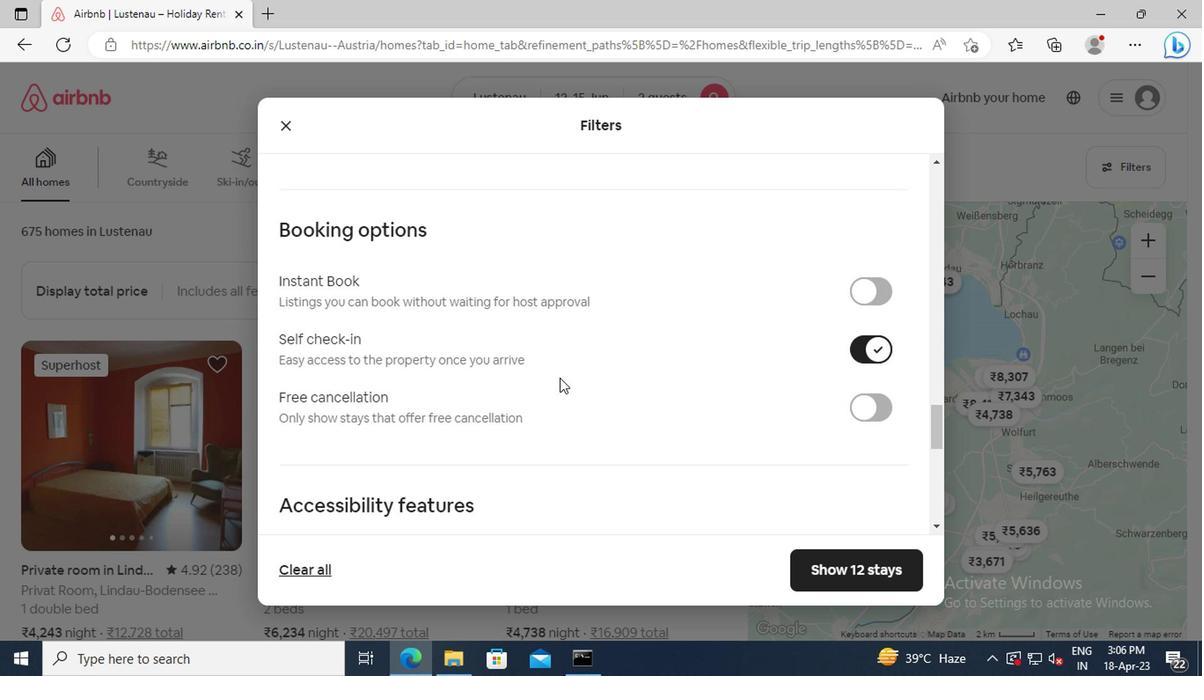 
Action: Mouse scrolled (556, 374) with delta (0, -1)
Screenshot: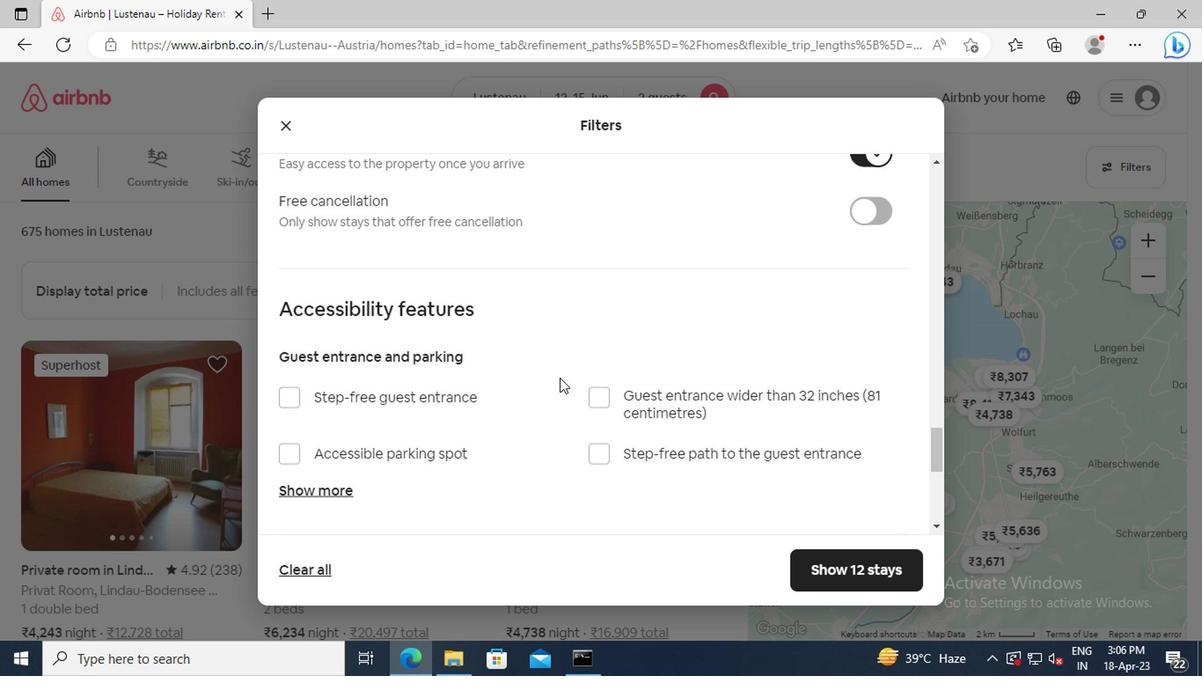 
Action: Mouse scrolled (556, 374) with delta (0, -1)
Screenshot: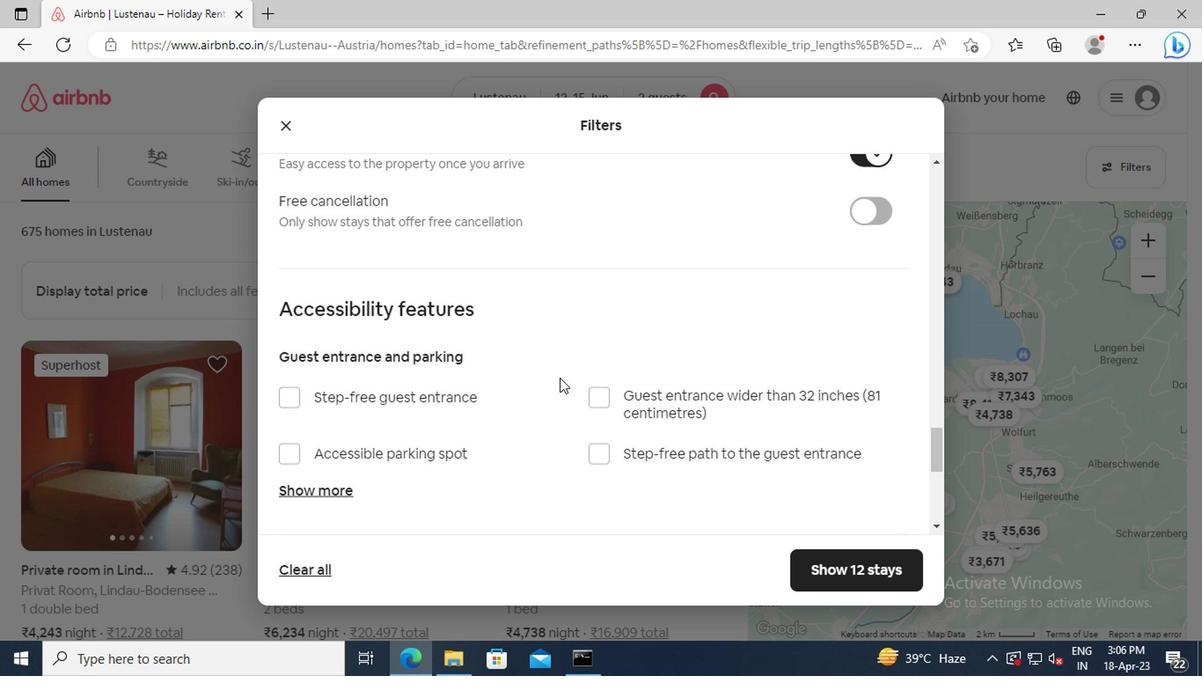 
Action: Mouse scrolled (556, 374) with delta (0, -1)
Screenshot: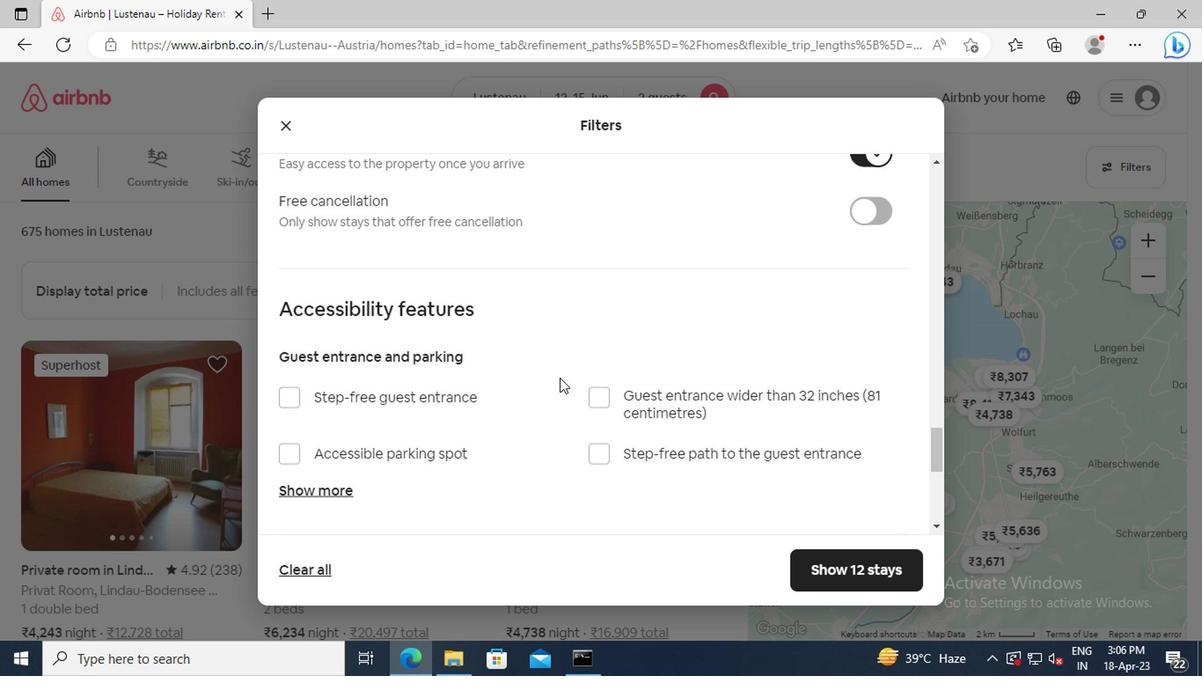 
Action: Mouse scrolled (556, 374) with delta (0, -1)
Screenshot: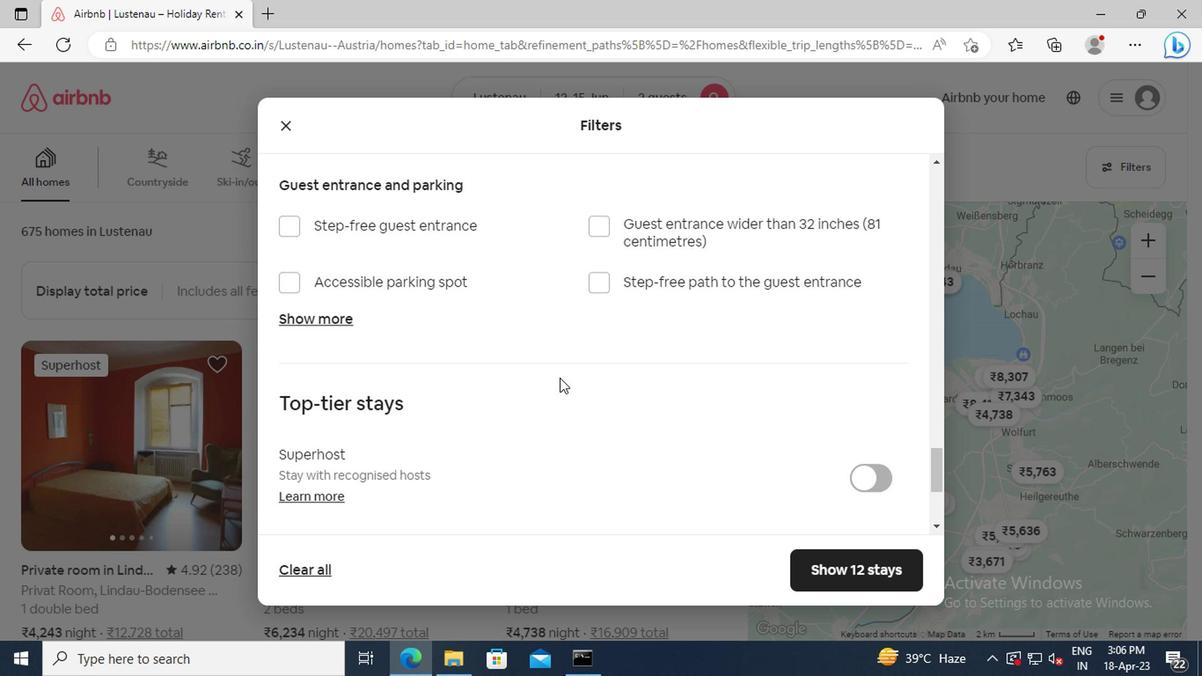 
Action: Mouse scrolled (556, 374) with delta (0, -1)
Screenshot: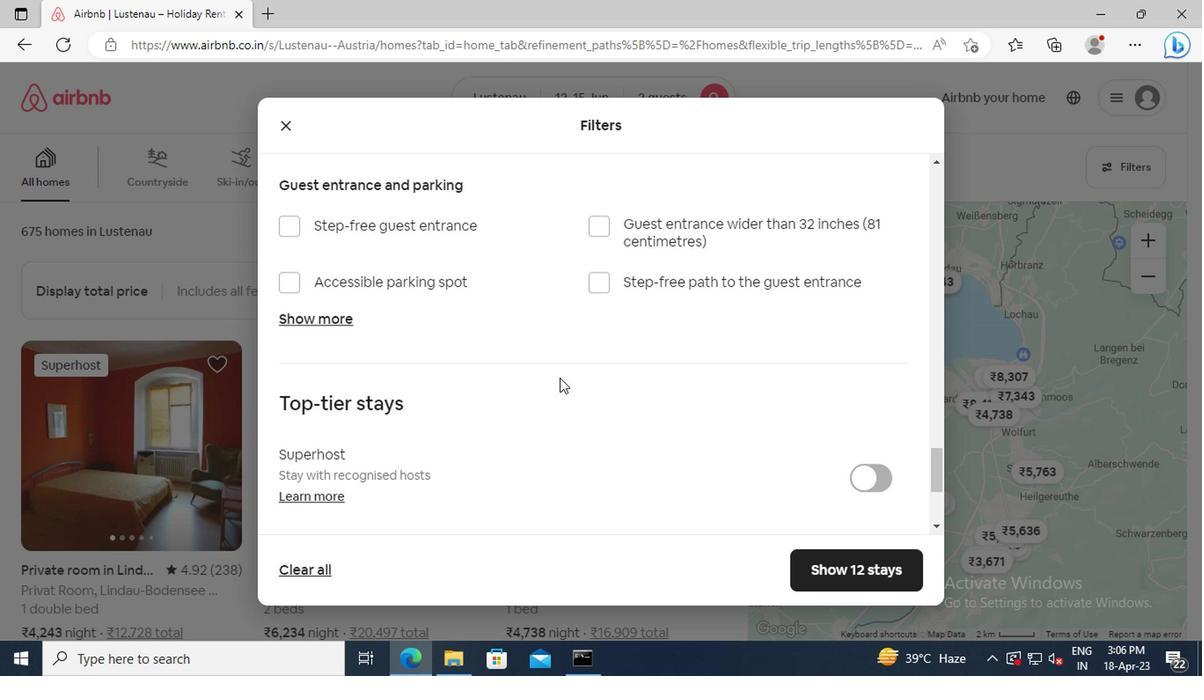 
Action: Mouse scrolled (556, 374) with delta (0, -1)
Screenshot: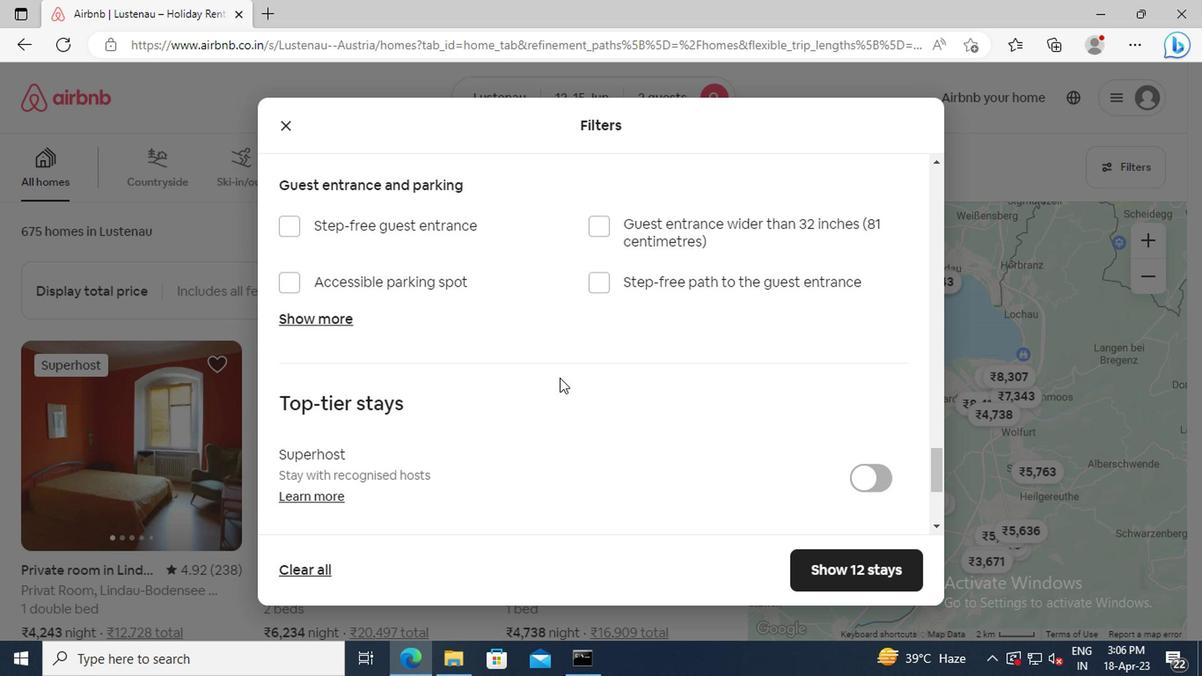 
Action: Mouse scrolled (556, 374) with delta (0, -1)
Screenshot: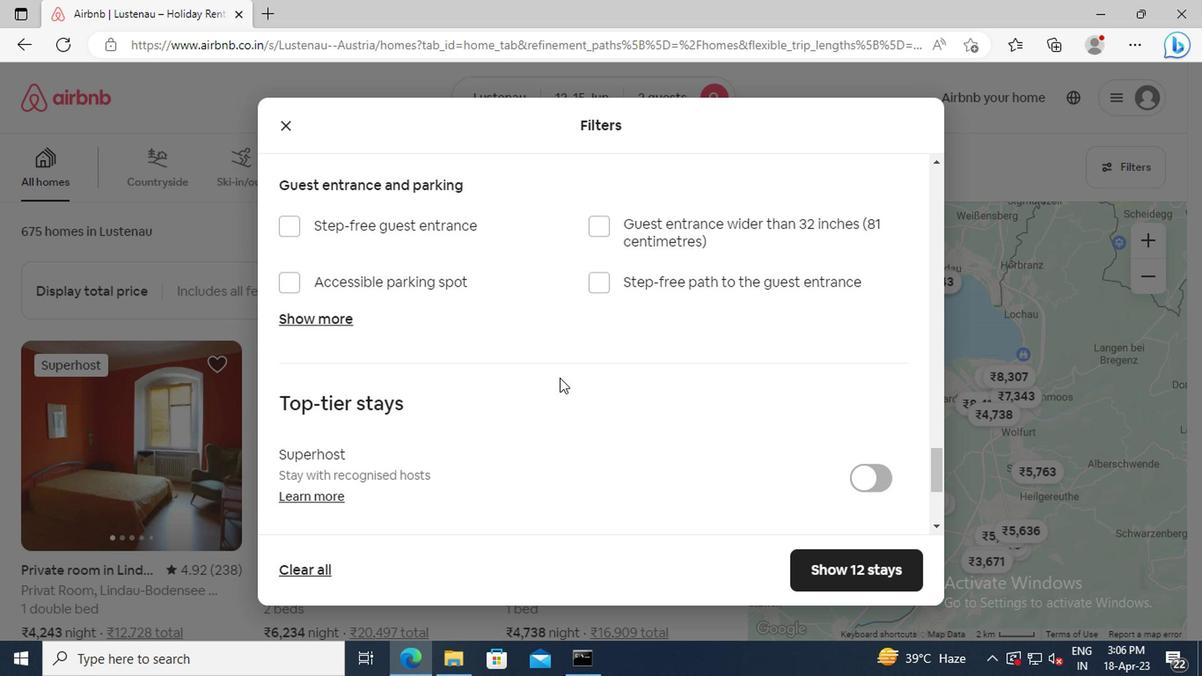 
Action: Mouse moved to (289, 400)
Screenshot: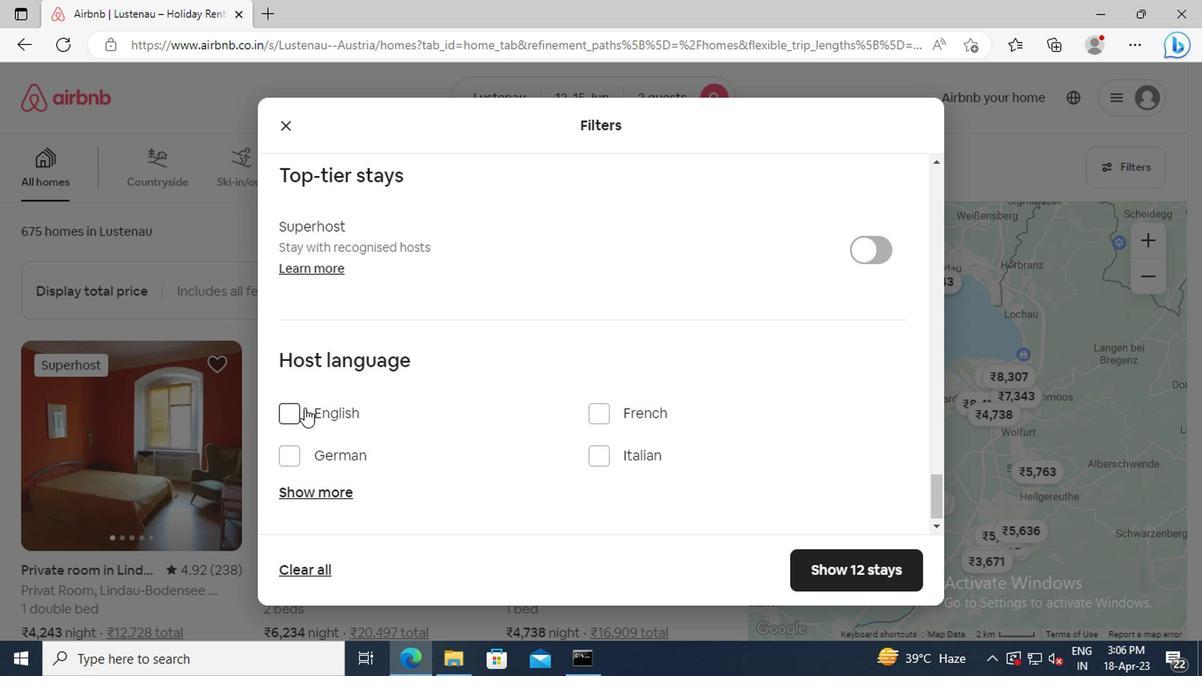 
Action: Mouse pressed left at (289, 400)
Screenshot: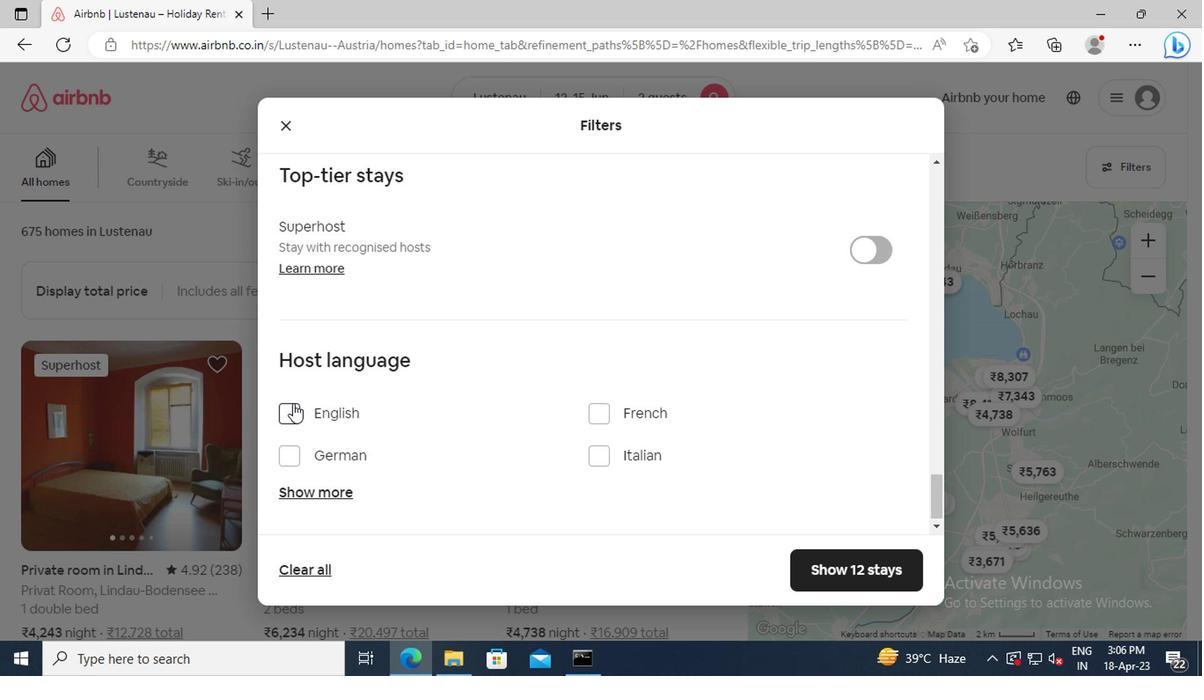 
Action: Mouse moved to (868, 552)
Screenshot: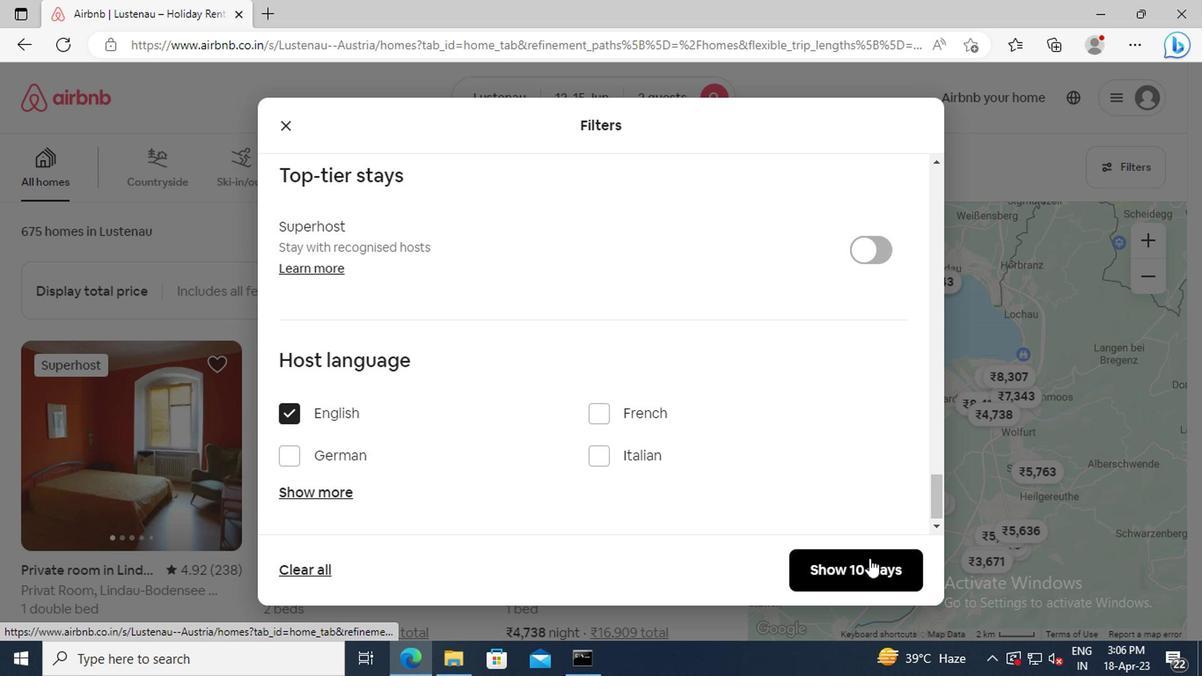 
Action: Mouse pressed left at (868, 552)
Screenshot: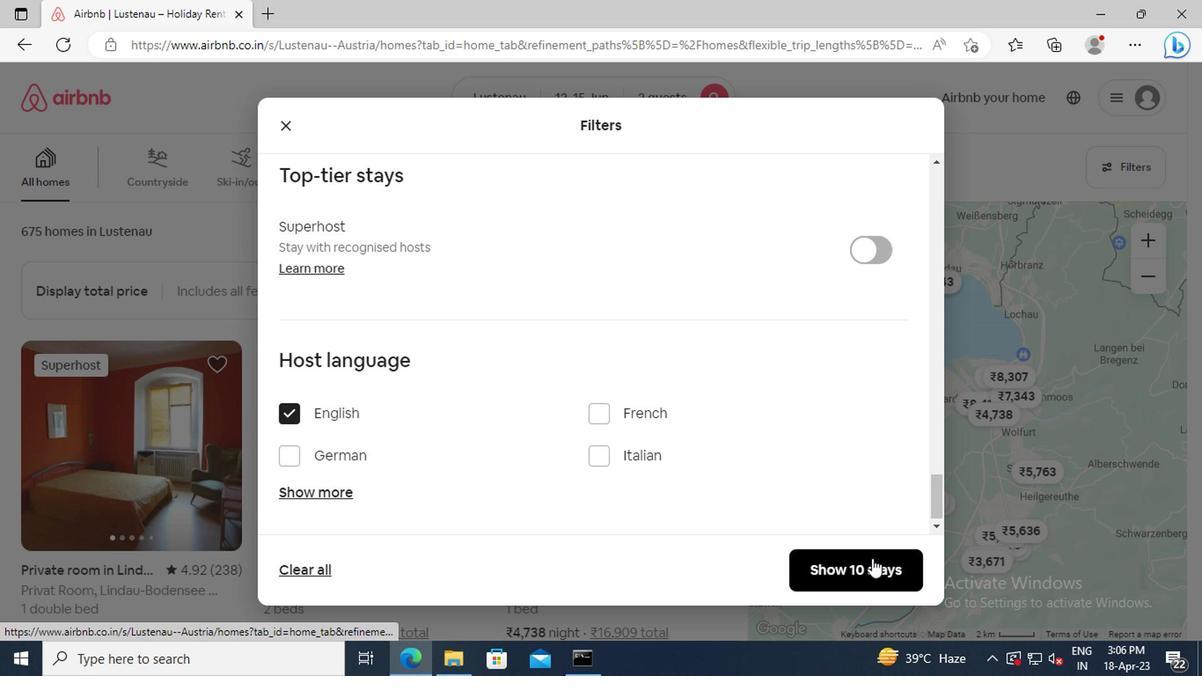 
